 Task: Add Attachment from computer to Card Card0000000269 in Board Board0000000068 in Workspace WS0000000023 in Trello. Add Cover Purple to Card Card0000000269 in Board Board0000000068 in Workspace WS0000000023 in Trello. Add "Move Card To …" Button titled Button0000000269 to "top" of the list "To Do" to Card Card0000000269 in Board Board0000000068 in Workspace WS0000000023 in Trello. Add Description DS0000000269 to Card Card0000000269 in Board Board0000000068 in Workspace WS0000000023 in Trello. Add Comment CM0000000269 to Card Card0000000269 in Board Board0000000068 in Workspace WS0000000023 in Trello
Action: Mouse moved to (361, 469)
Screenshot: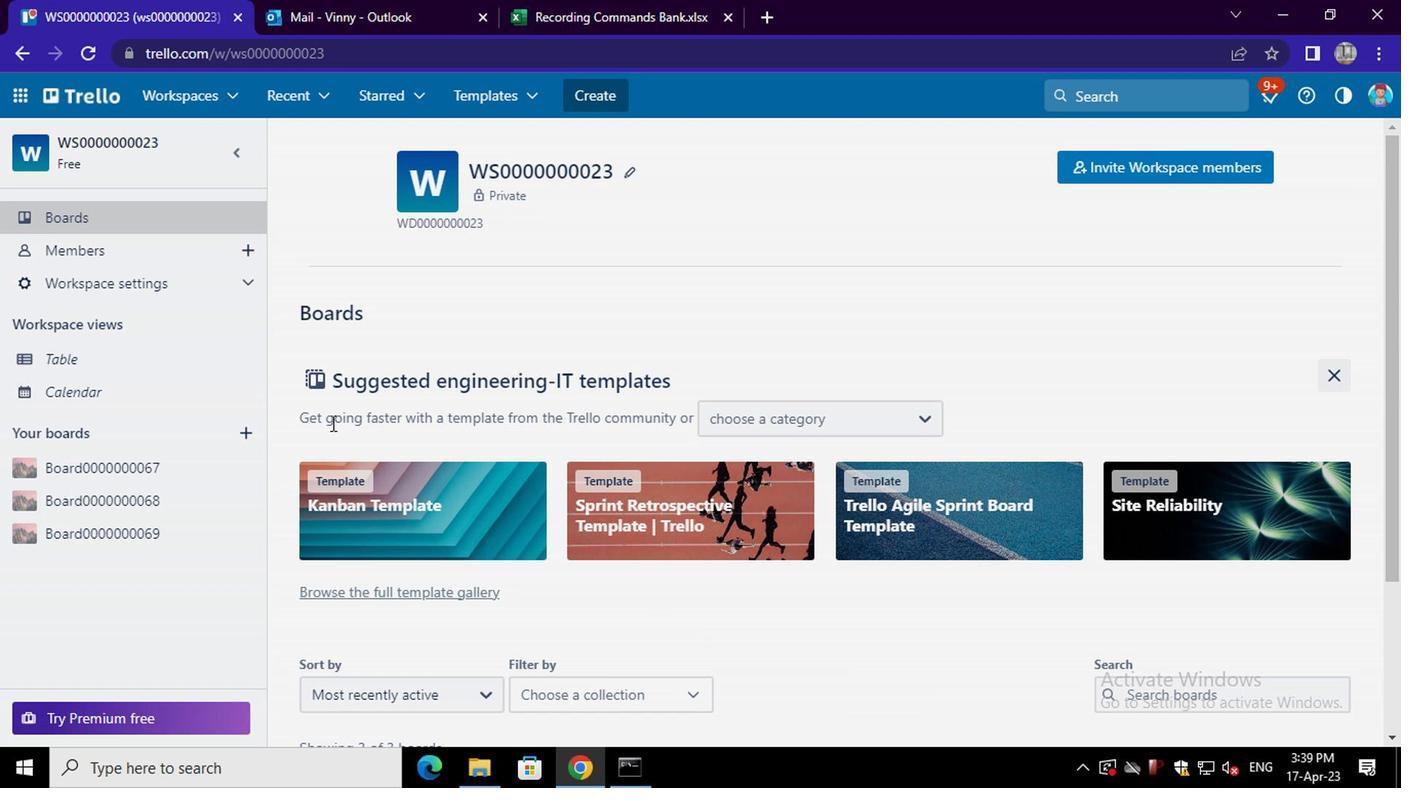 
Action: Mouse scrolled (361, 468) with delta (0, 0)
Screenshot: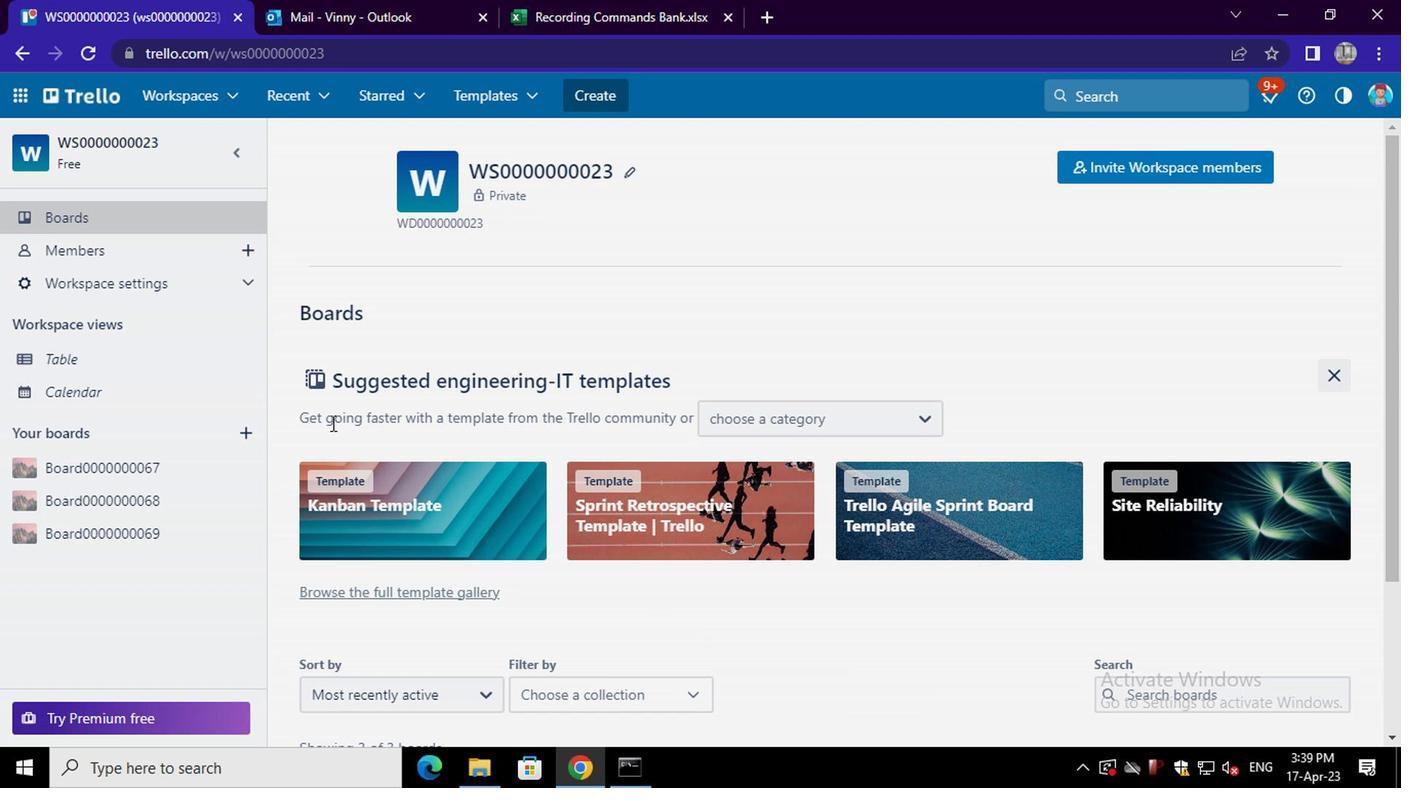 
Action: Mouse moved to (362, 470)
Screenshot: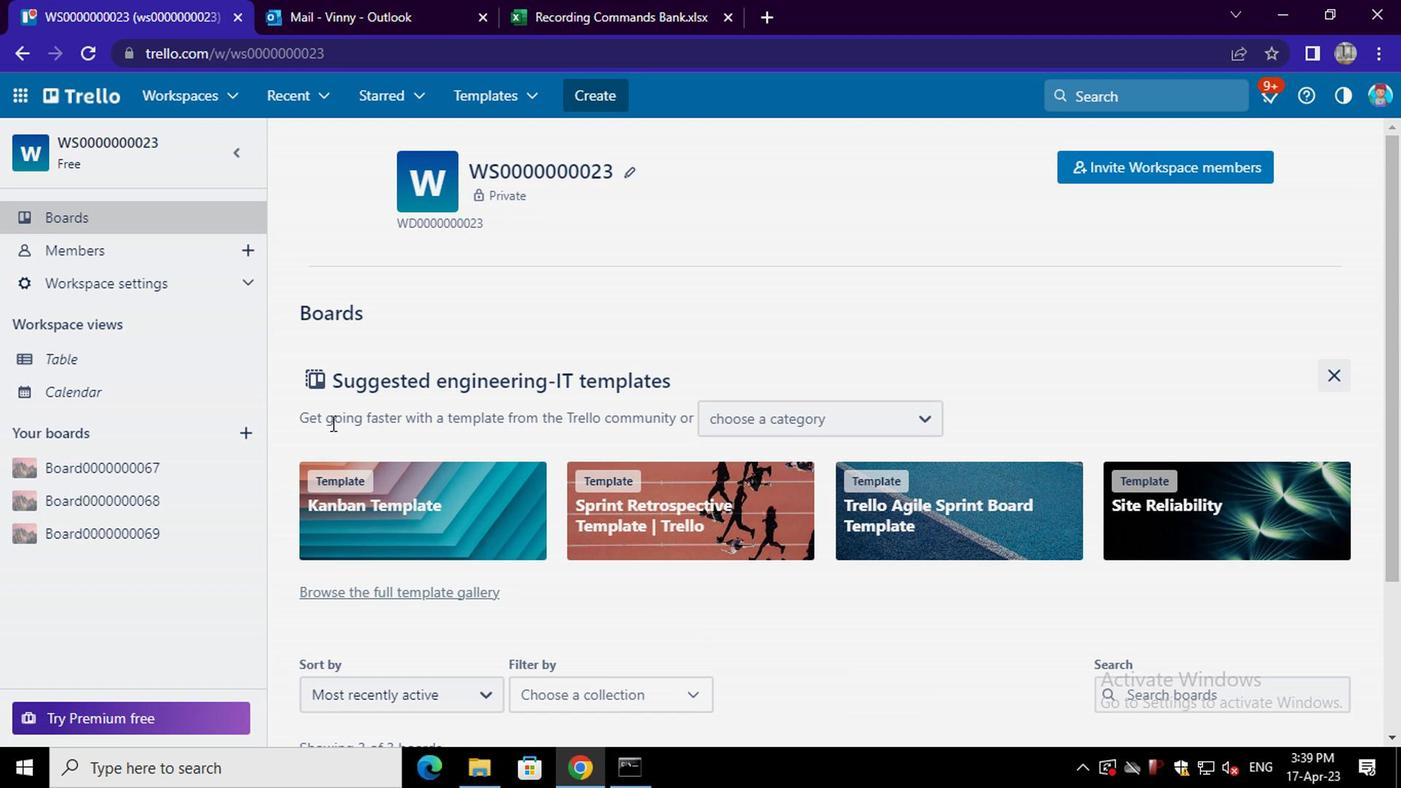 
Action: Mouse scrolled (362, 469) with delta (0, -1)
Screenshot: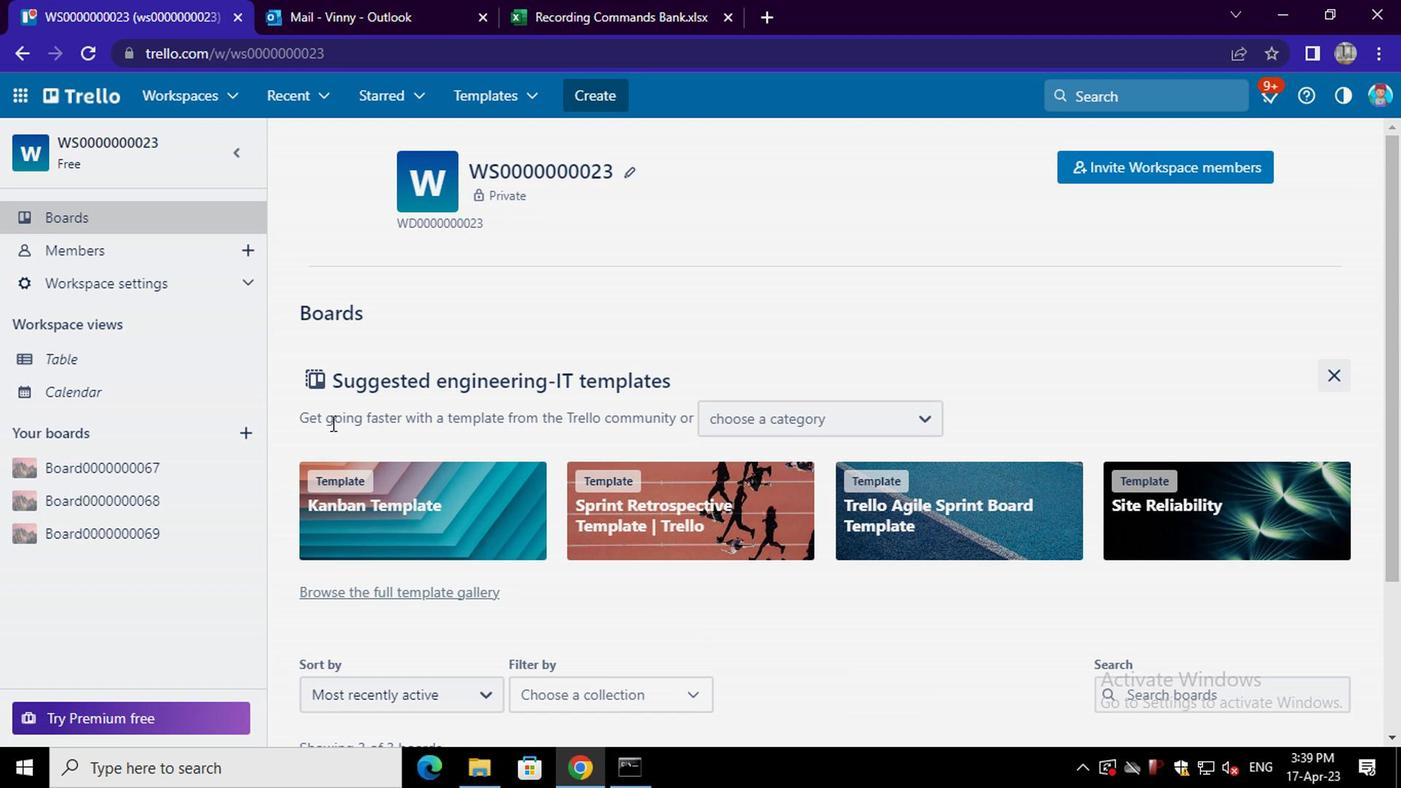 
Action: Mouse moved to (363, 473)
Screenshot: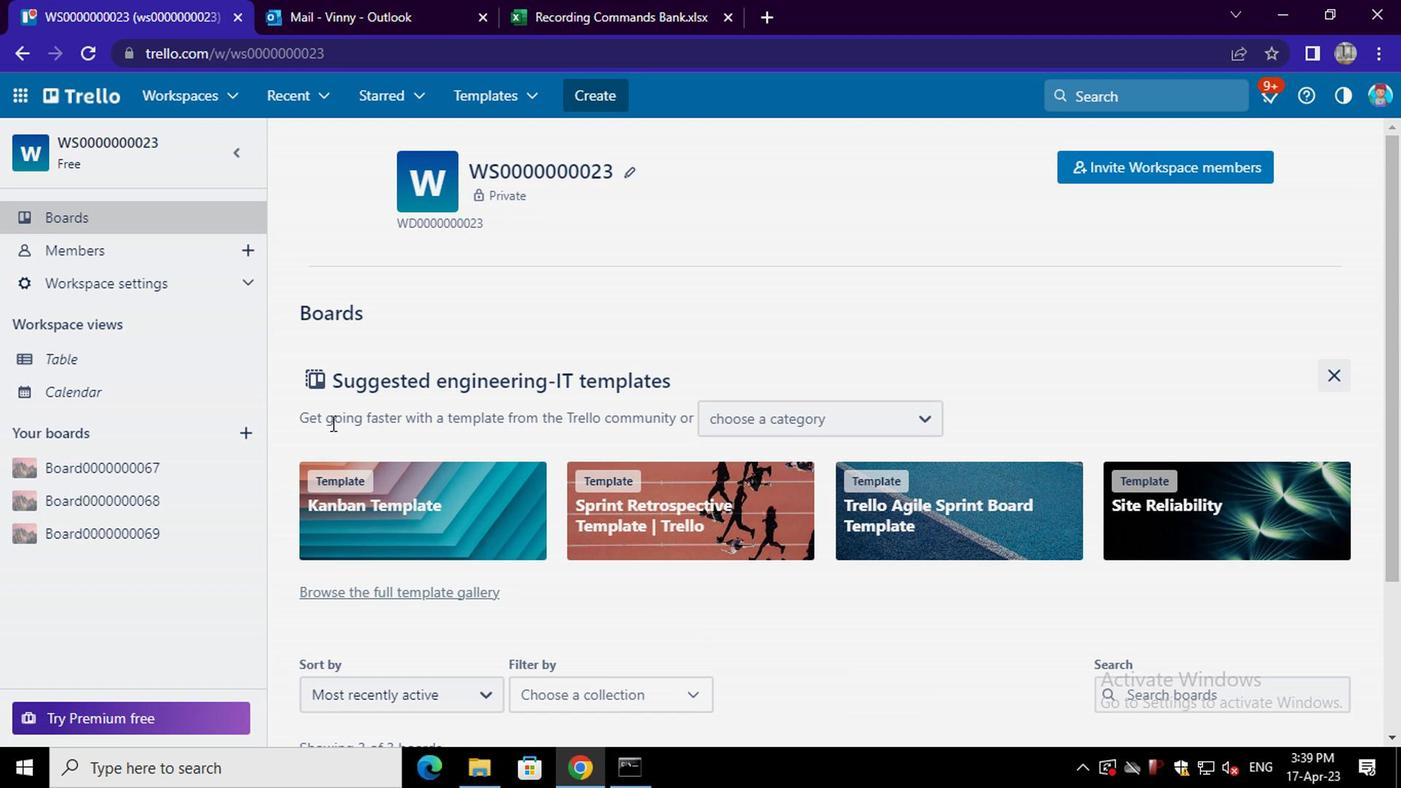 
Action: Mouse scrolled (363, 471) with delta (0, -1)
Screenshot: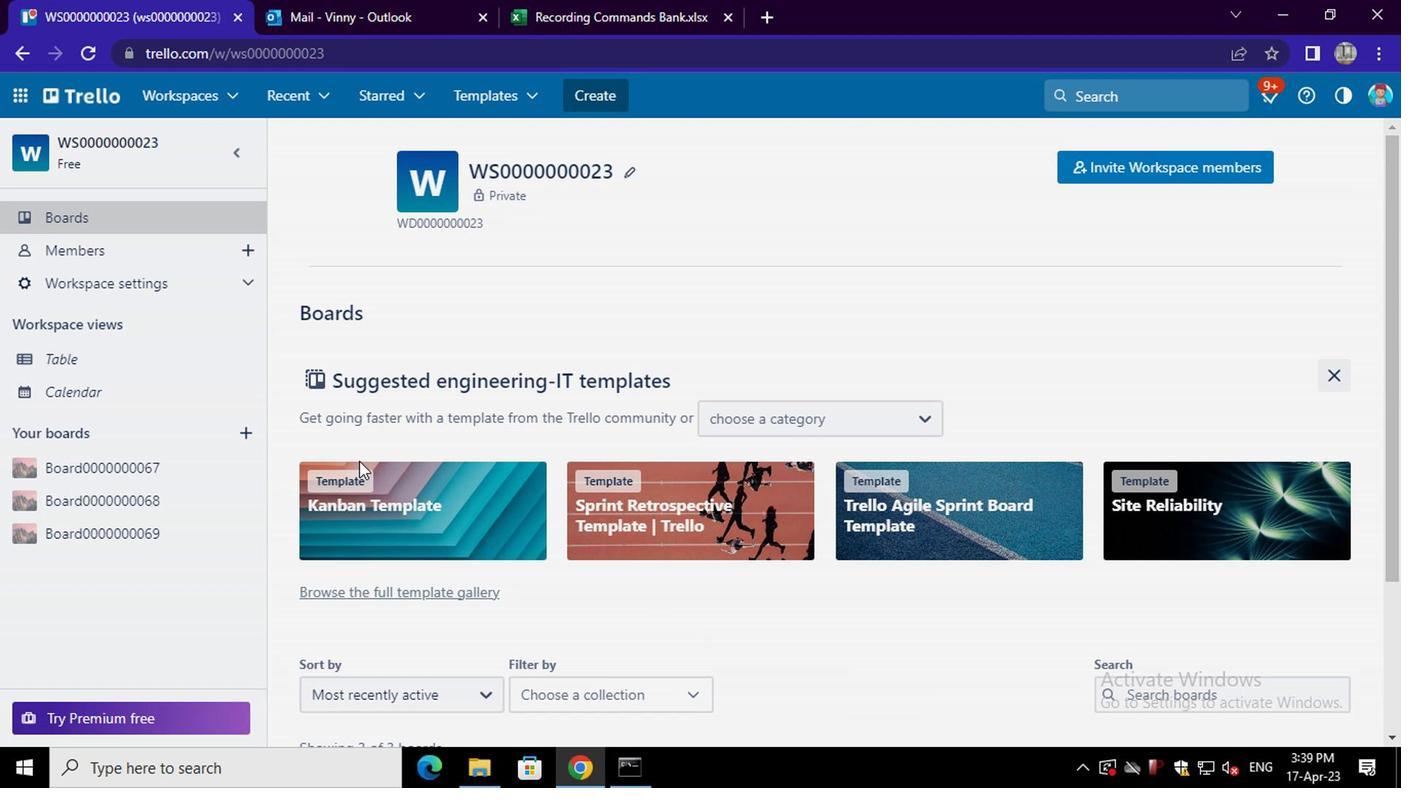 
Action: Mouse moved to (363, 473)
Screenshot: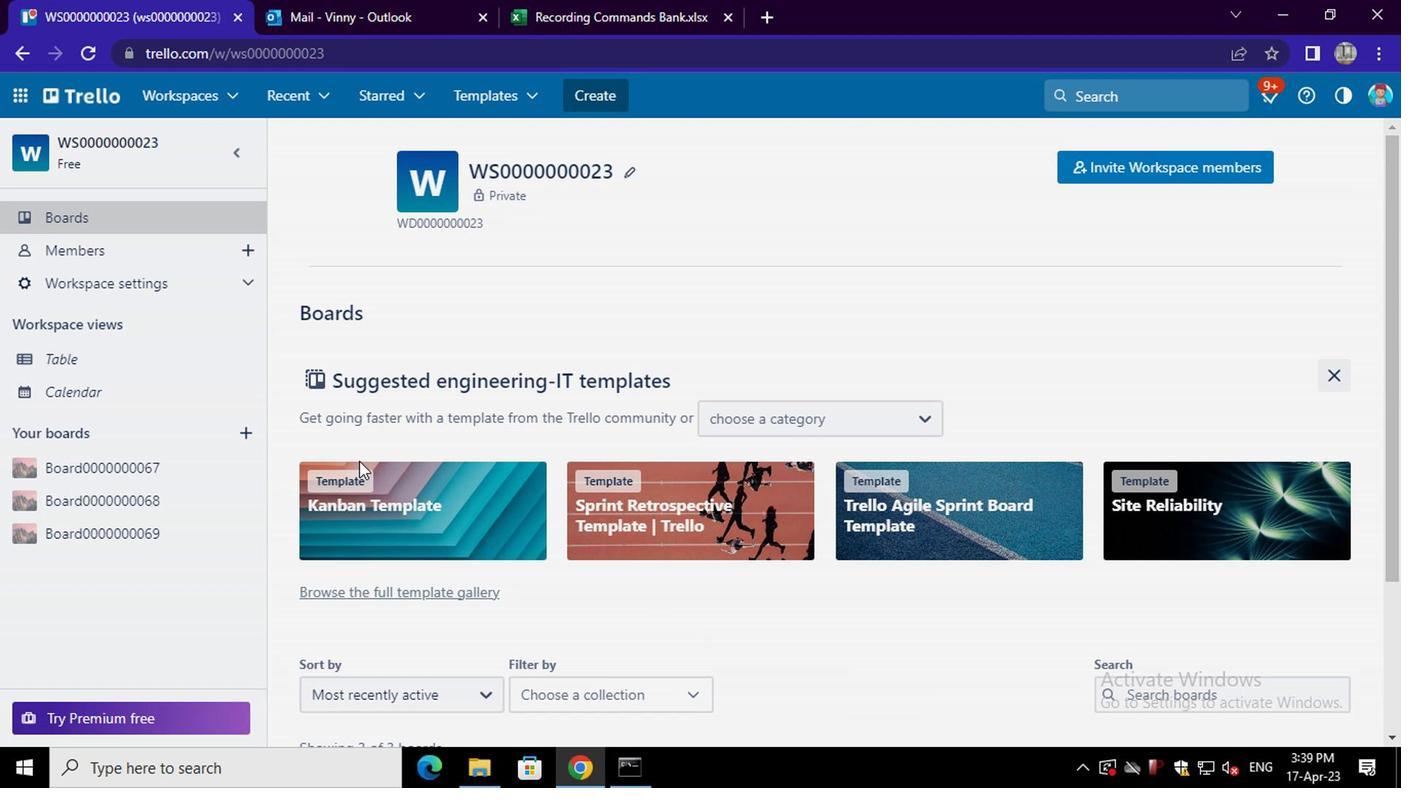
Action: Mouse scrolled (363, 473) with delta (0, 0)
Screenshot: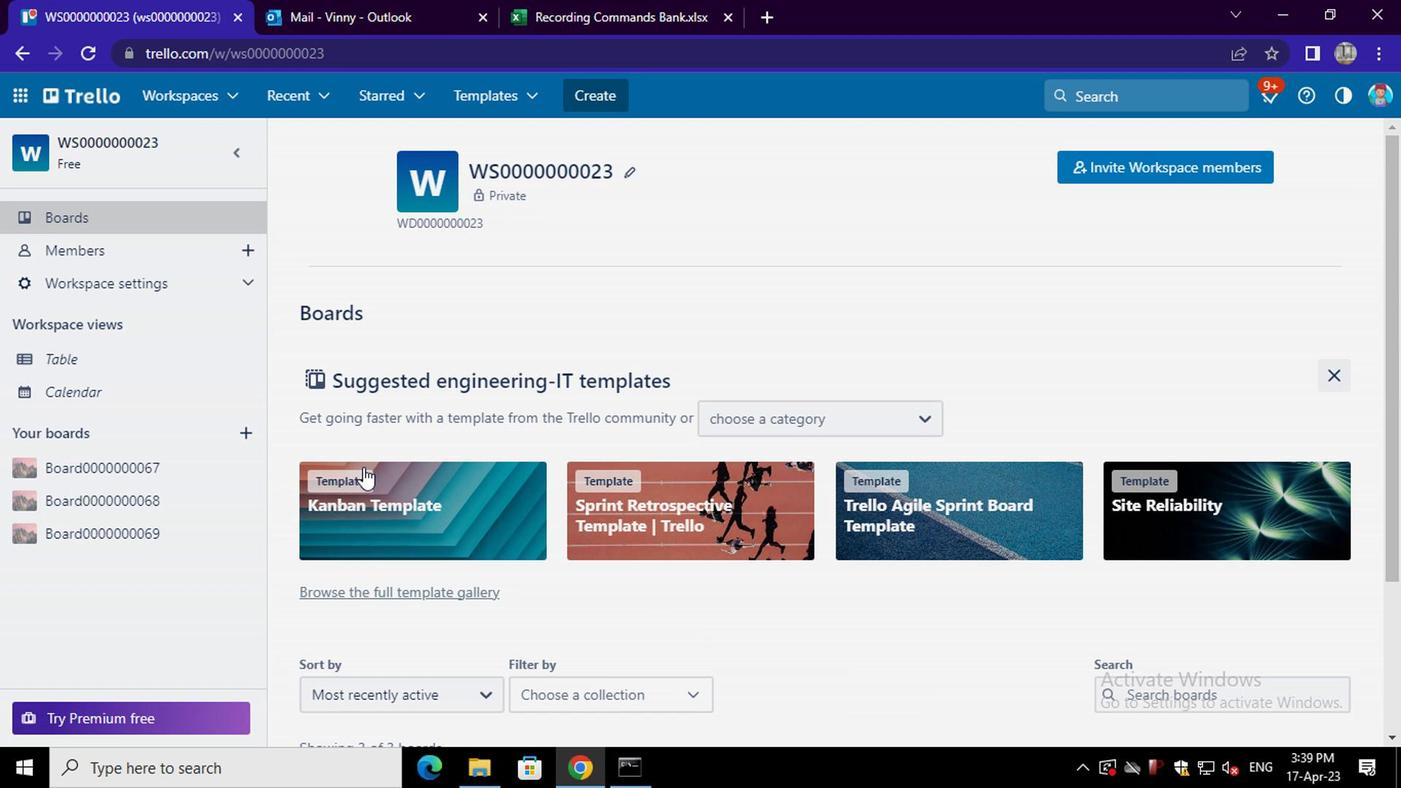 
Action: Mouse moved to (778, 630)
Screenshot: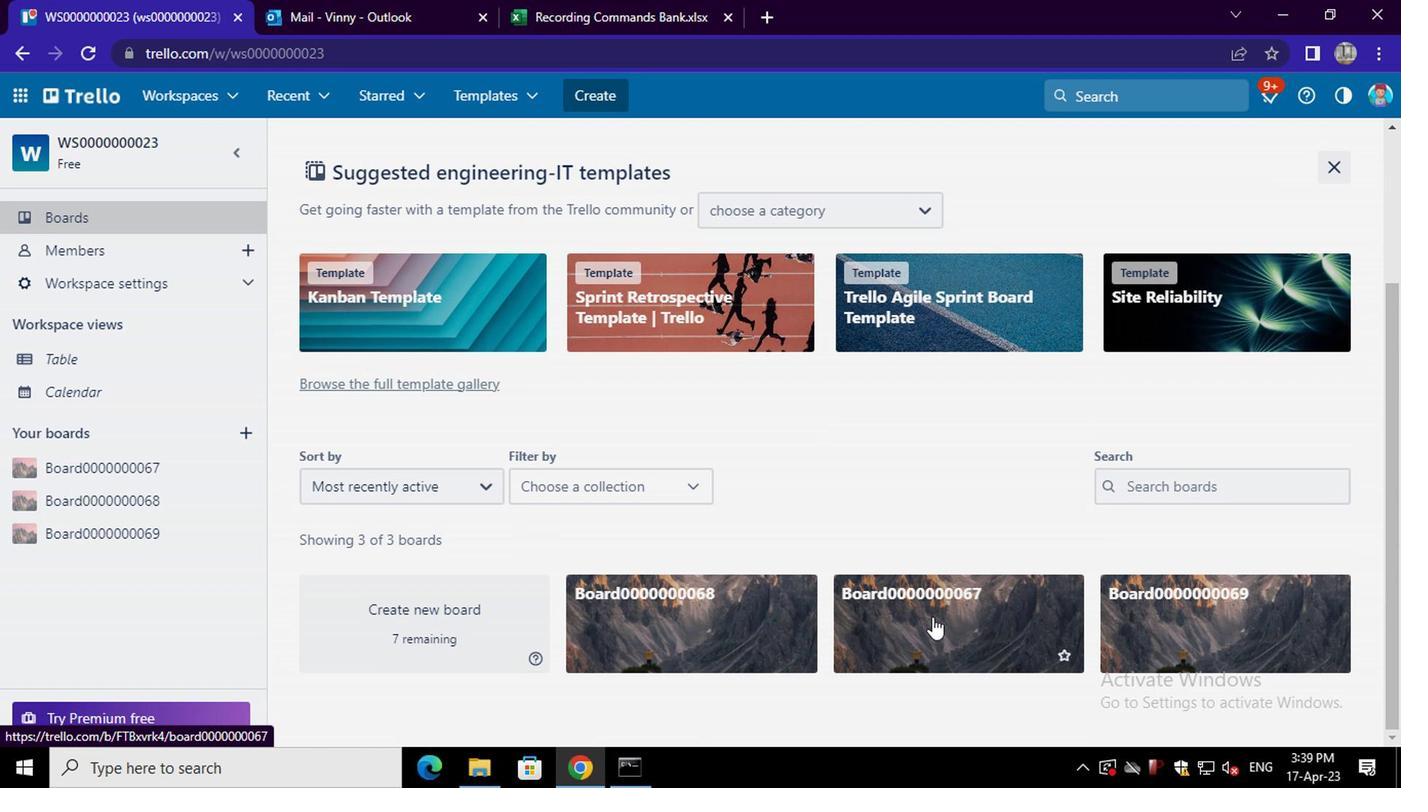 
Action: Mouse pressed left at (778, 630)
Screenshot: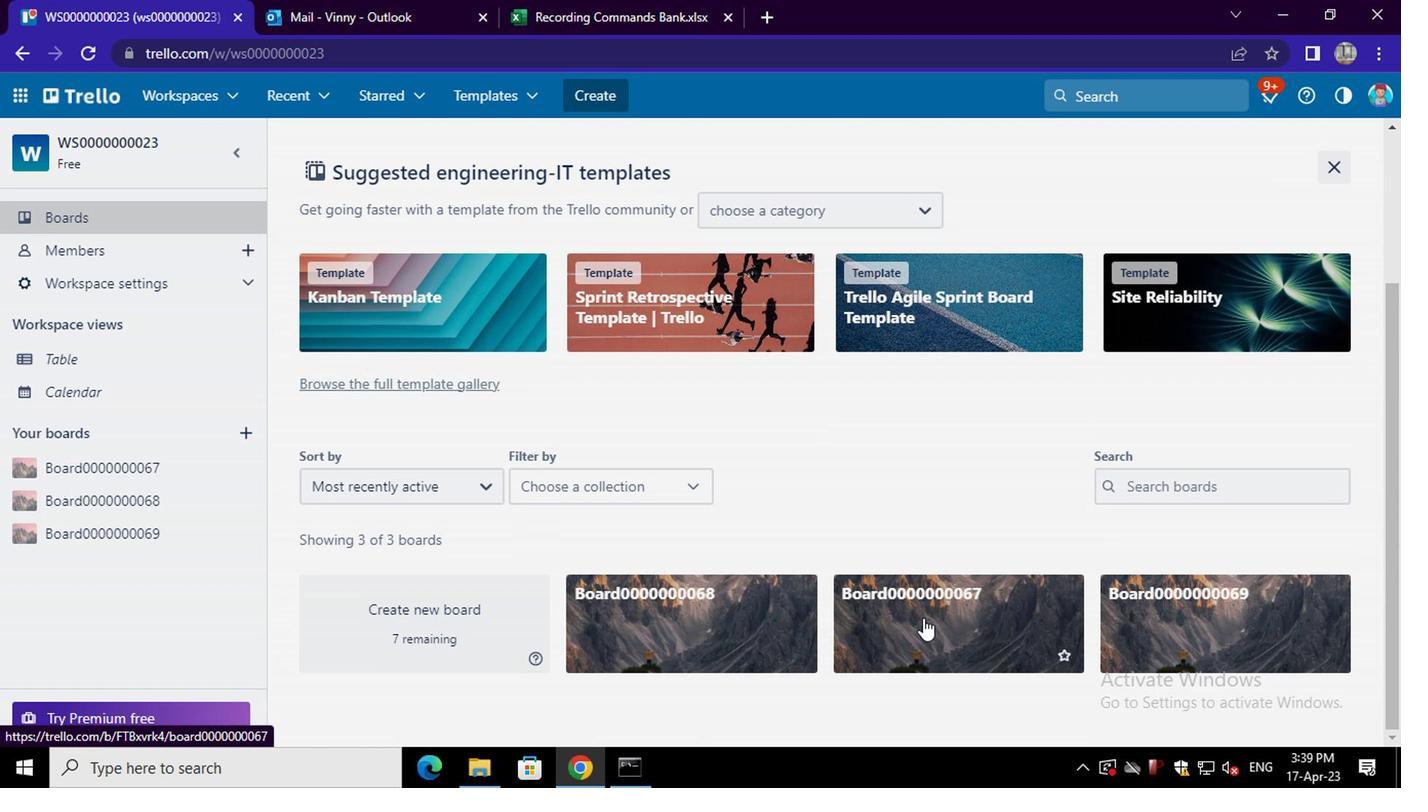 
Action: Mouse moved to (538, 226)
Screenshot: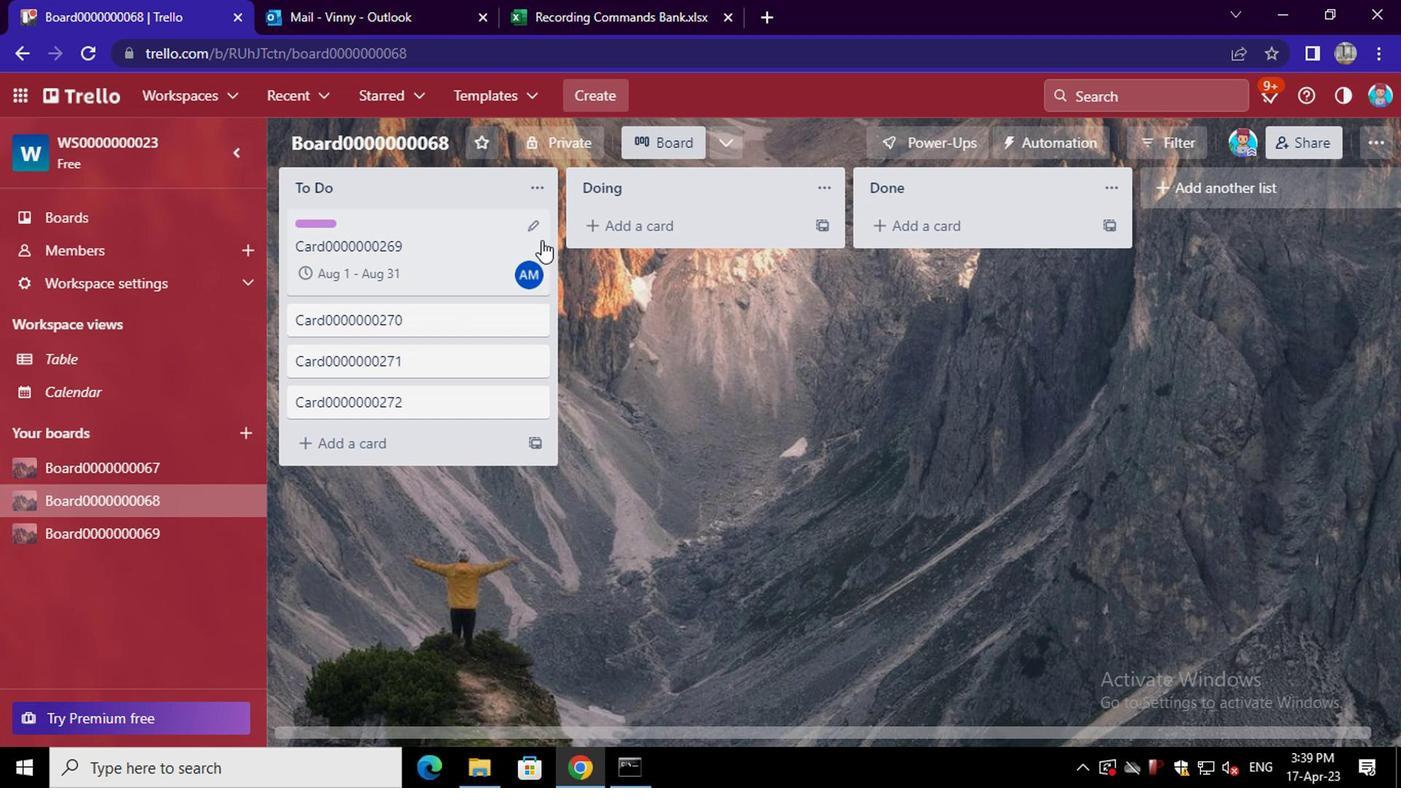 
Action: Mouse pressed left at (538, 226)
Screenshot: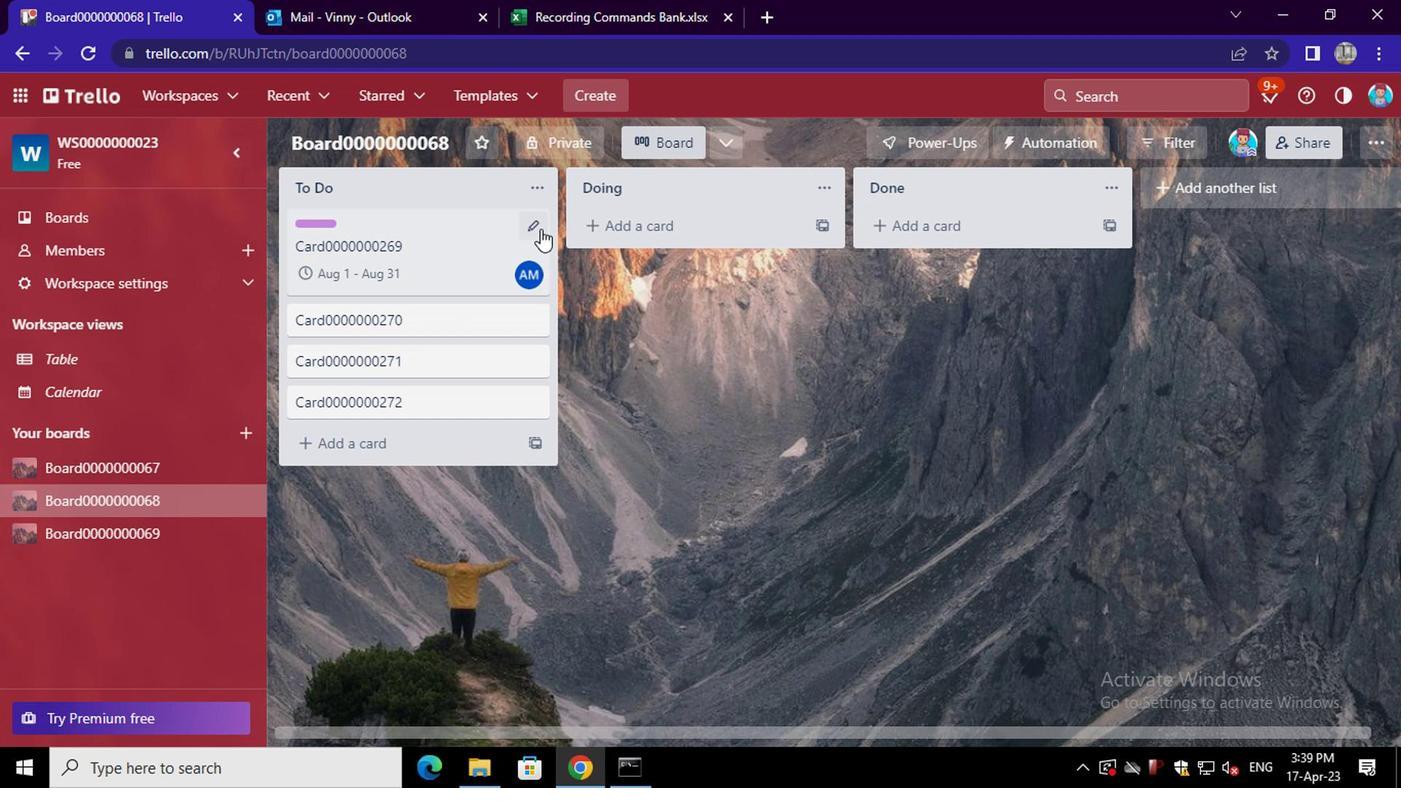
Action: Mouse moved to (581, 232)
Screenshot: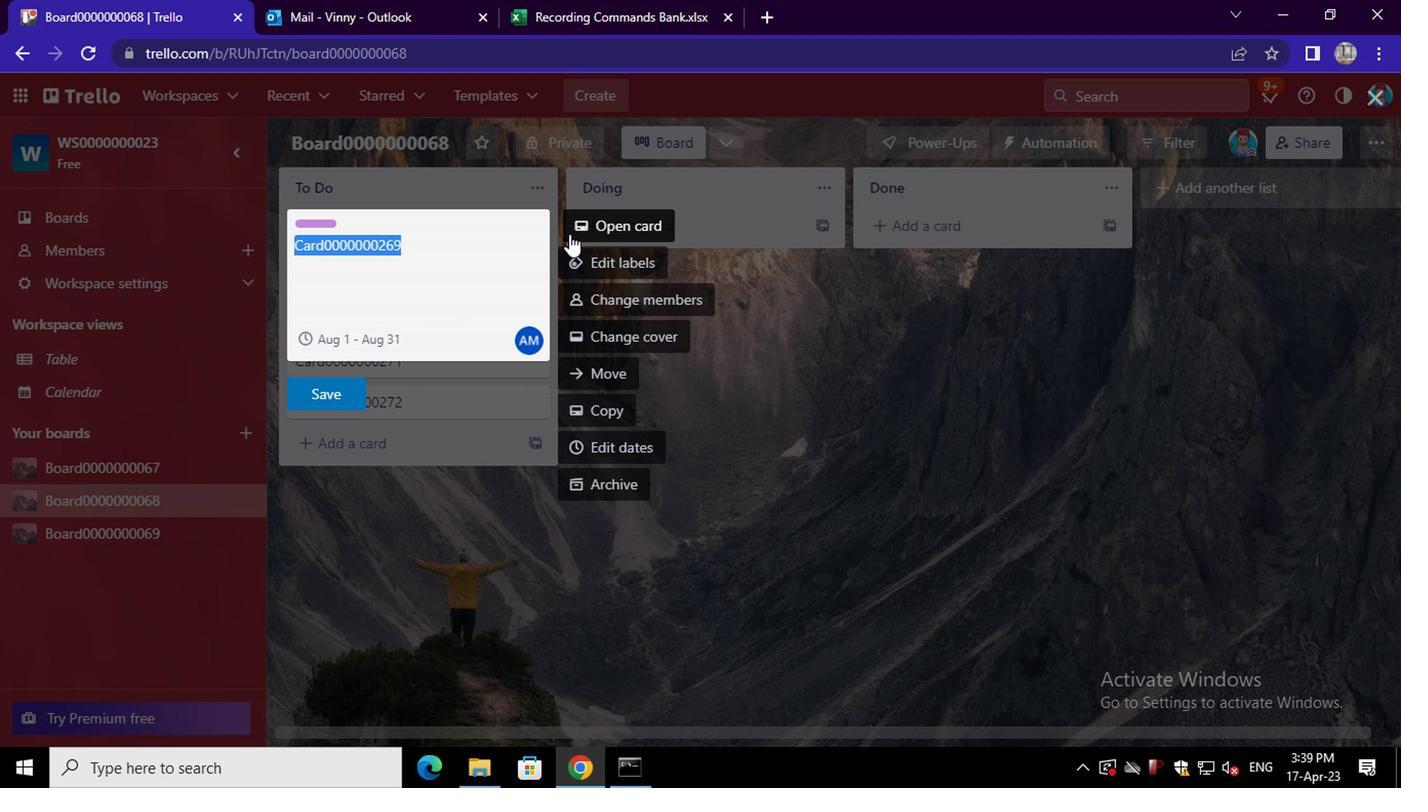 
Action: Mouse pressed left at (581, 232)
Screenshot: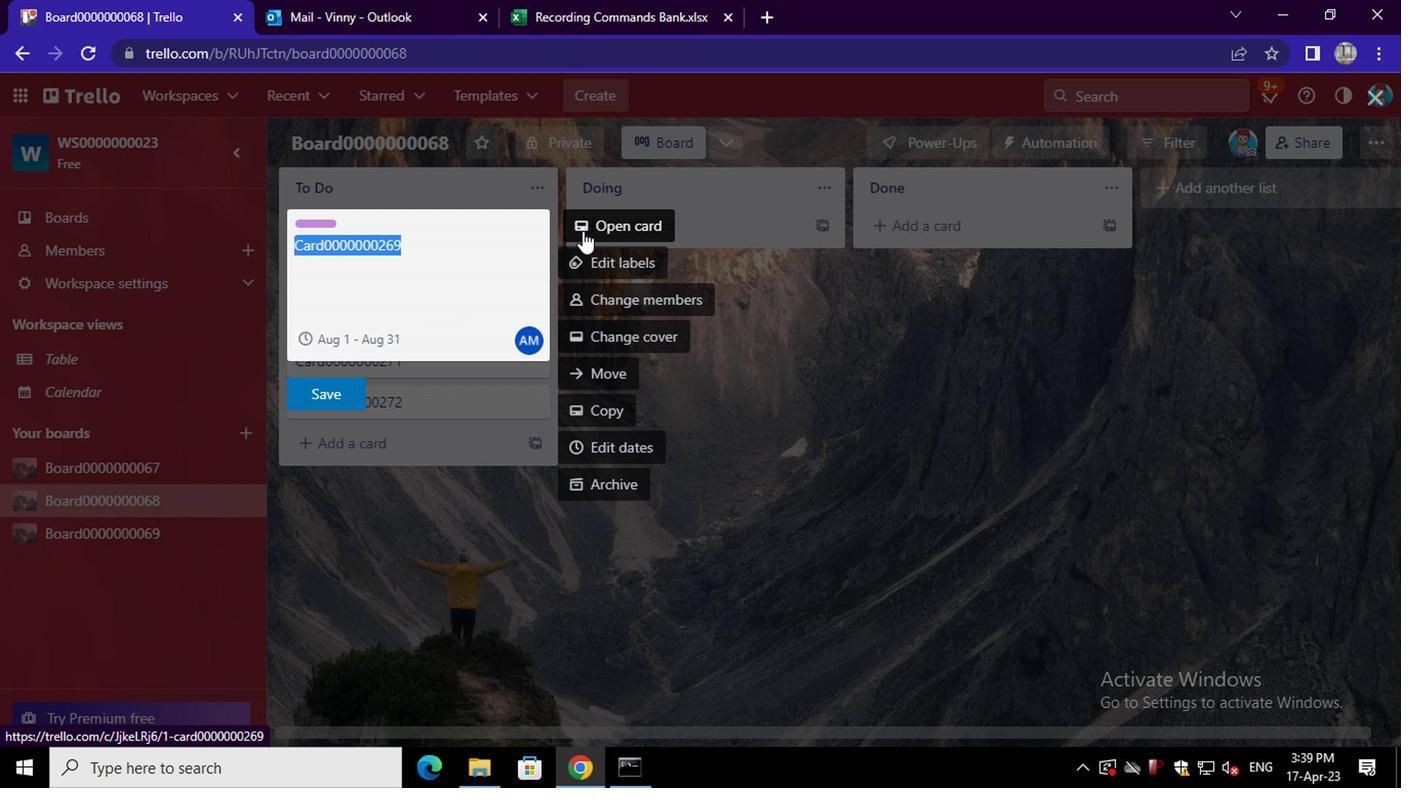 
Action: Mouse moved to (960, 417)
Screenshot: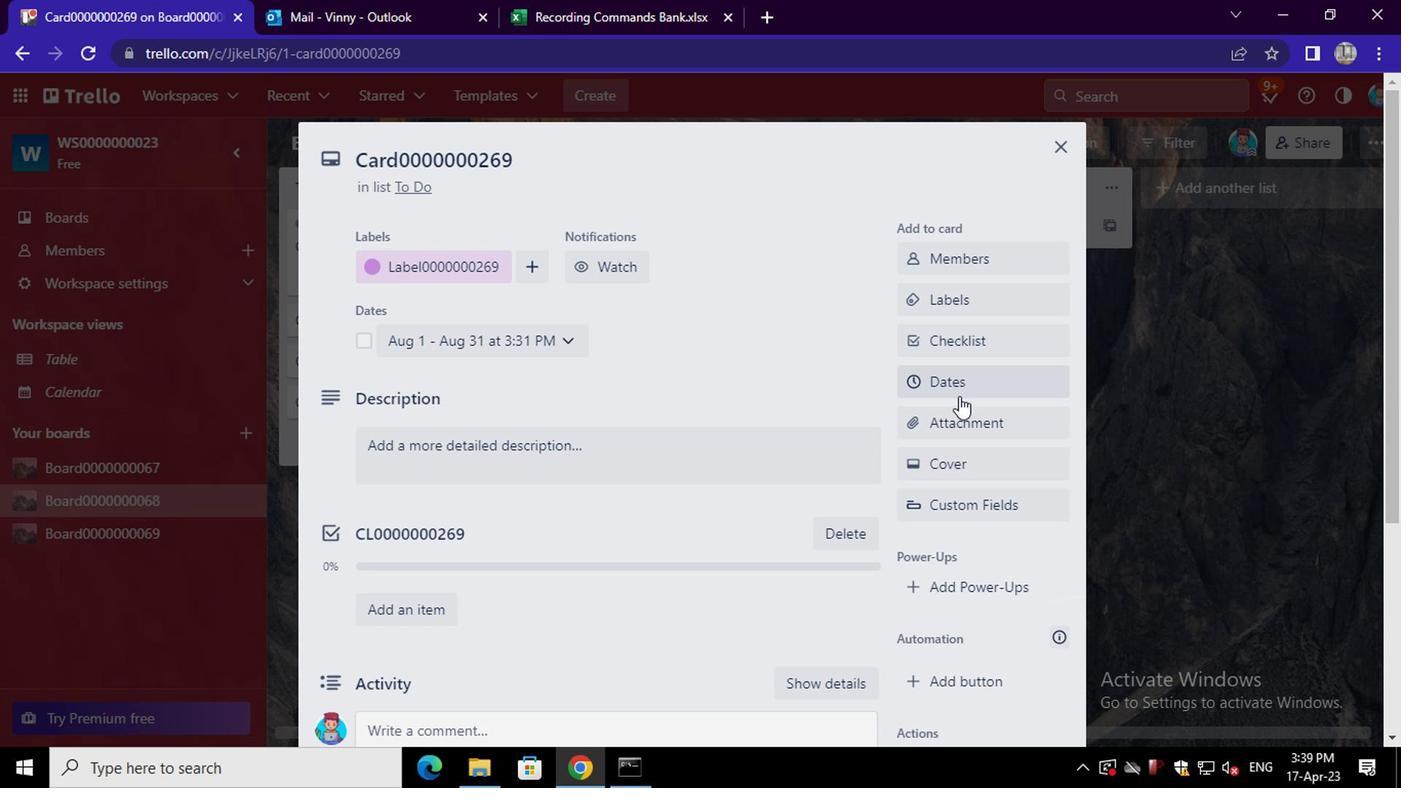 
Action: Mouse pressed left at (960, 417)
Screenshot: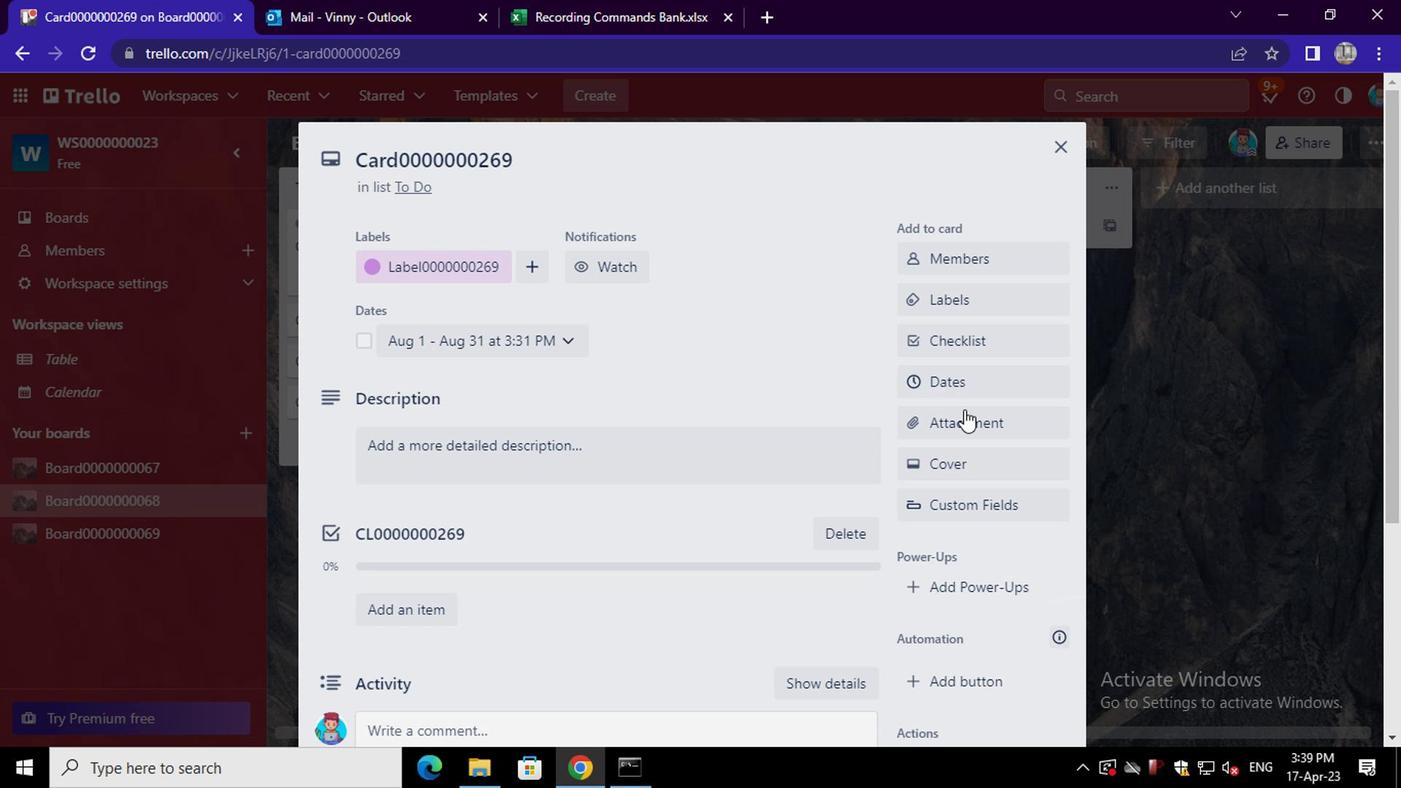 
Action: Mouse moved to (971, 188)
Screenshot: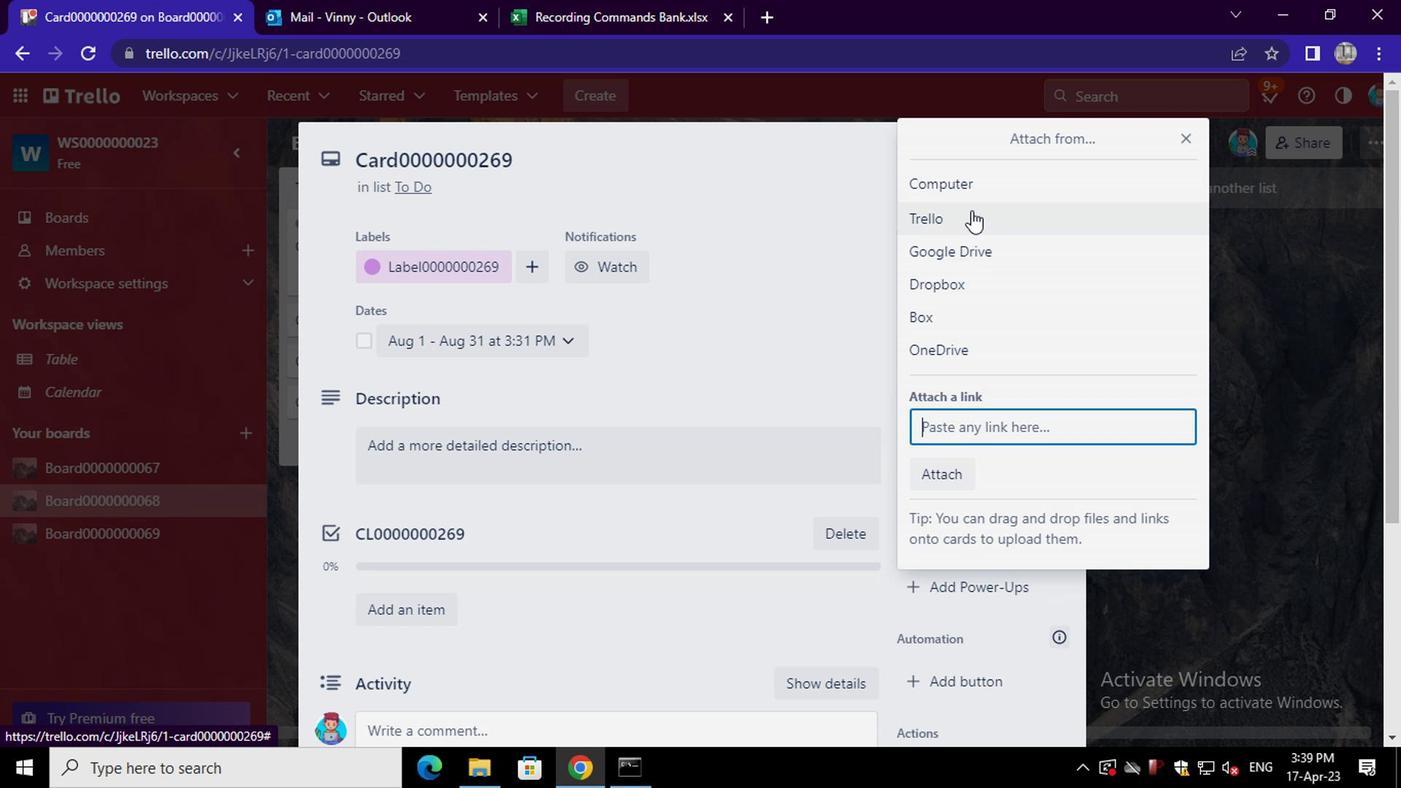 
Action: Mouse pressed left at (971, 188)
Screenshot: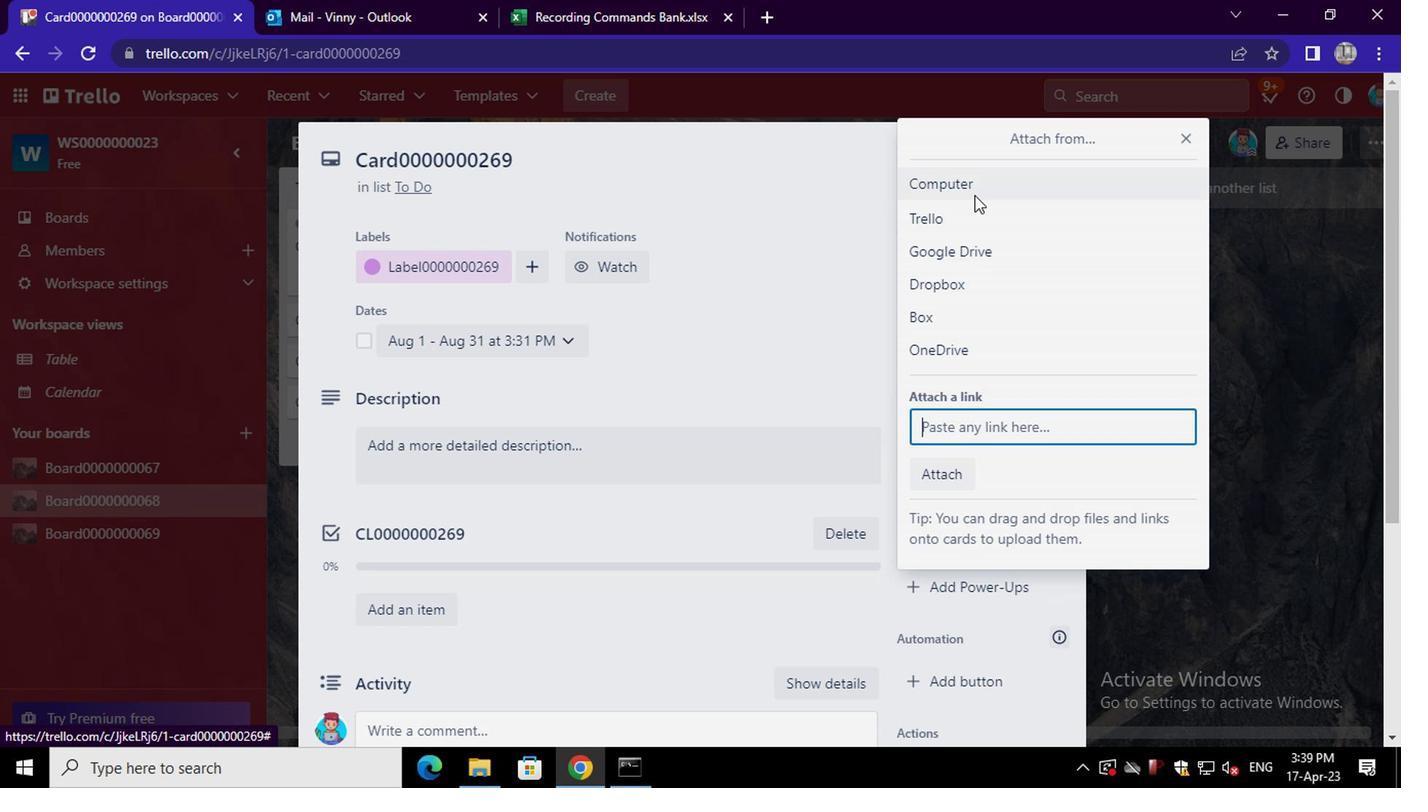 
Action: Mouse moved to (278, 454)
Screenshot: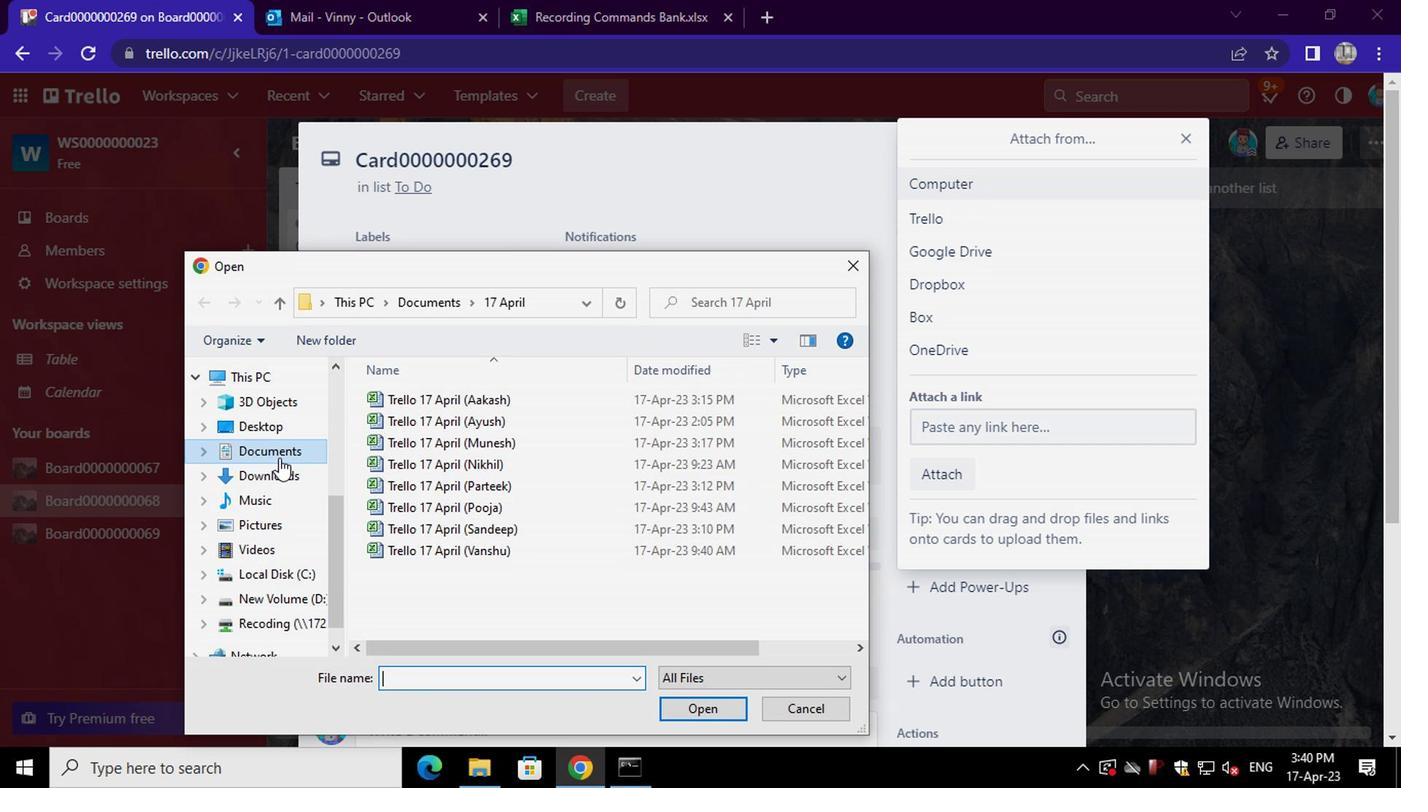 
Action: Mouse pressed left at (278, 454)
Screenshot: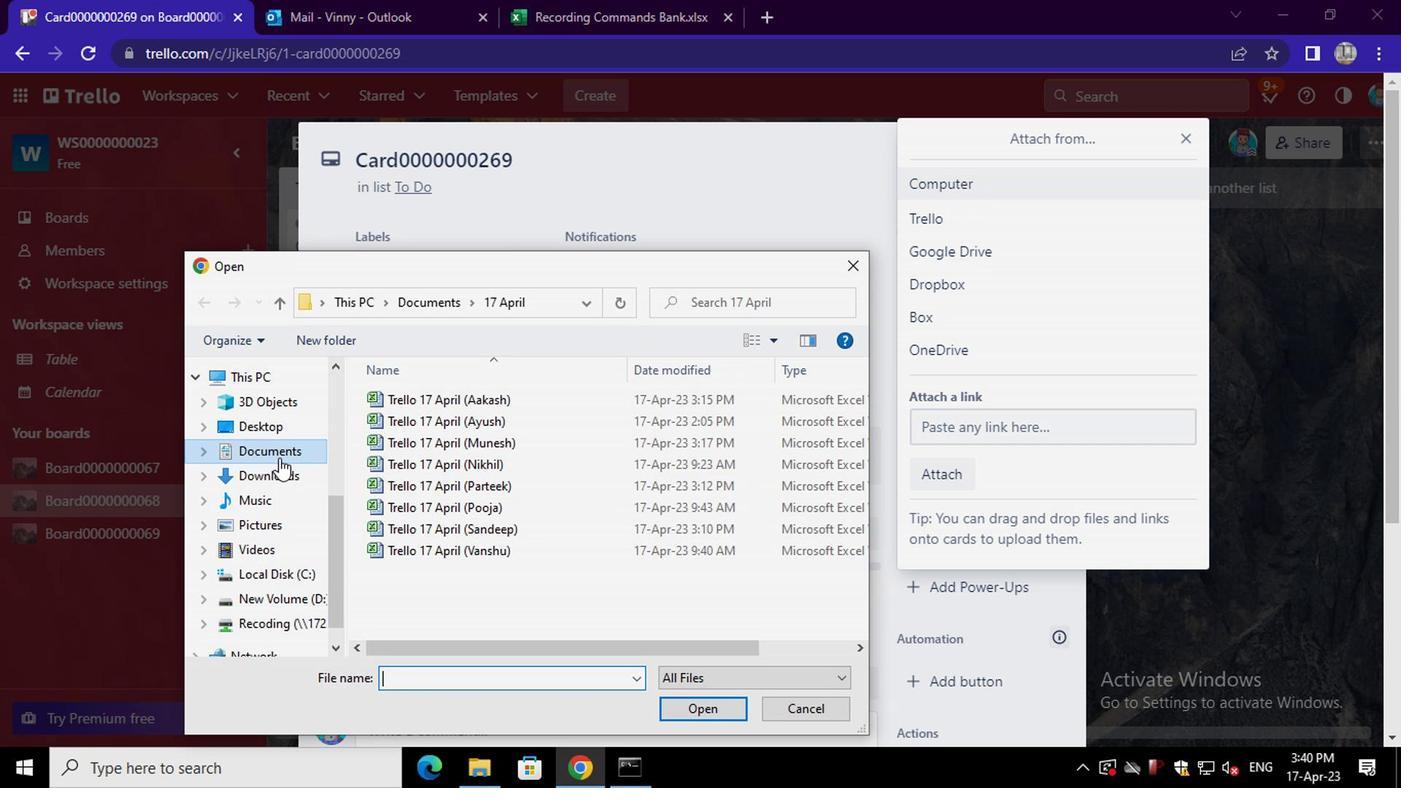 
Action: Mouse moved to (411, 508)
Screenshot: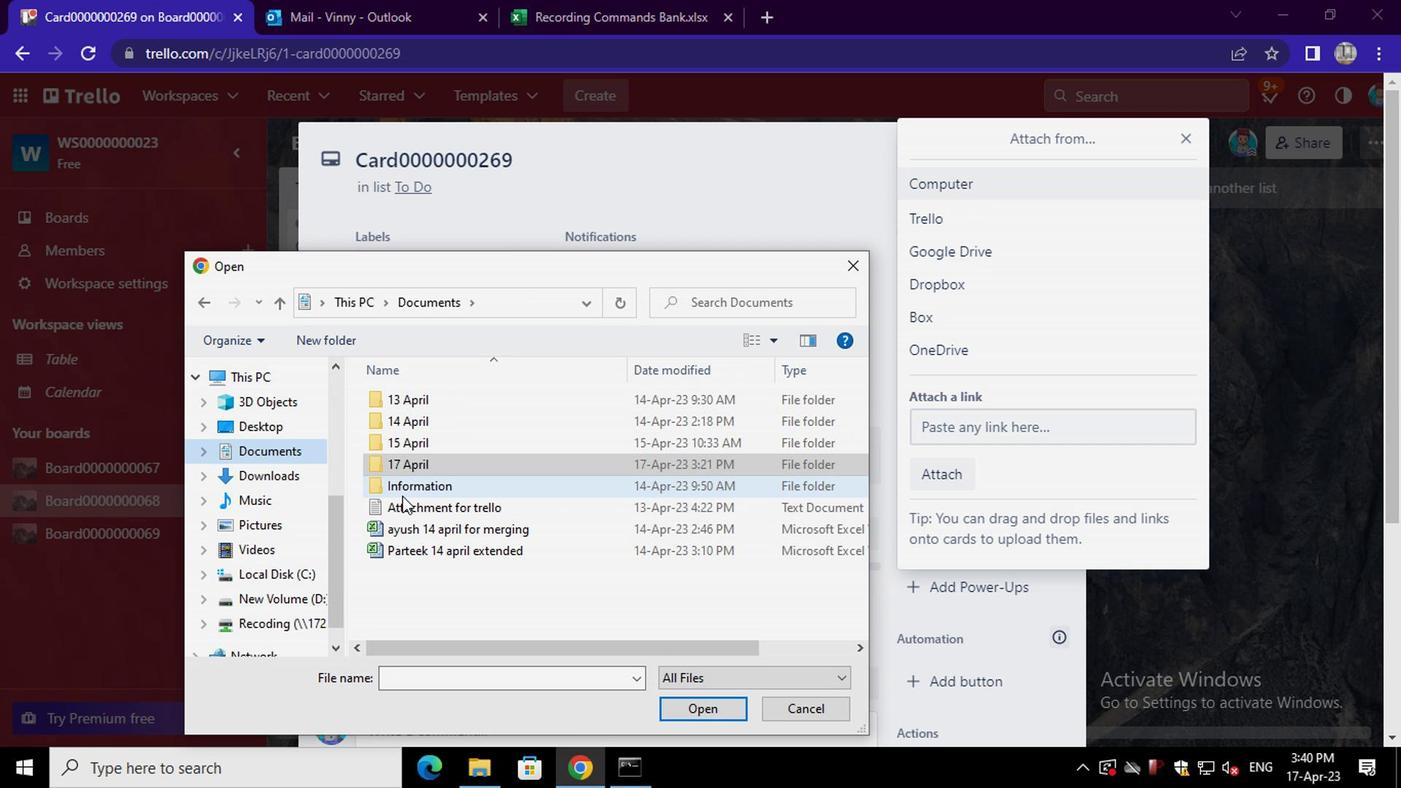 
Action: Mouse pressed left at (411, 508)
Screenshot: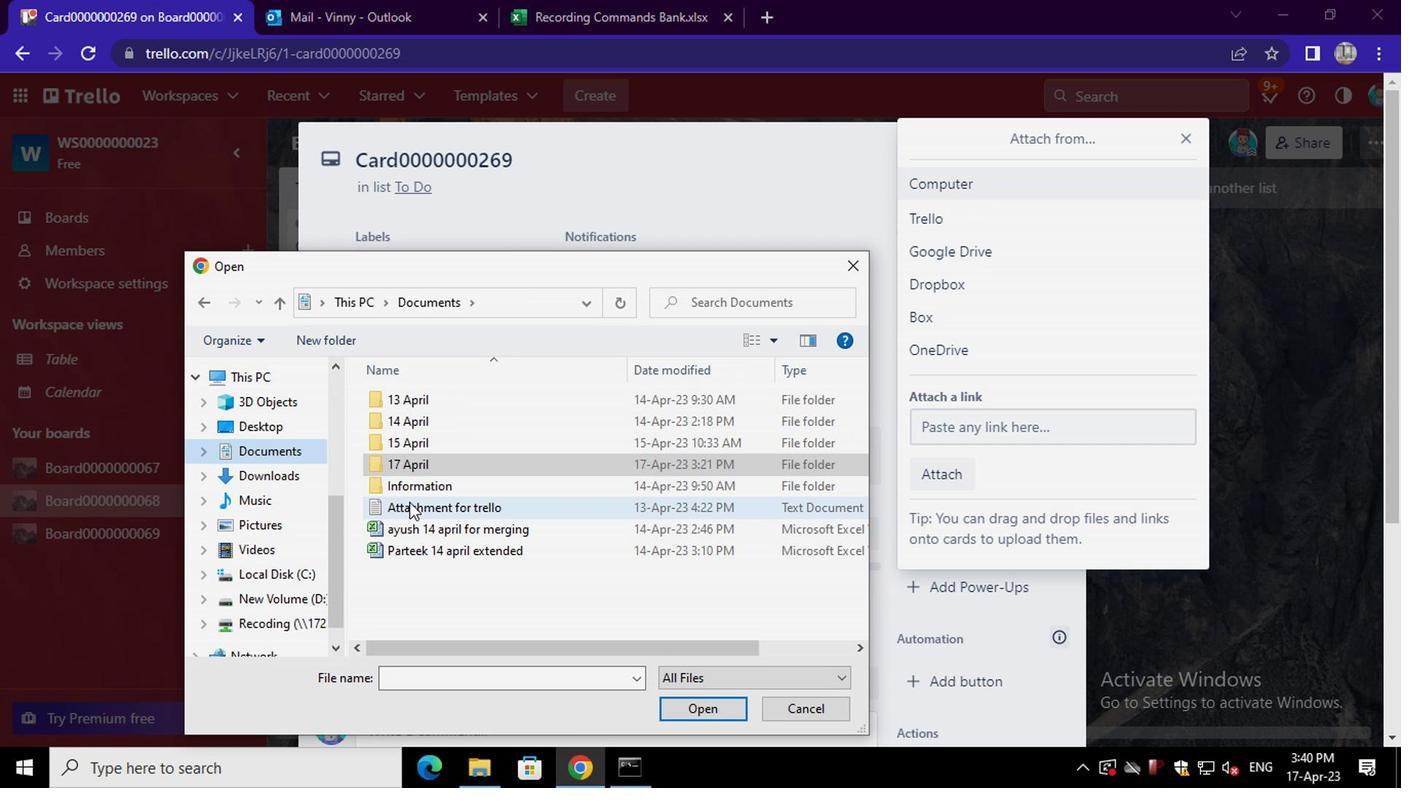 
Action: Mouse pressed left at (411, 508)
Screenshot: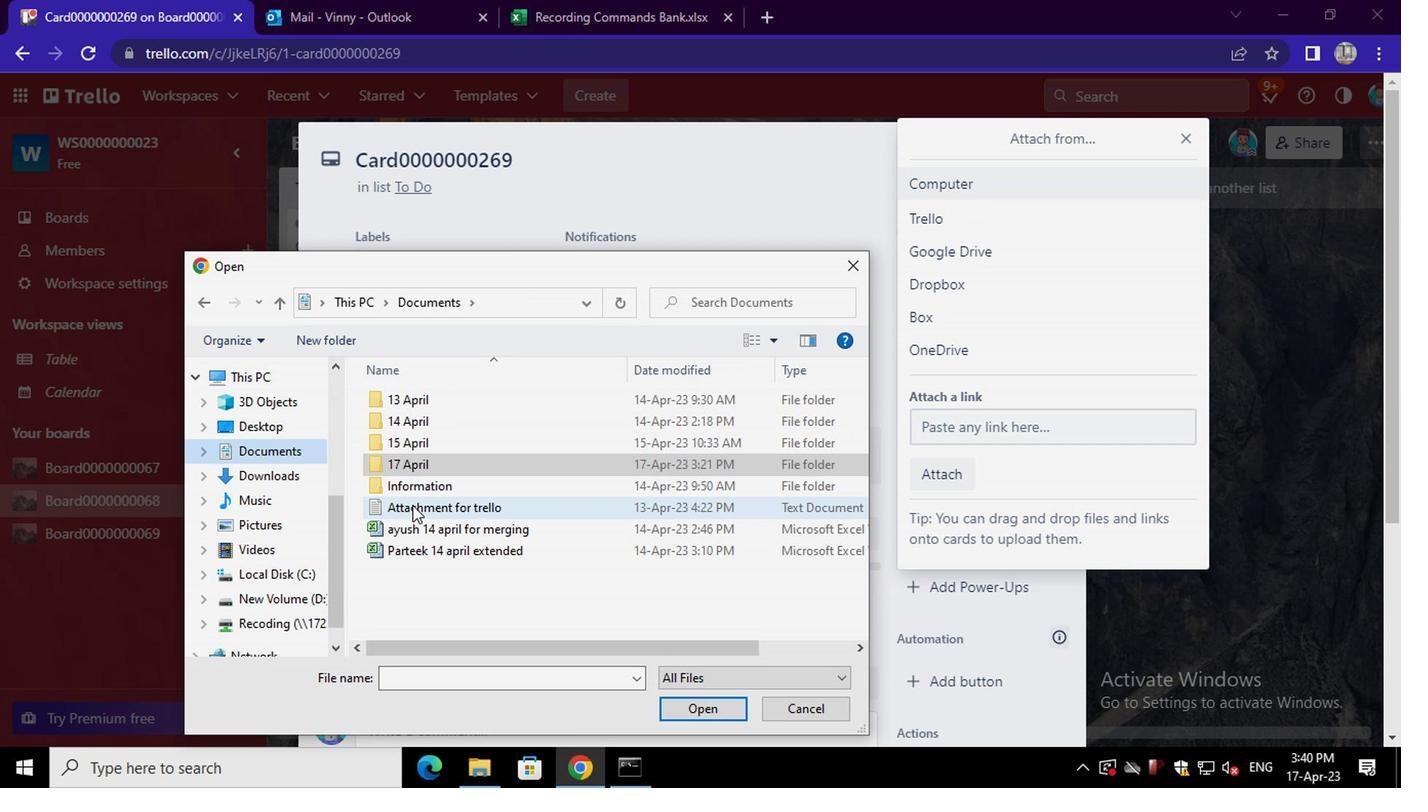 
Action: Mouse moved to (939, 471)
Screenshot: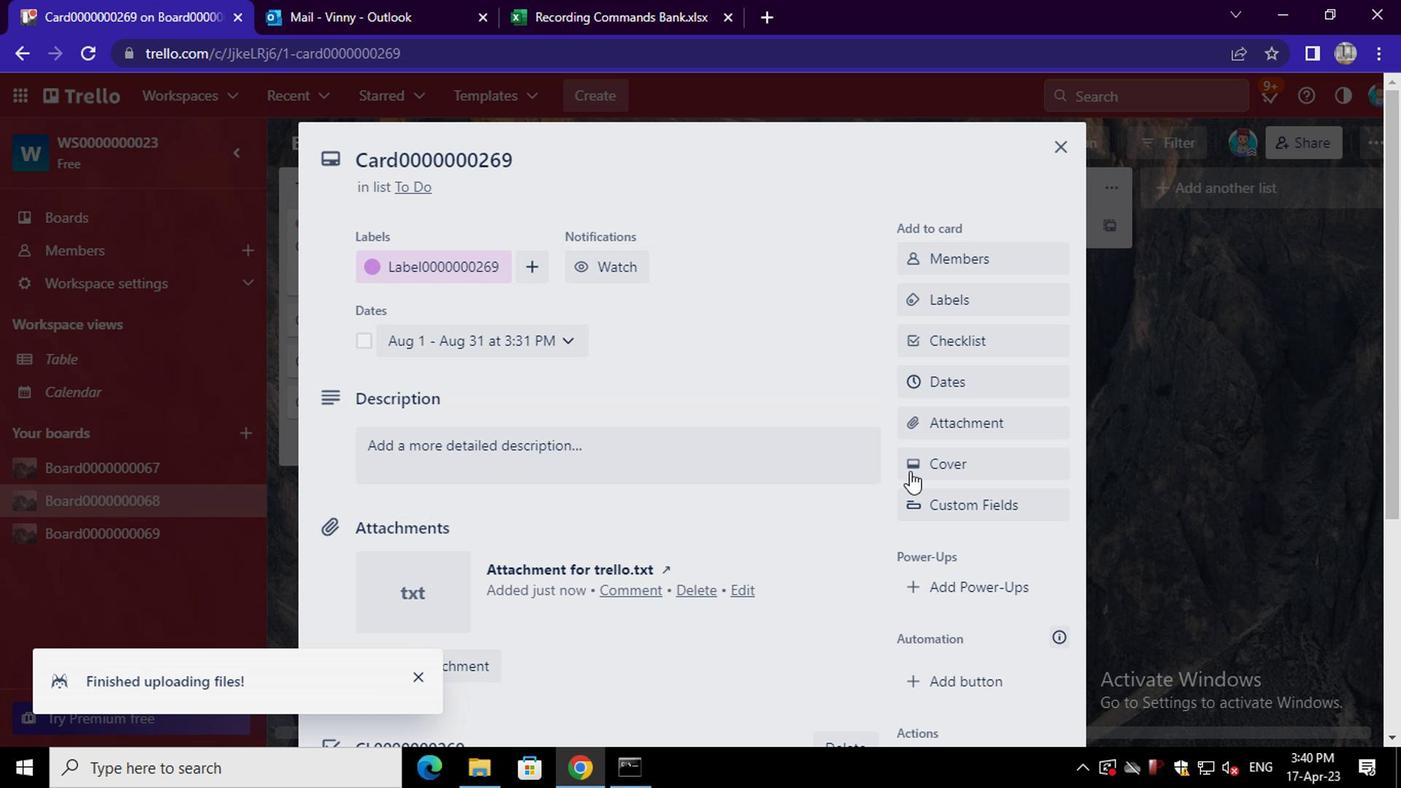 
Action: Mouse pressed left at (939, 471)
Screenshot: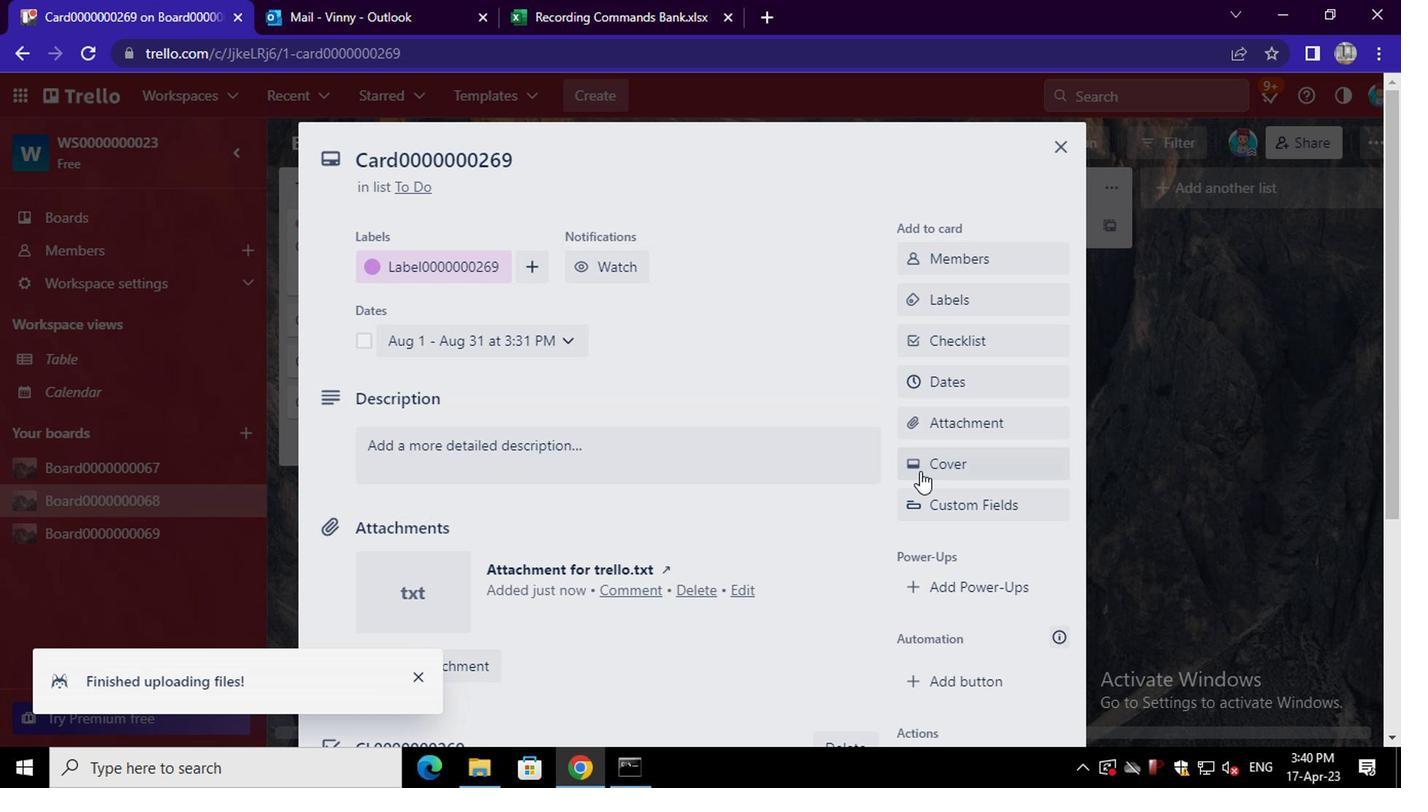 
Action: Mouse moved to (1163, 335)
Screenshot: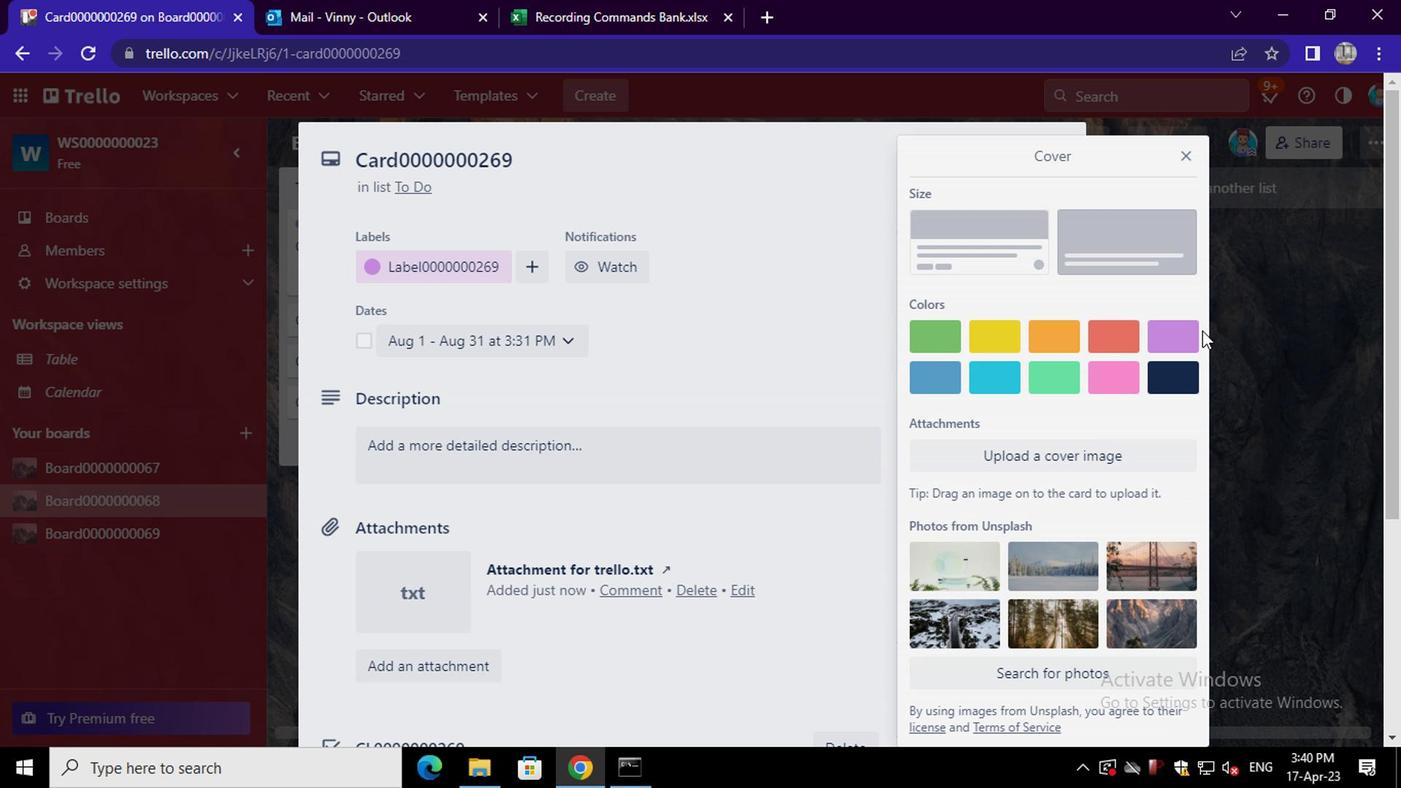 
Action: Mouse pressed left at (1163, 335)
Screenshot: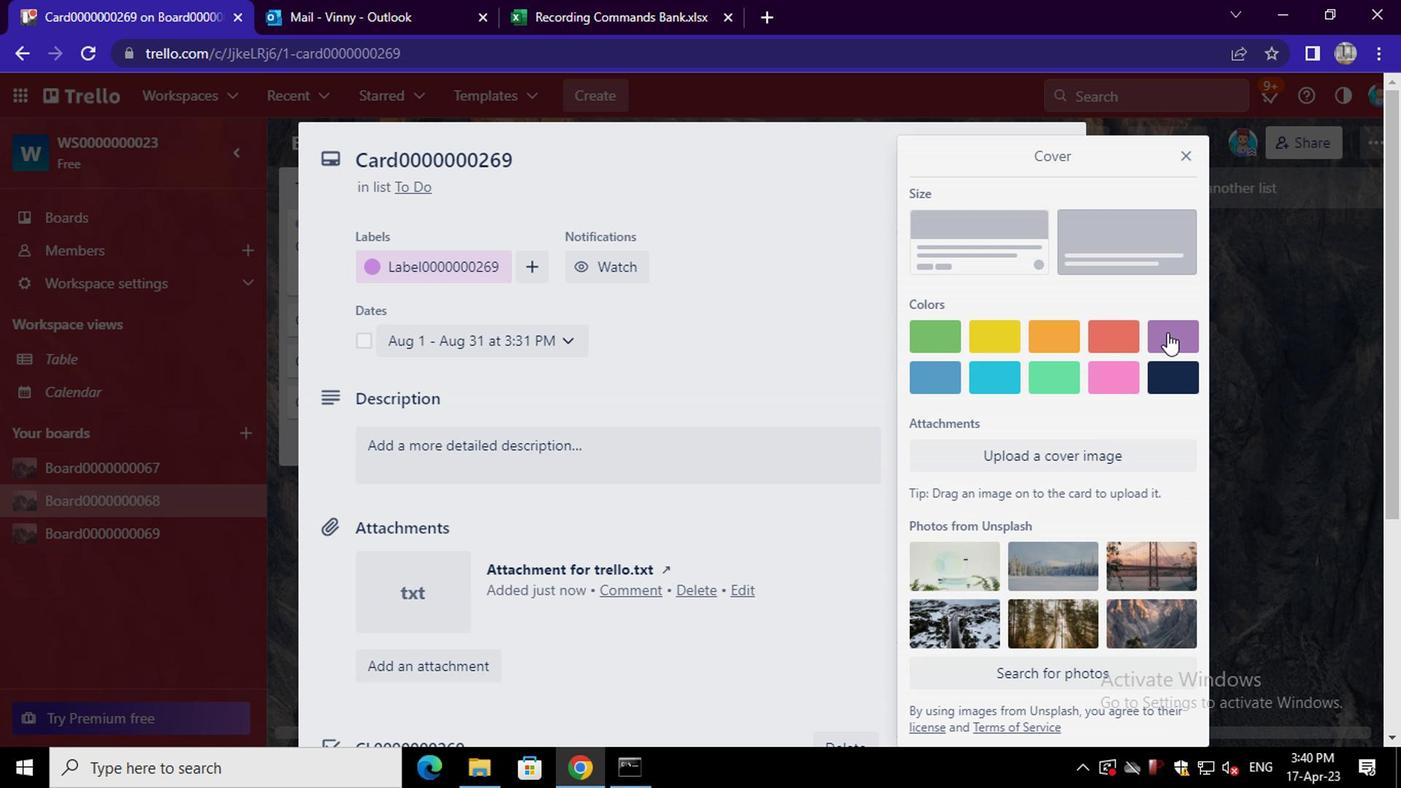 
Action: Mouse moved to (846, 534)
Screenshot: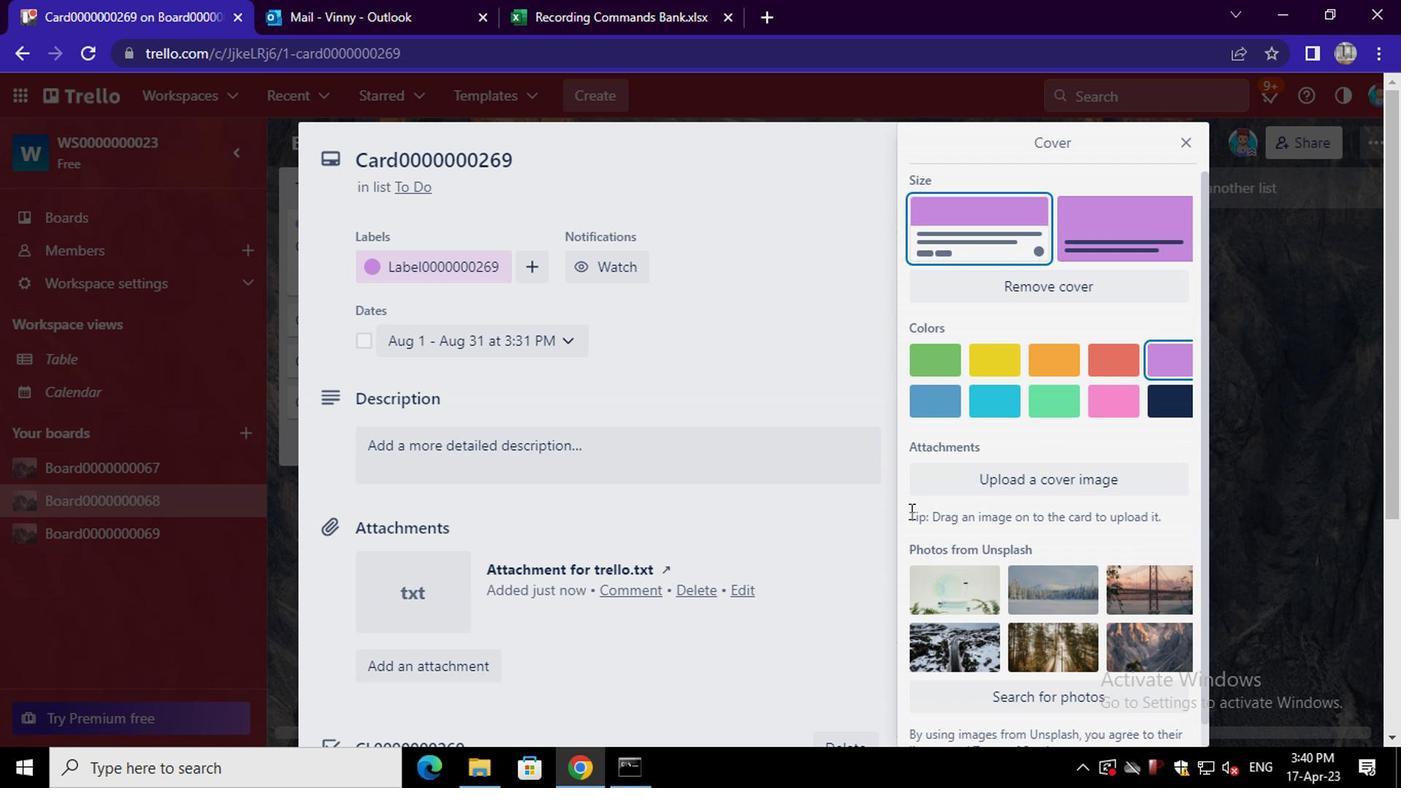 
Action: Mouse pressed left at (846, 534)
Screenshot: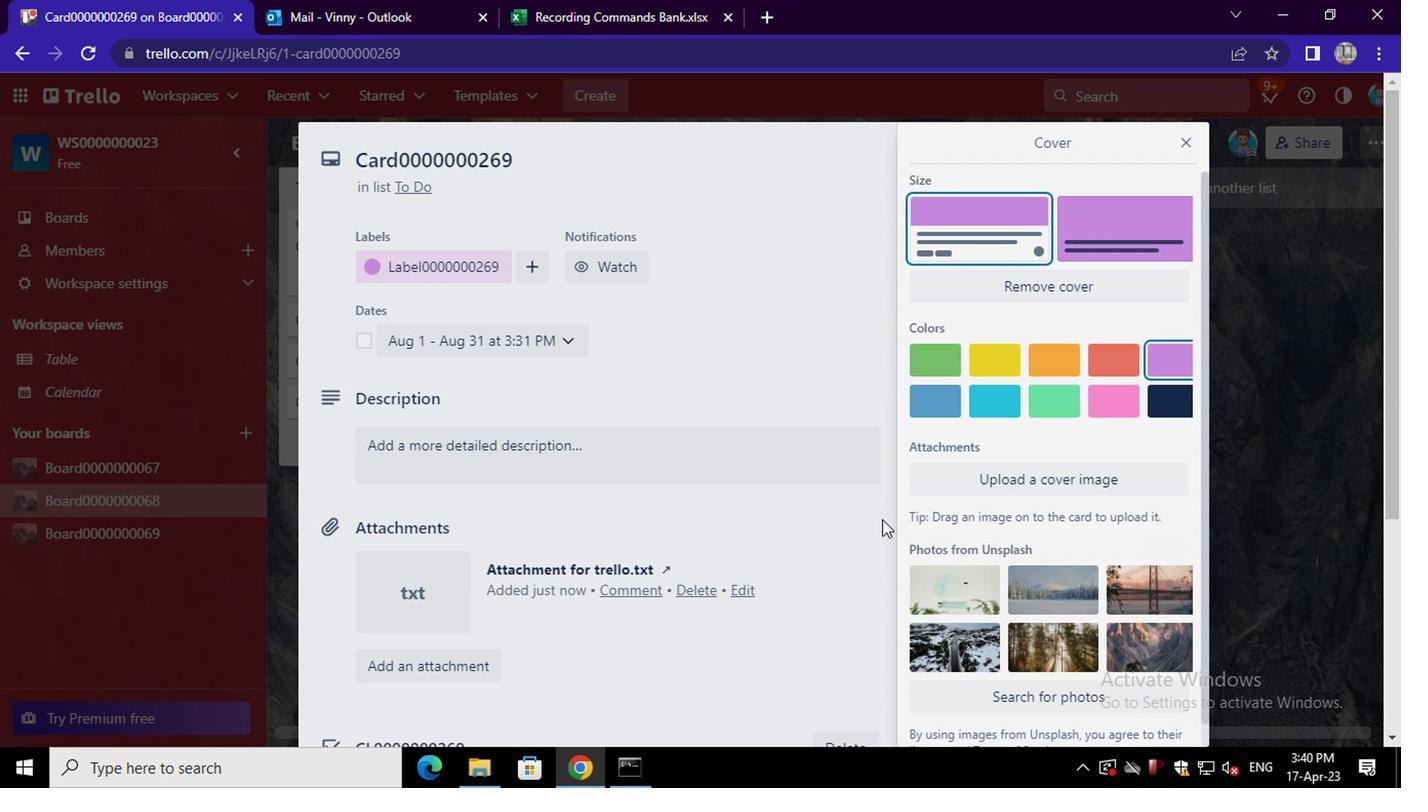 
Action: Mouse moved to (844, 535)
Screenshot: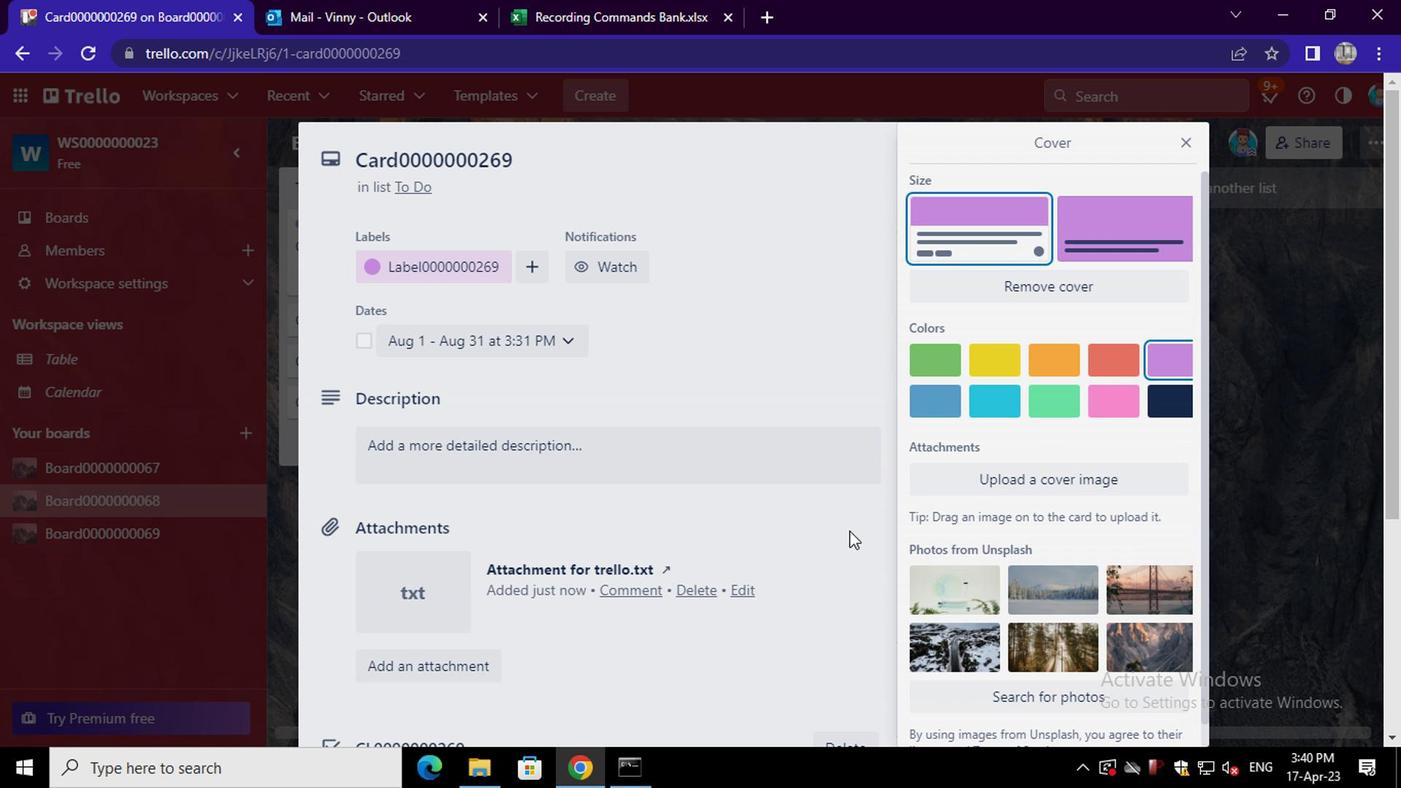 
Action: Mouse scrolled (844, 534) with delta (0, -1)
Screenshot: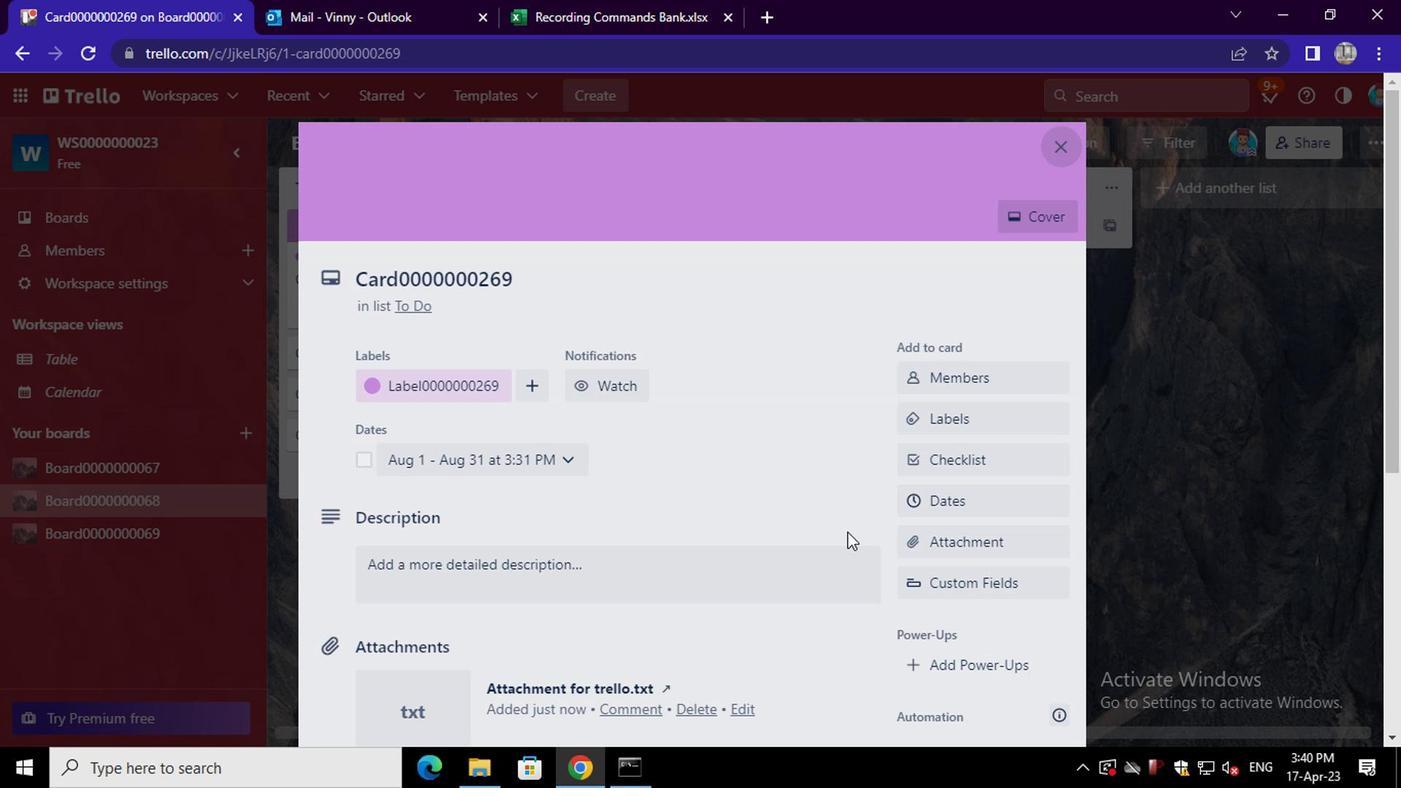 
Action: Mouse moved to (844, 538)
Screenshot: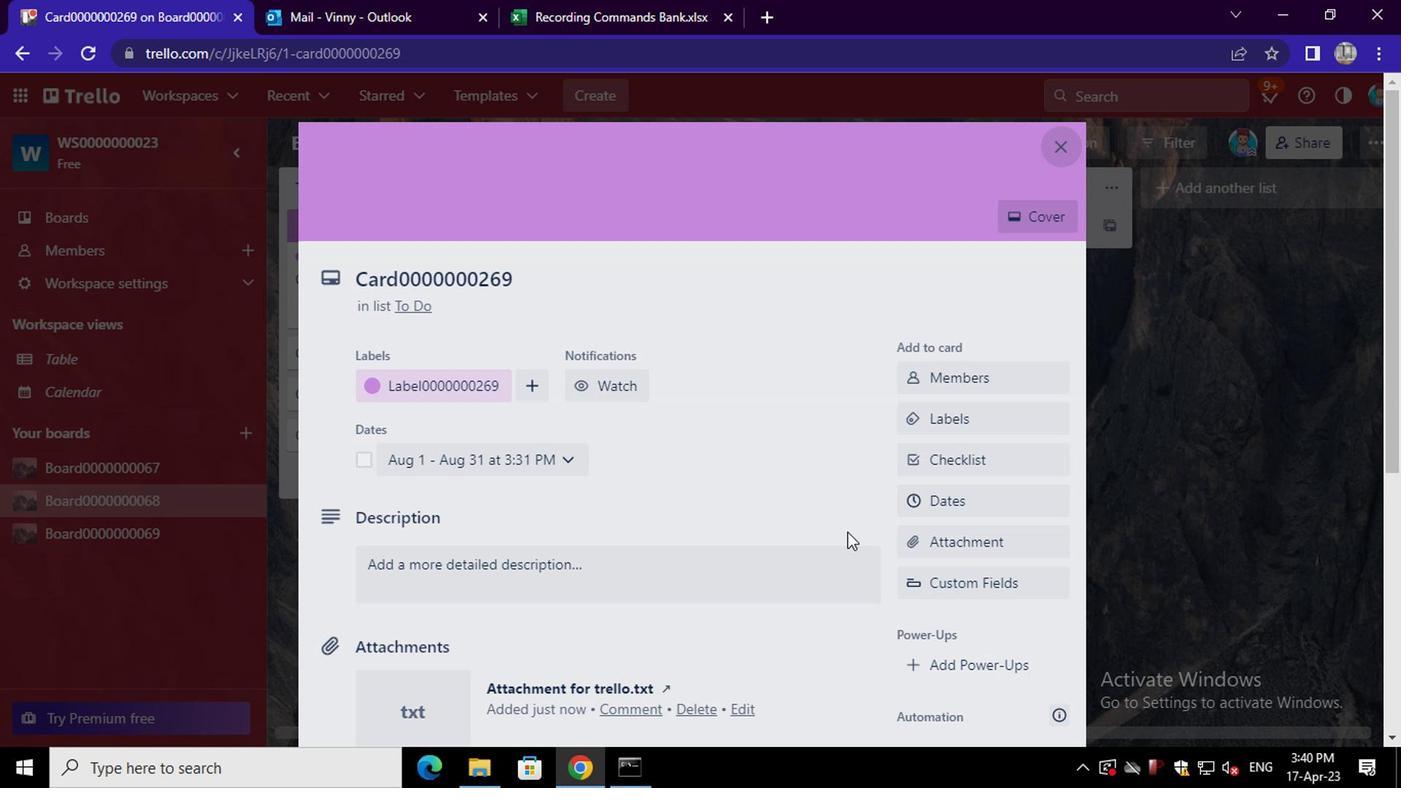 
Action: Mouse scrolled (844, 536) with delta (0, -1)
Screenshot: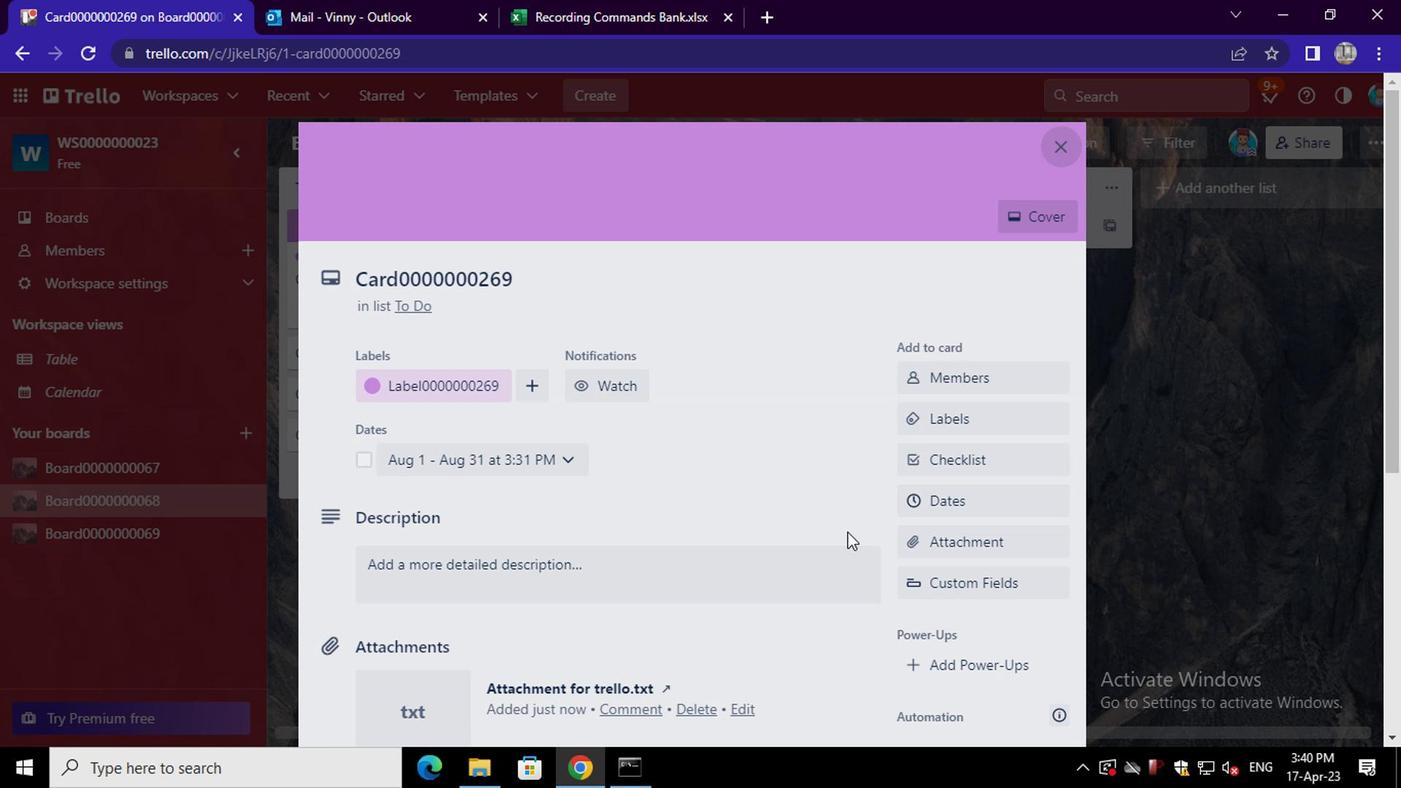 
Action: Mouse scrolled (844, 536) with delta (0, -1)
Screenshot: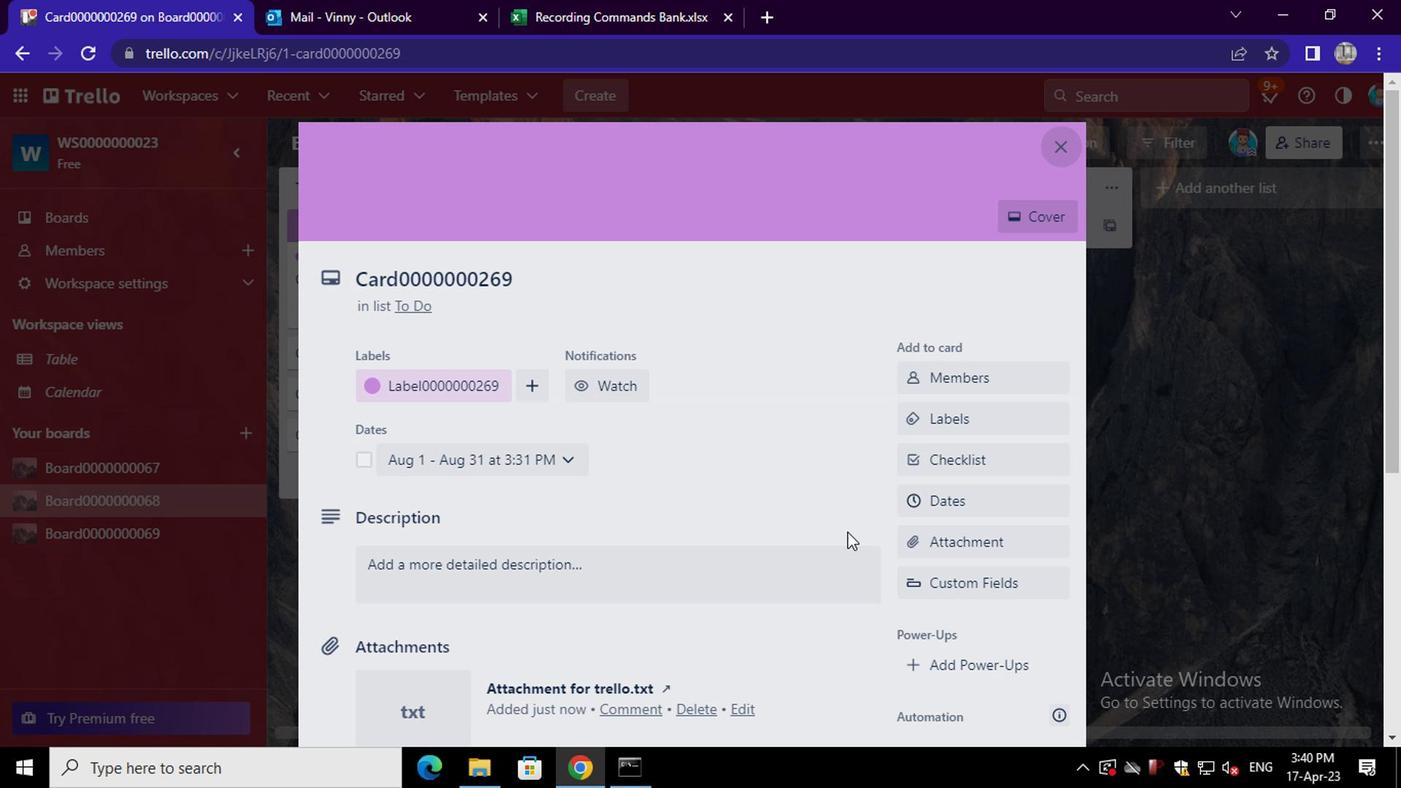 
Action: Mouse scrolled (844, 536) with delta (0, -1)
Screenshot: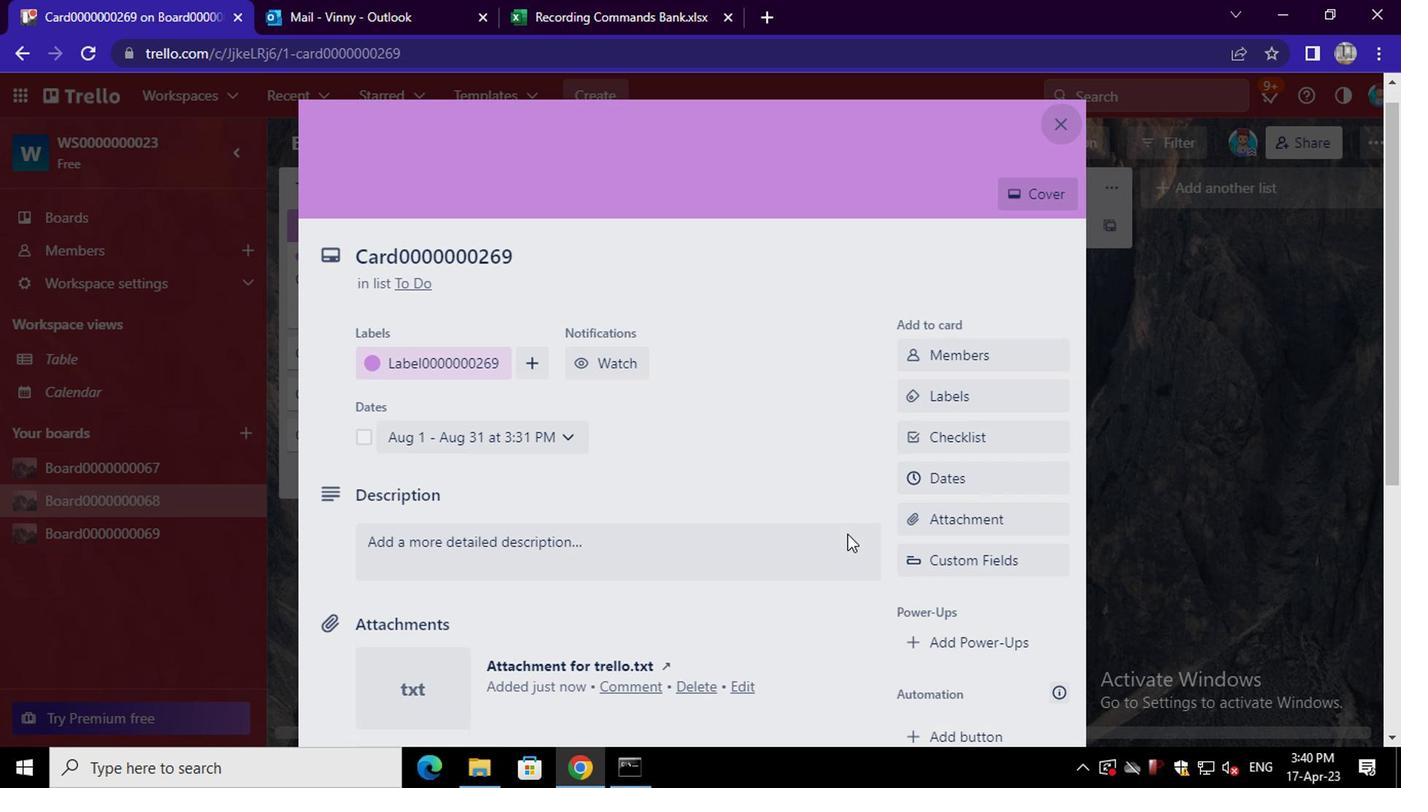 
Action: Mouse moved to (844, 540)
Screenshot: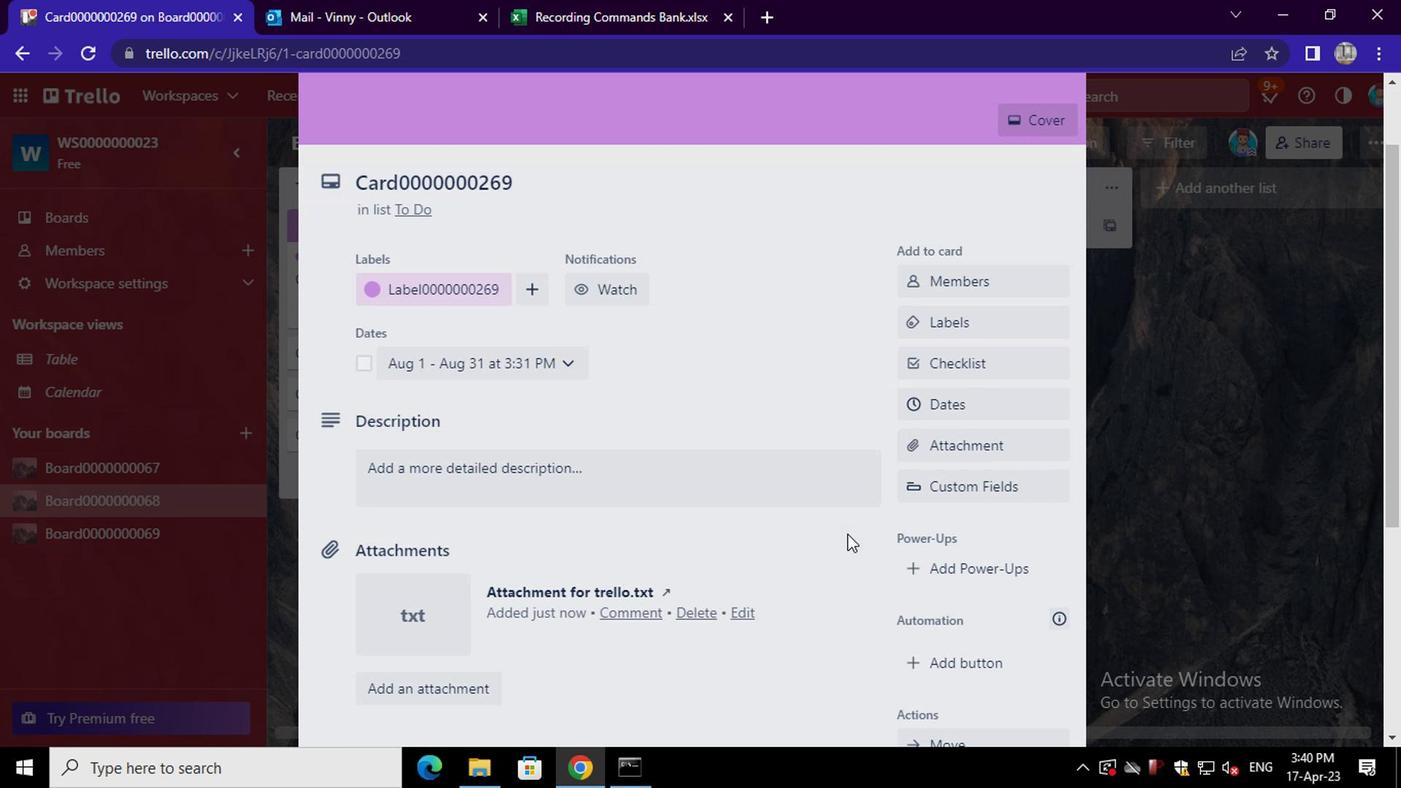 
Action: Mouse scrolled (844, 538) with delta (0, -1)
Screenshot: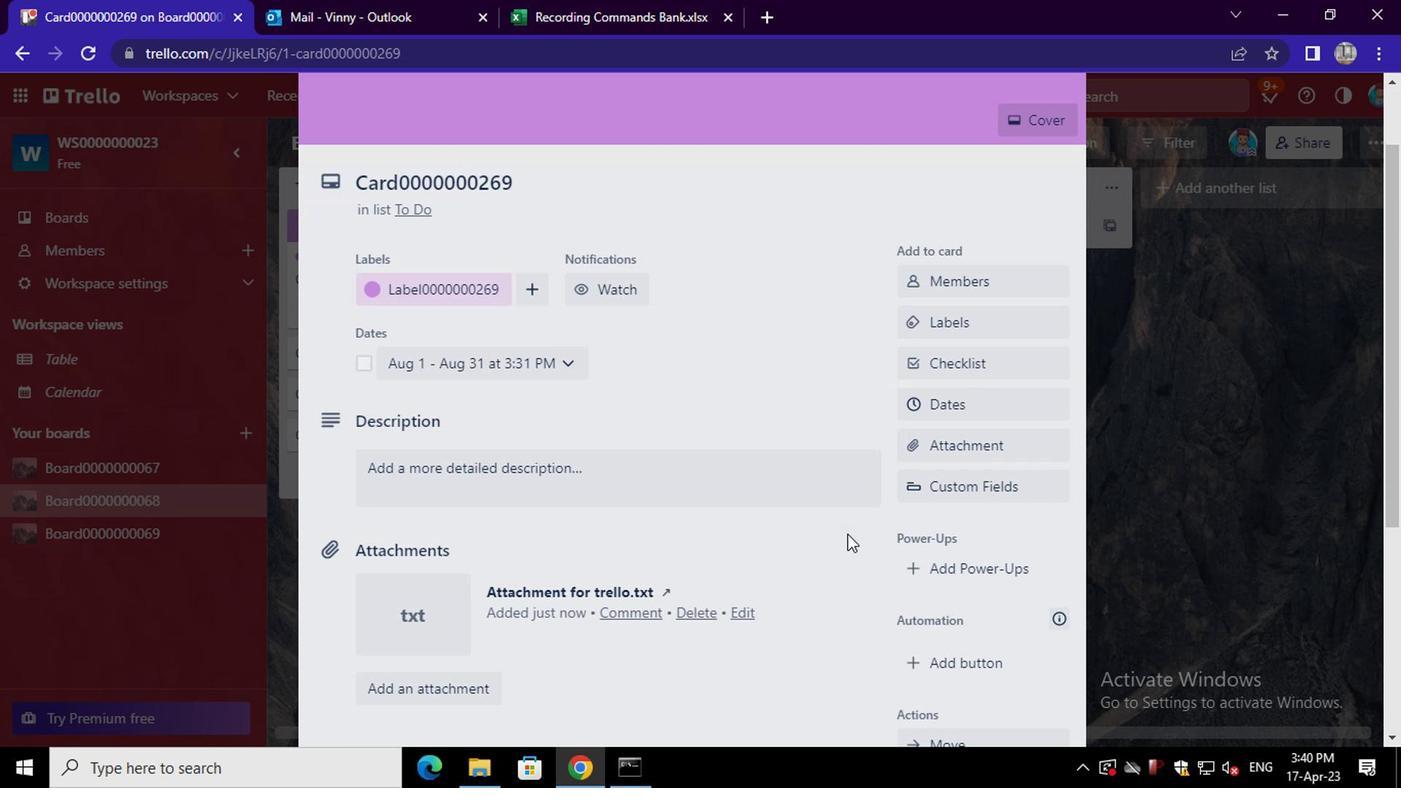 
Action: Mouse moved to (970, 317)
Screenshot: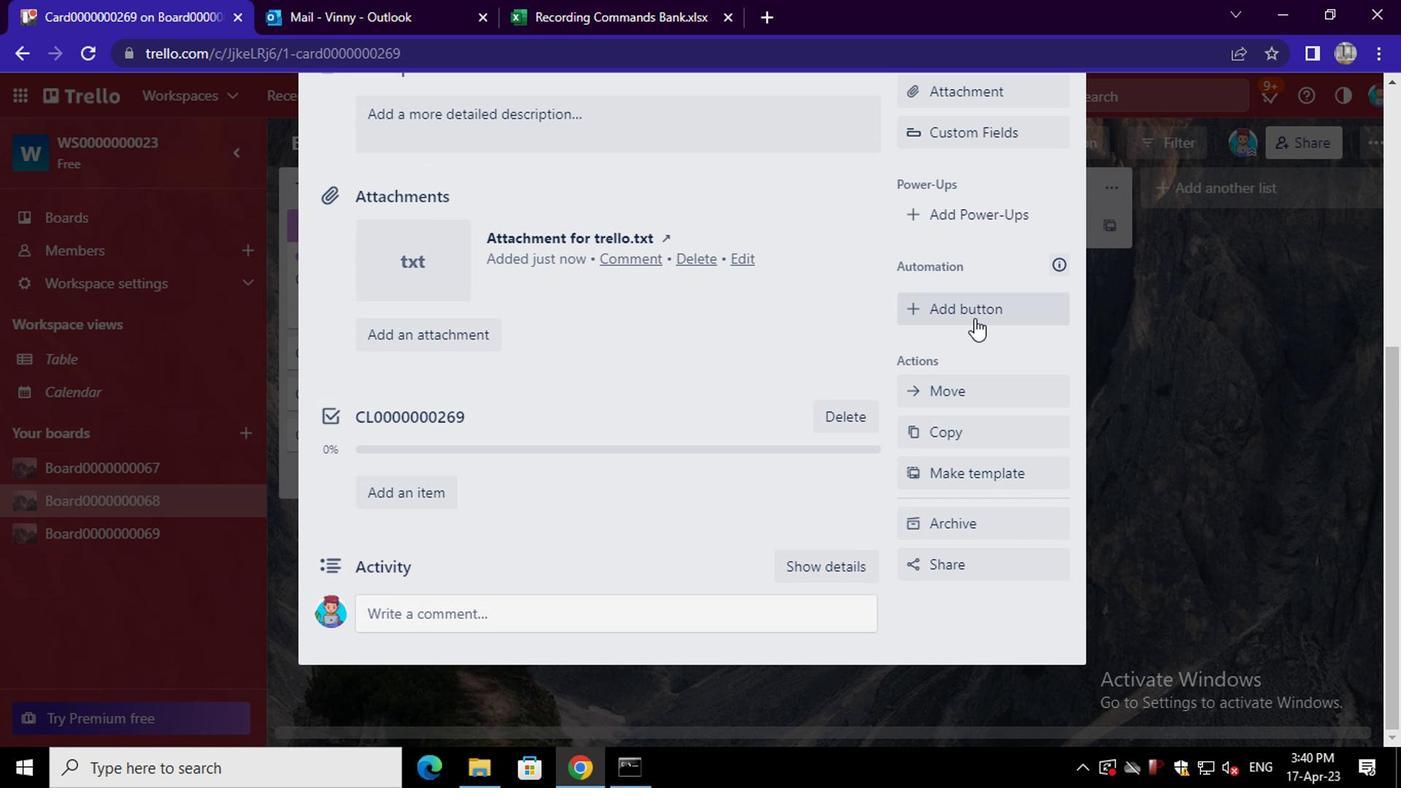 
Action: Mouse pressed left at (970, 317)
Screenshot: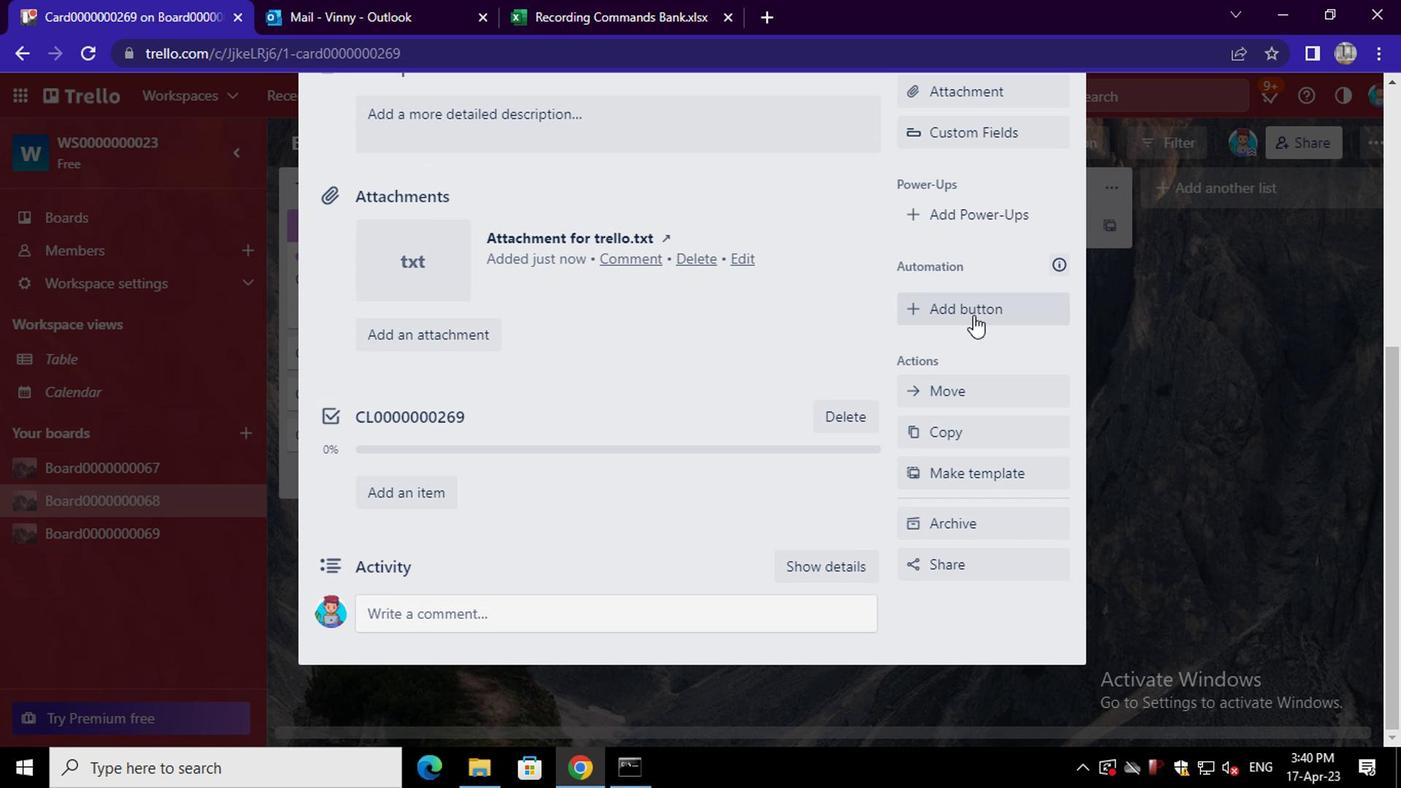 
Action: Mouse moved to (998, 232)
Screenshot: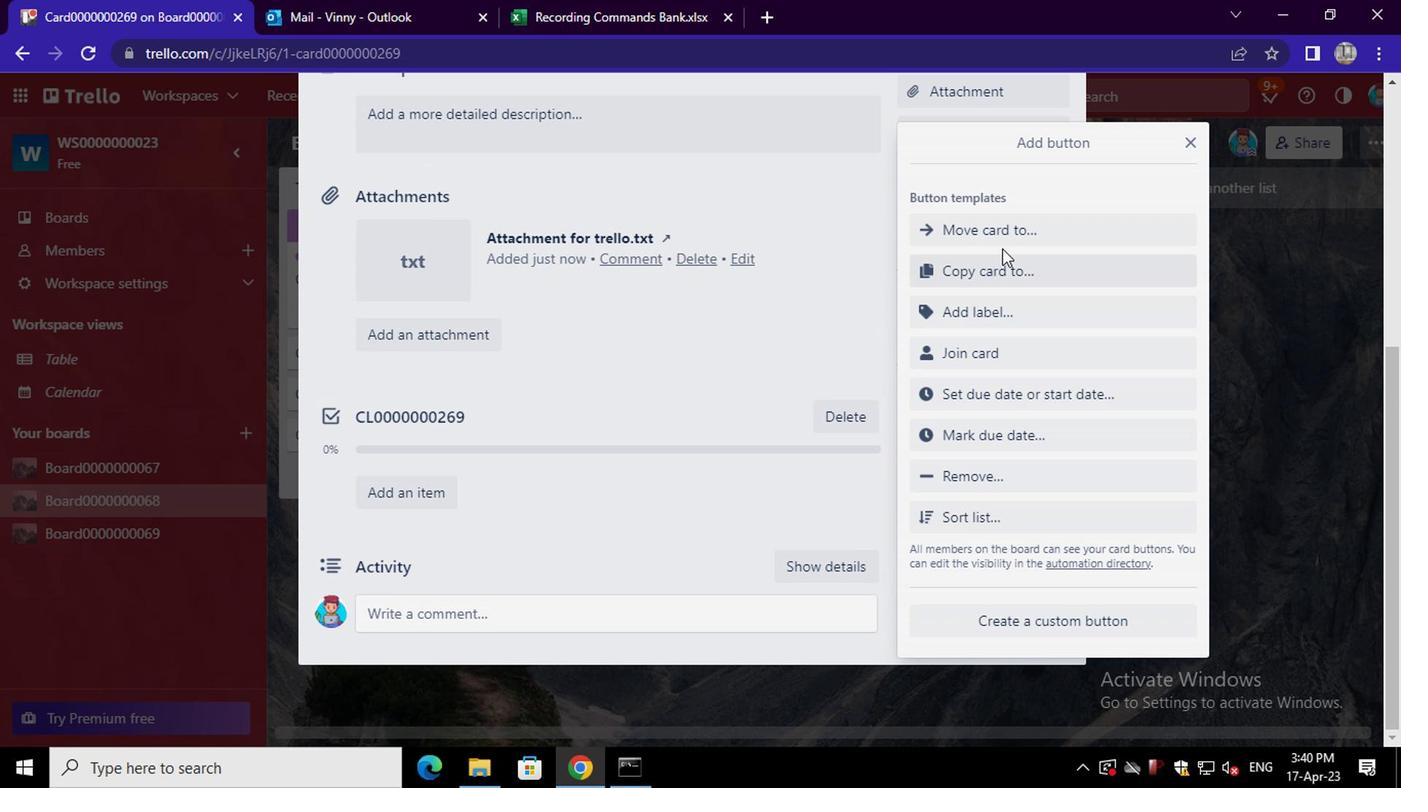 
Action: Mouse pressed left at (998, 232)
Screenshot: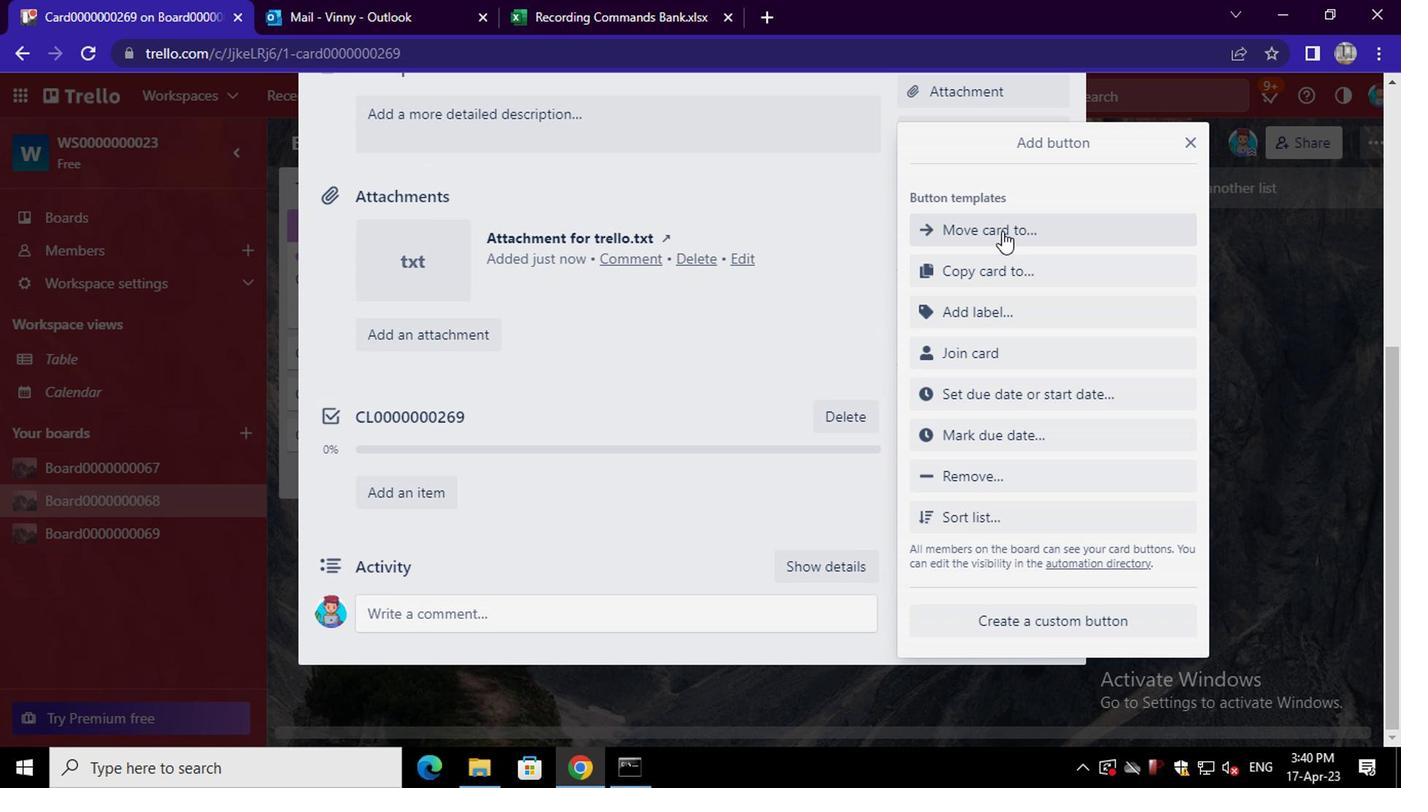 
Action: Mouse moved to (985, 230)
Screenshot: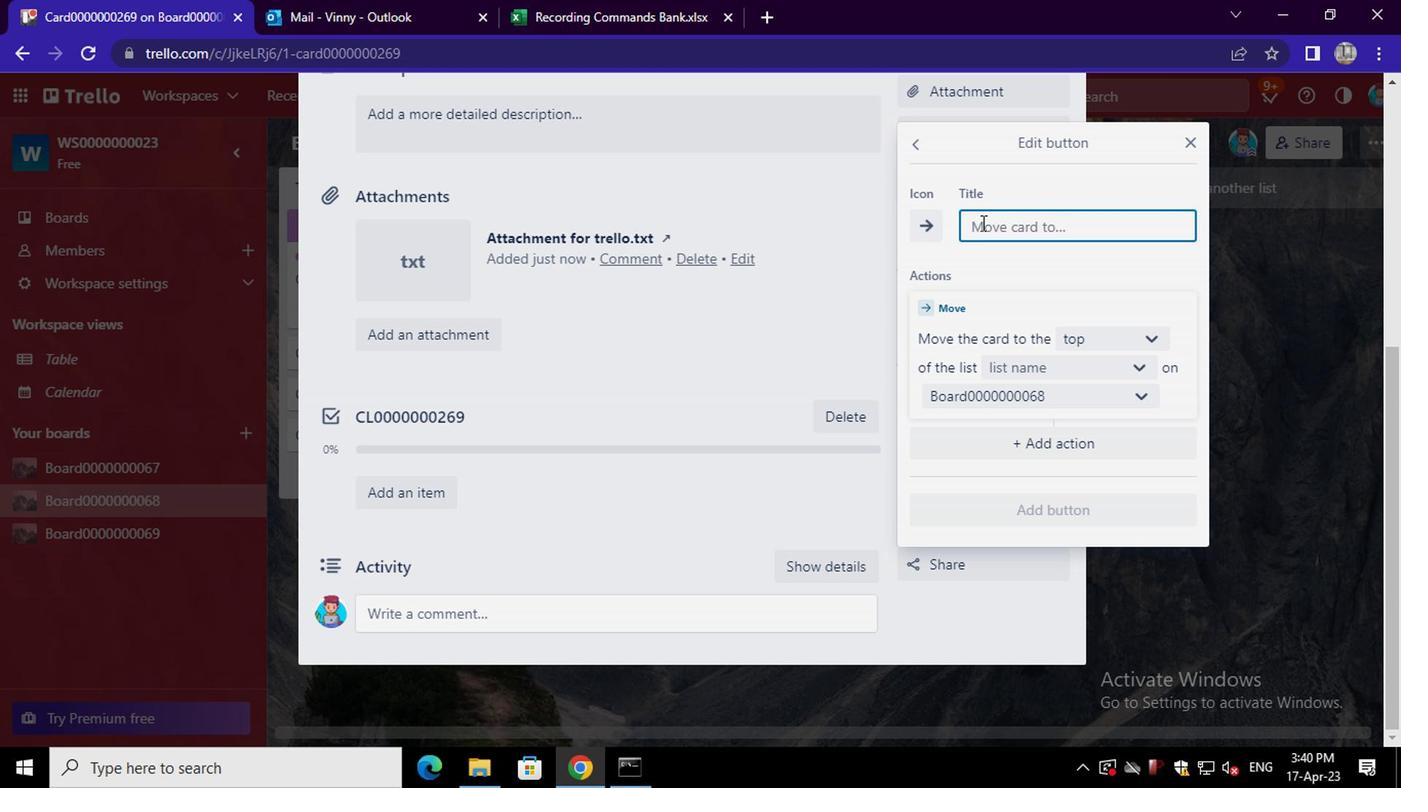 
Action: Mouse pressed left at (985, 230)
Screenshot: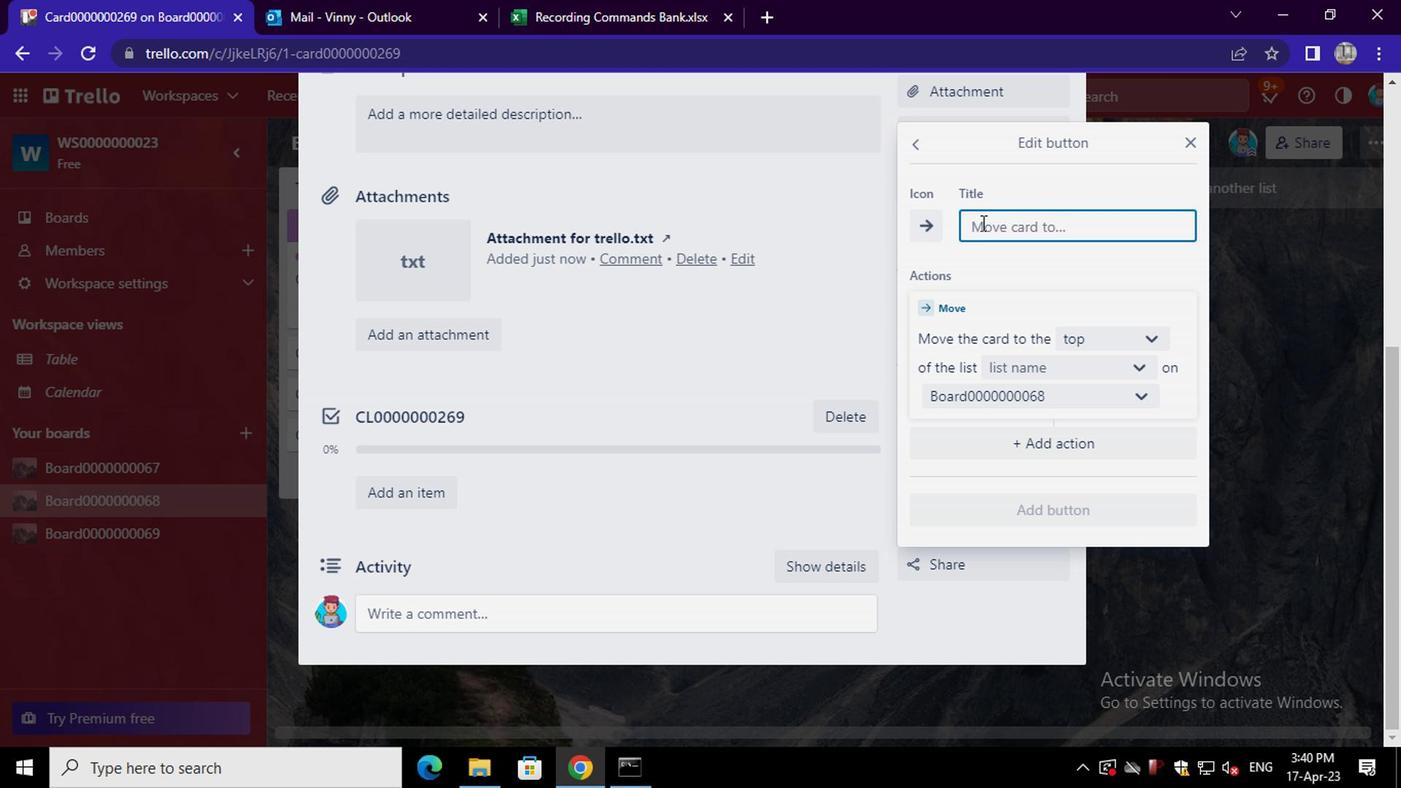 
Action: Mouse moved to (1004, 219)
Screenshot: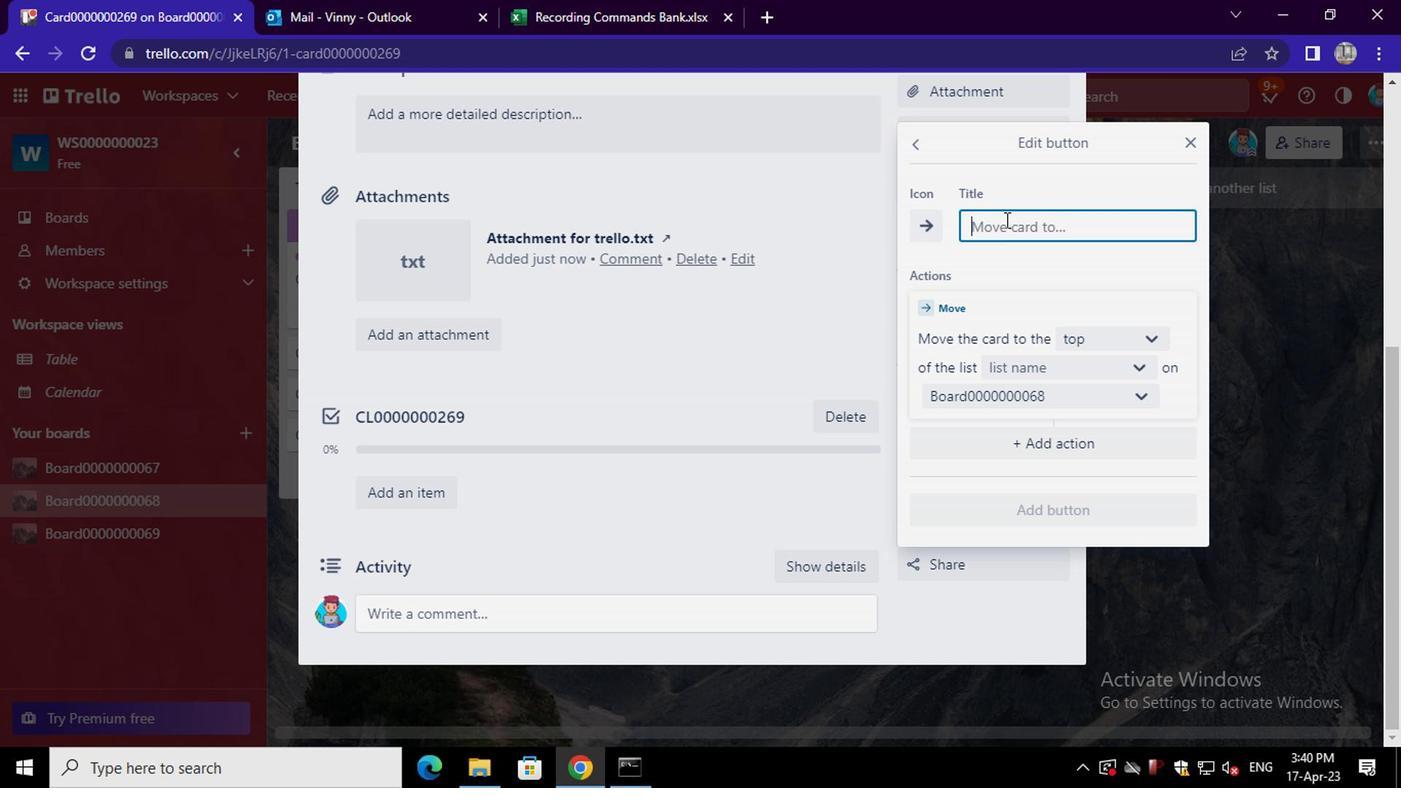 
Action: Key pressed <Key.shift>BUTTON0000000269
Screenshot: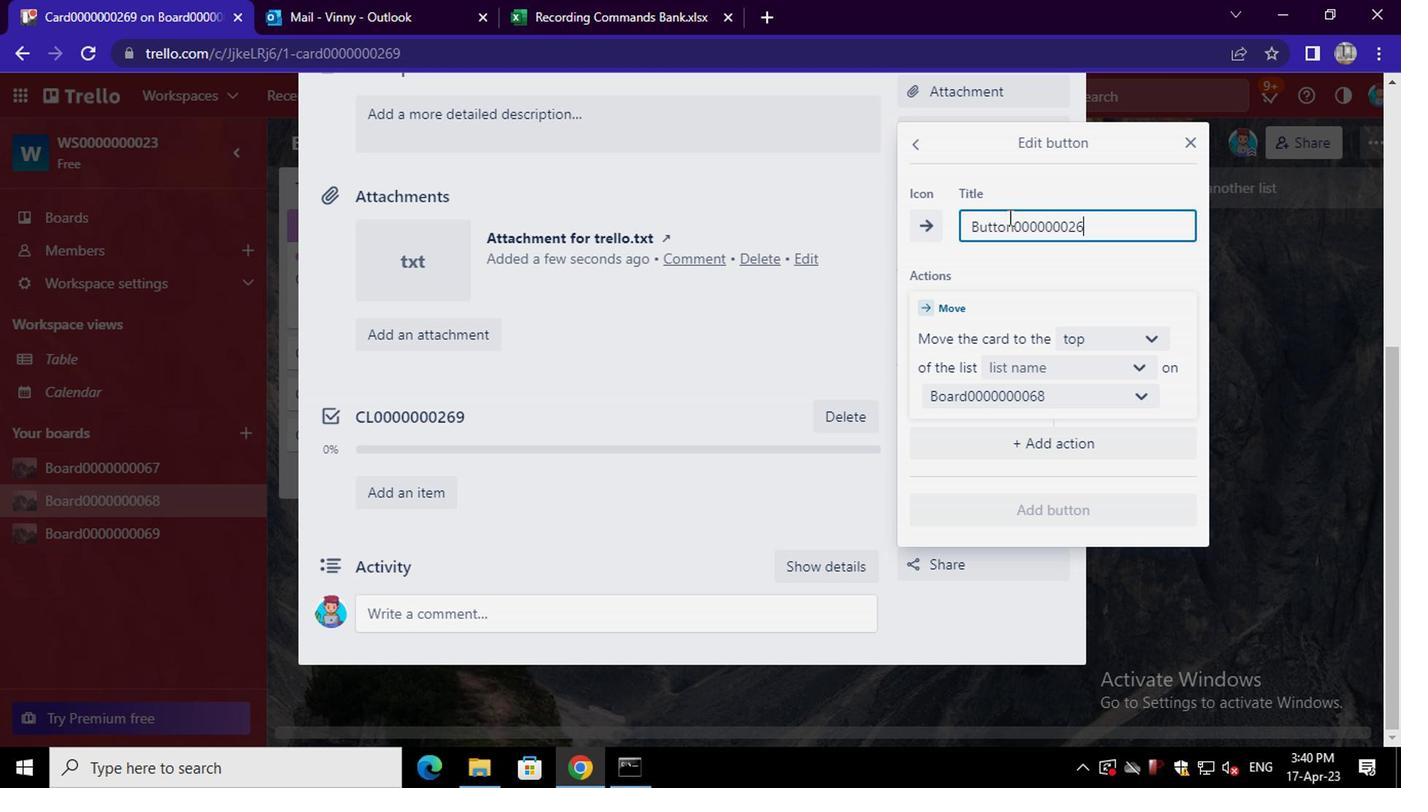 
Action: Mouse moved to (1158, 338)
Screenshot: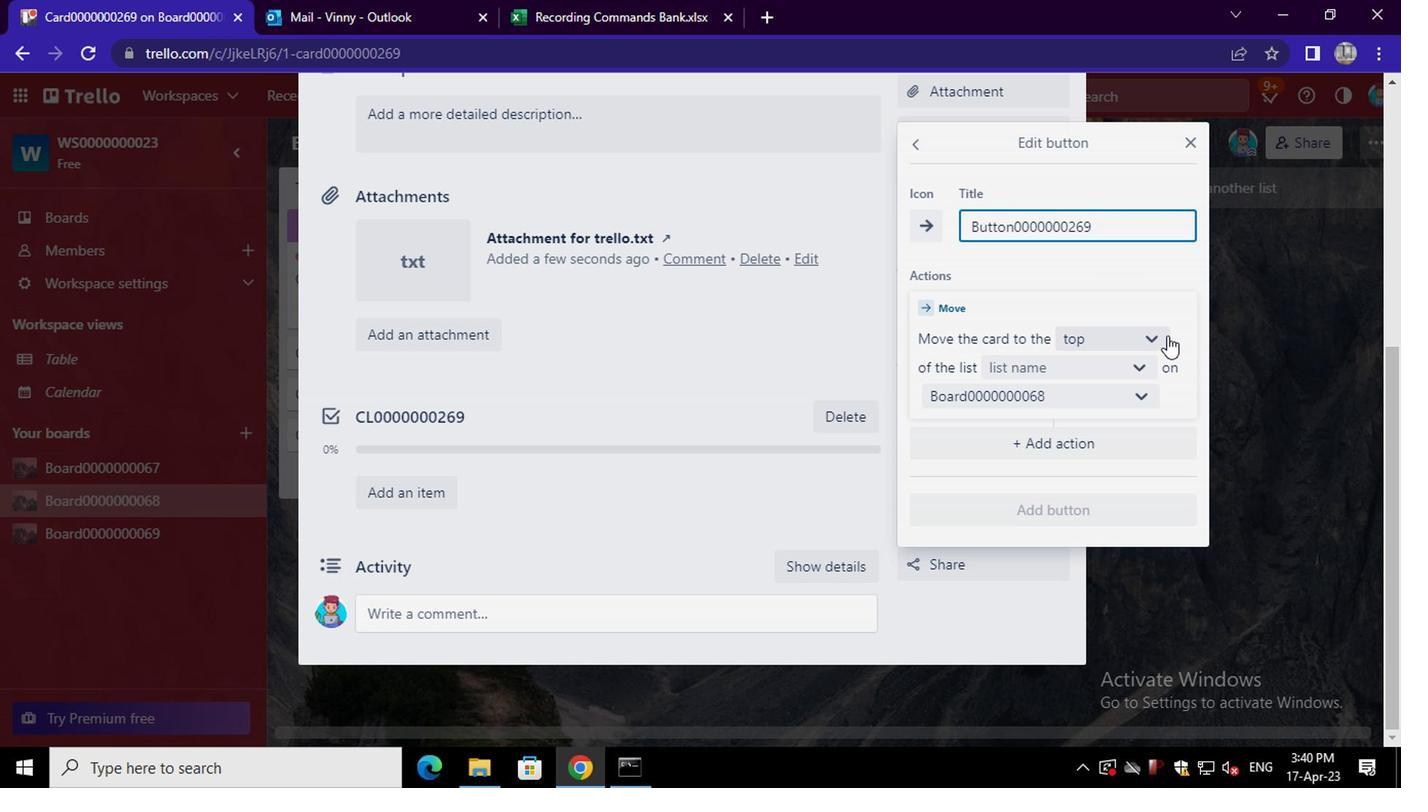 
Action: Mouse pressed left at (1158, 338)
Screenshot: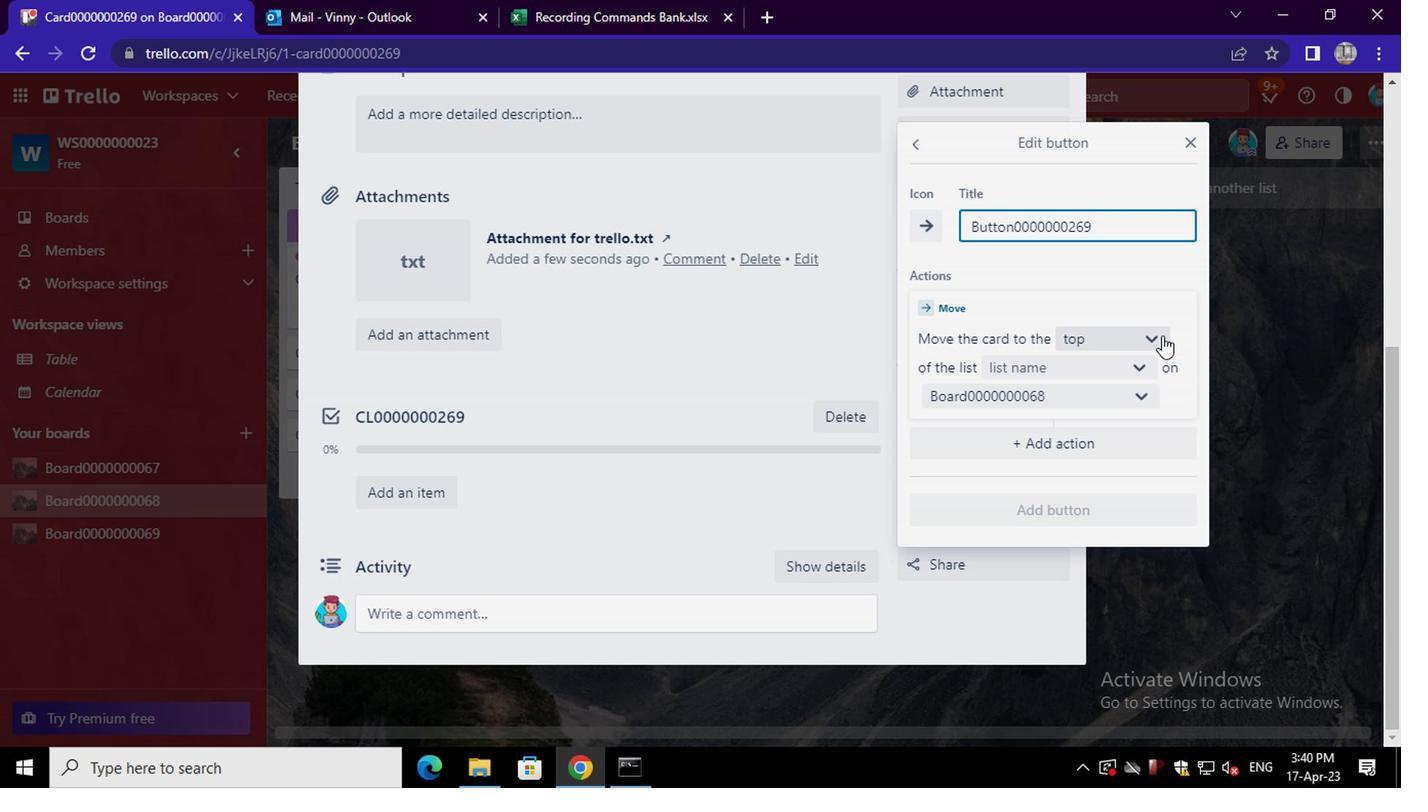 
Action: Mouse moved to (1106, 382)
Screenshot: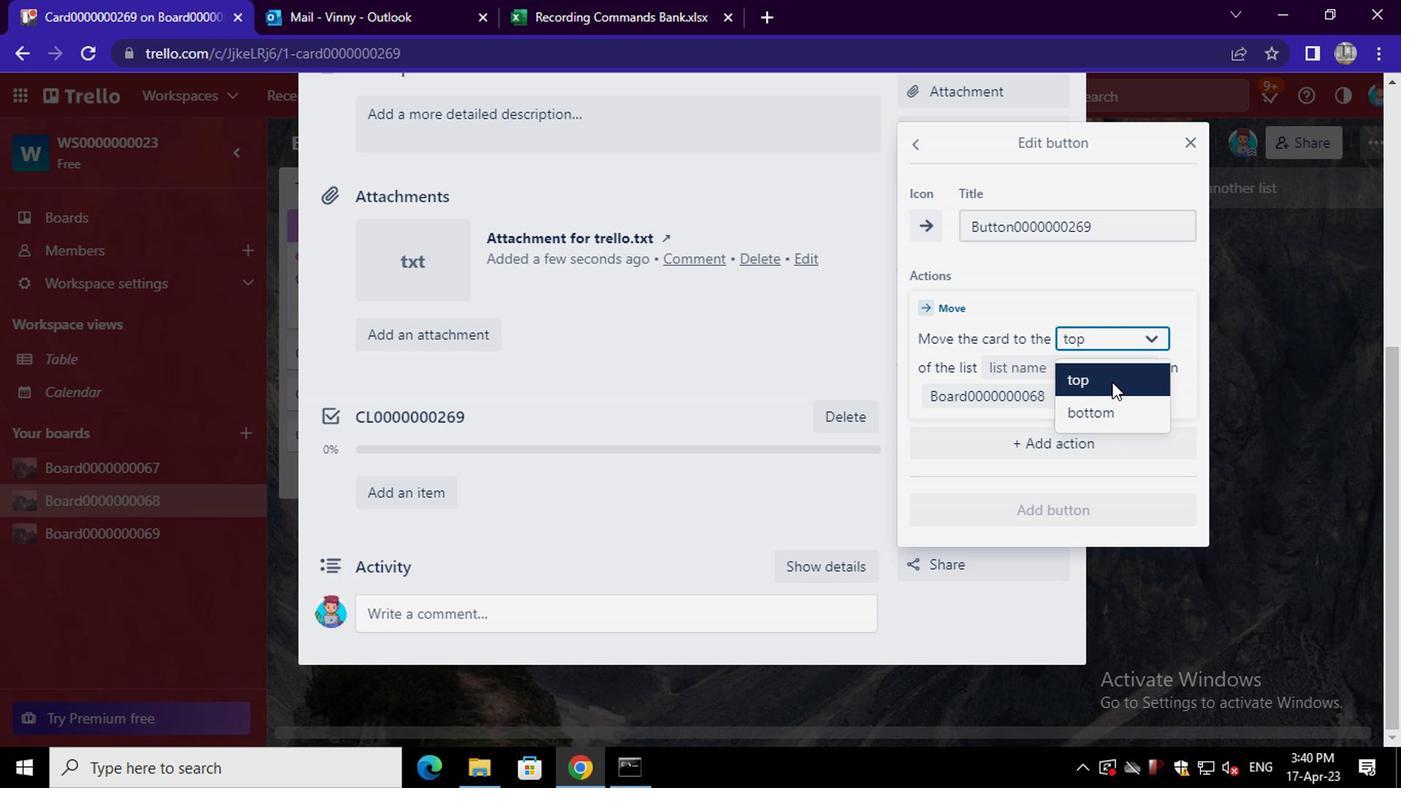 
Action: Mouse pressed left at (1106, 382)
Screenshot: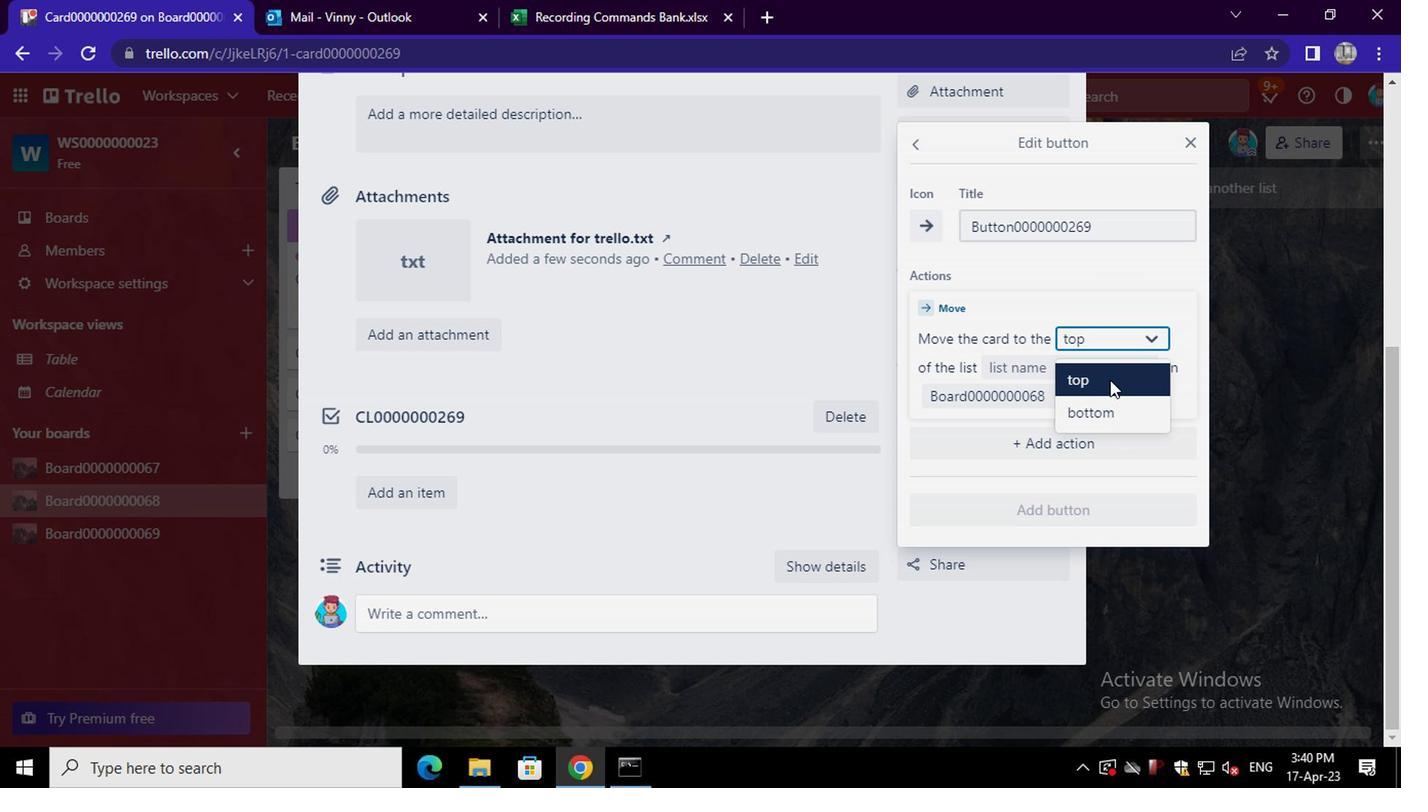 
Action: Mouse moved to (1105, 377)
Screenshot: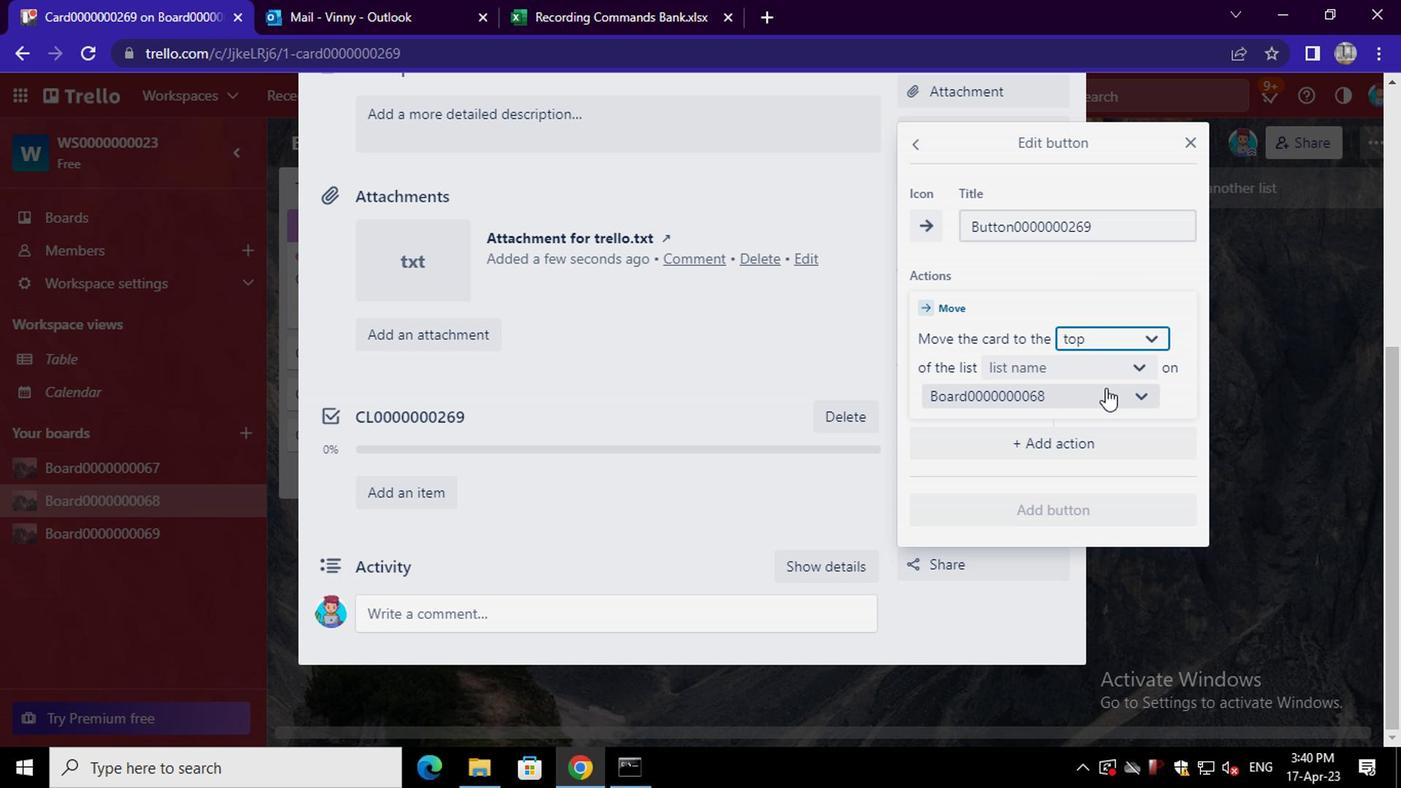 
Action: Mouse pressed left at (1105, 377)
Screenshot: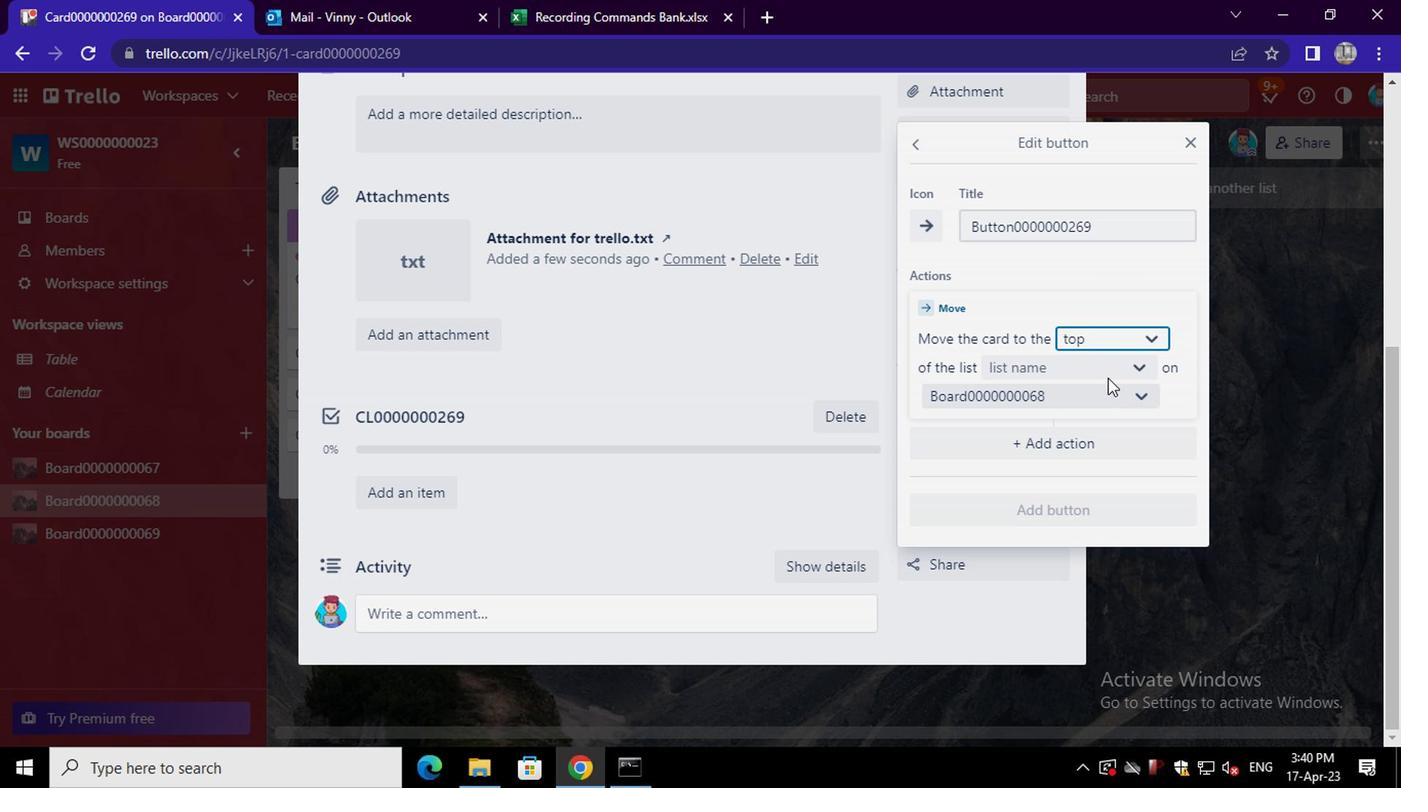
Action: Mouse moved to (1058, 407)
Screenshot: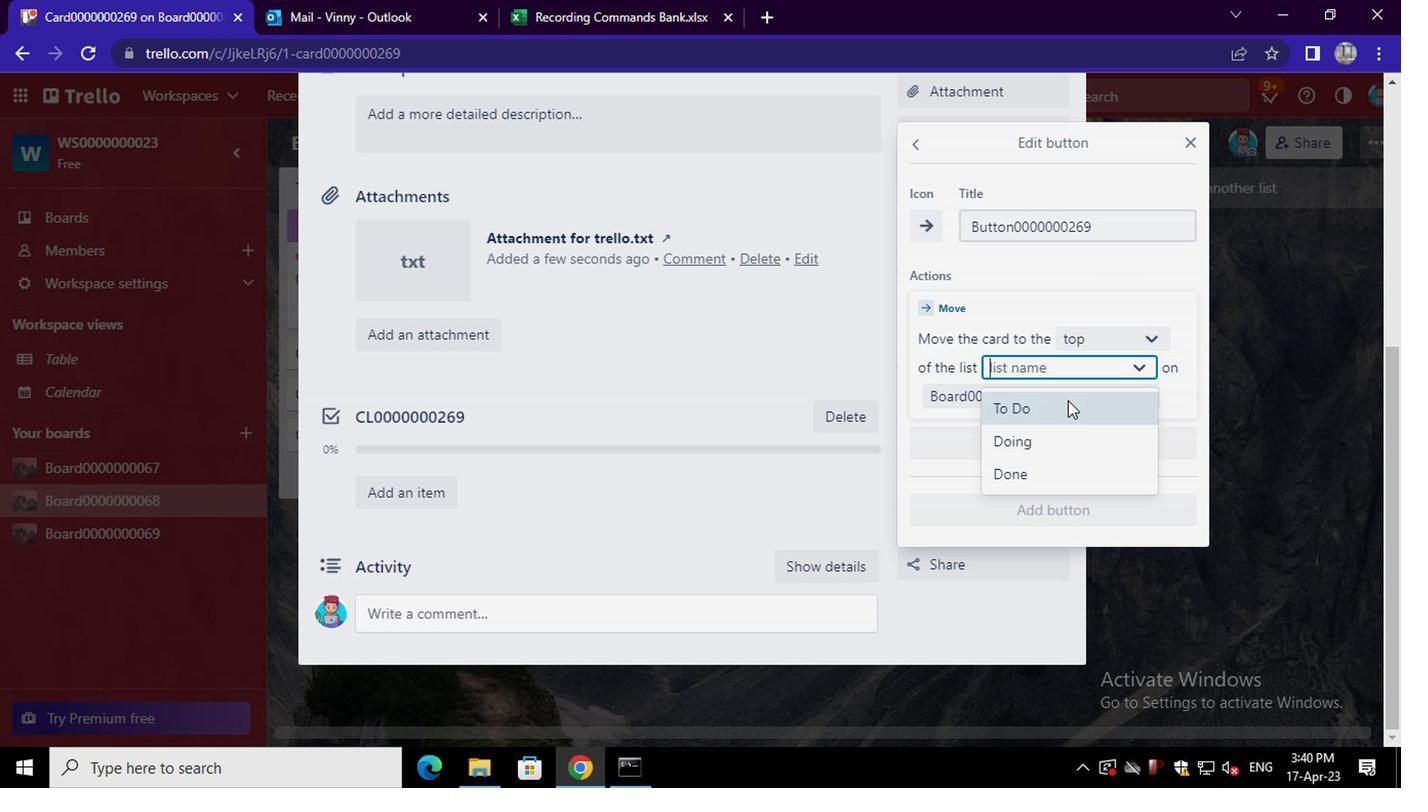 
Action: Mouse pressed left at (1058, 407)
Screenshot: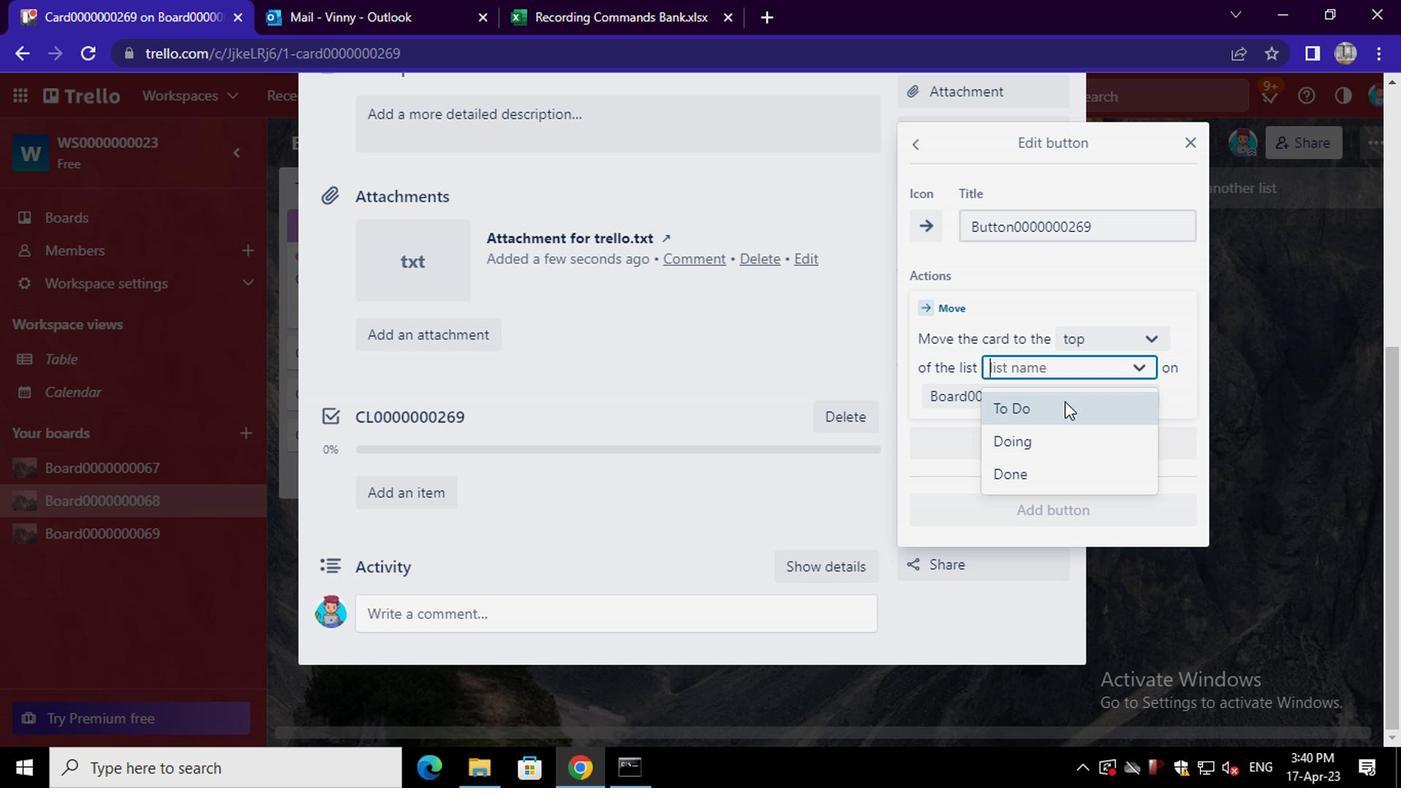 
Action: Mouse moved to (1050, 506)
Screenshot: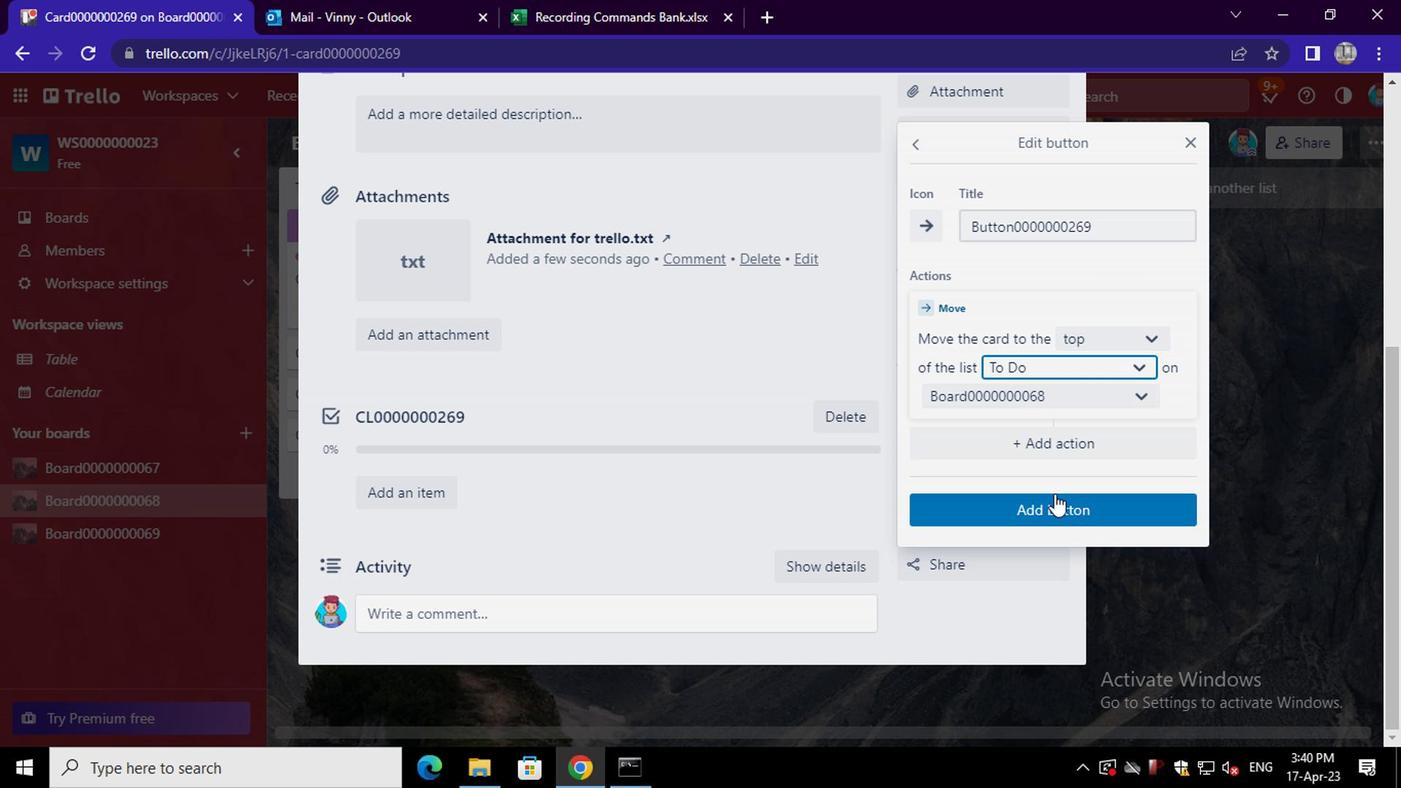 
Action: Mouse pressed left at (1050, 506)
Screenshot: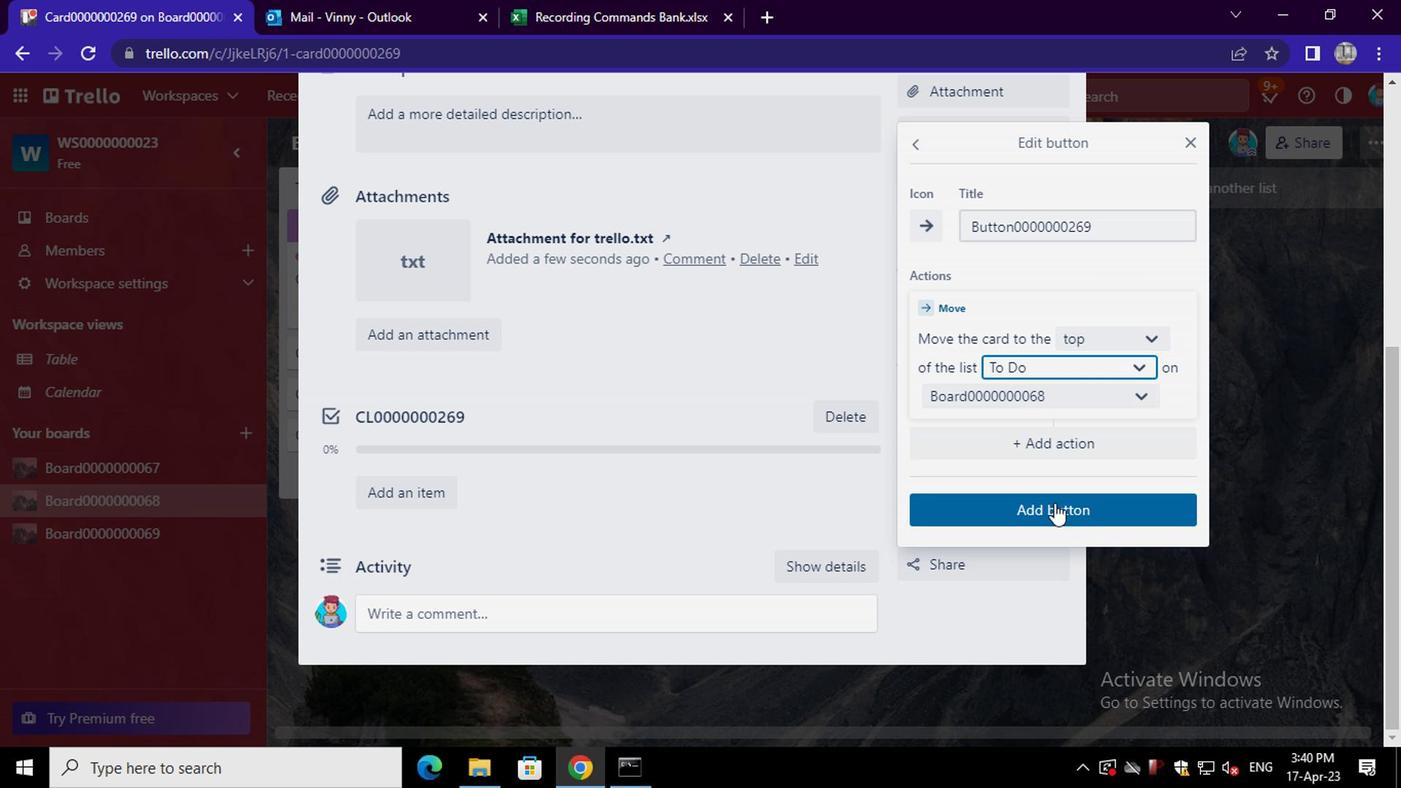 
Action: Mouse moved to (492, 535)
Screenshot: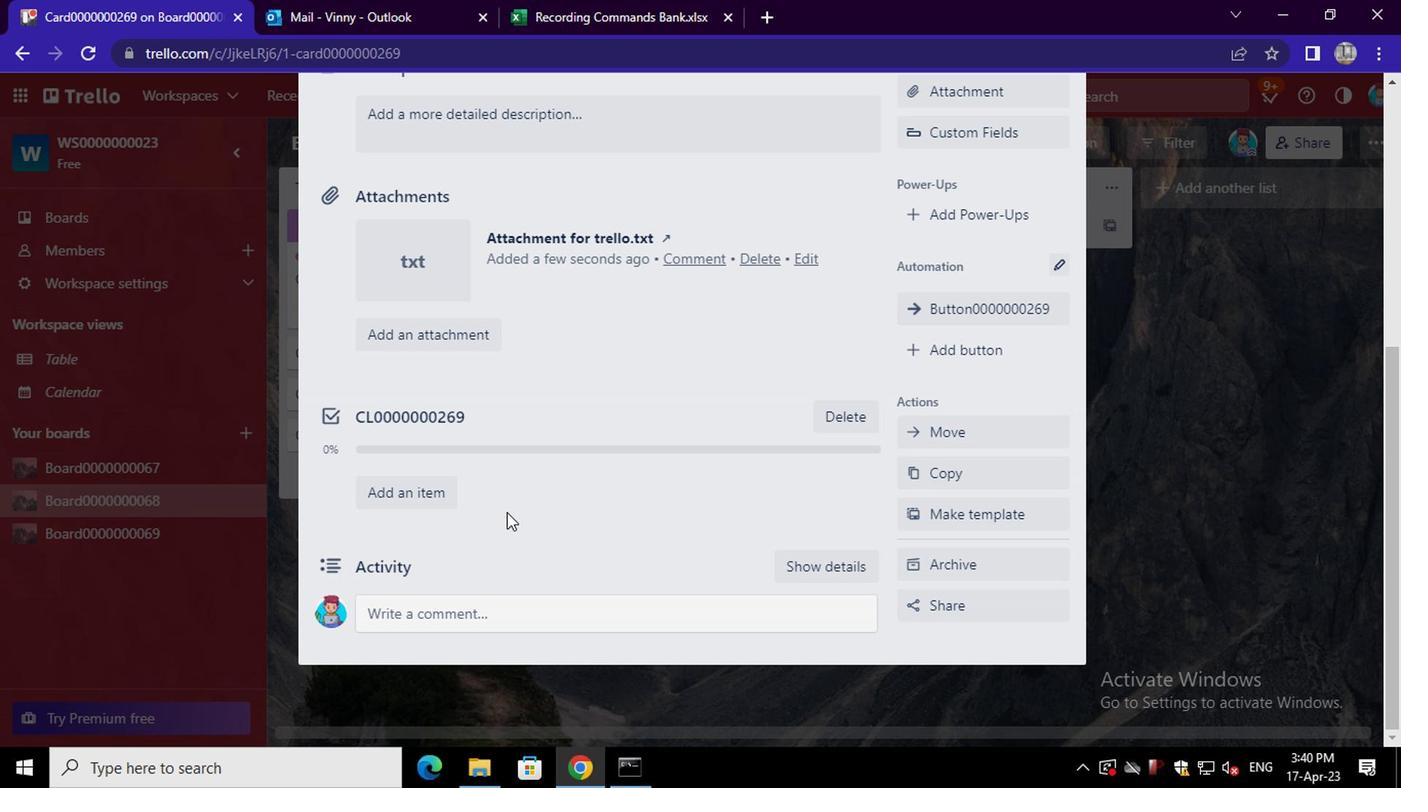 
Action: Mouse scrolled (492, 536) with delta (0, 0)
Screenshot: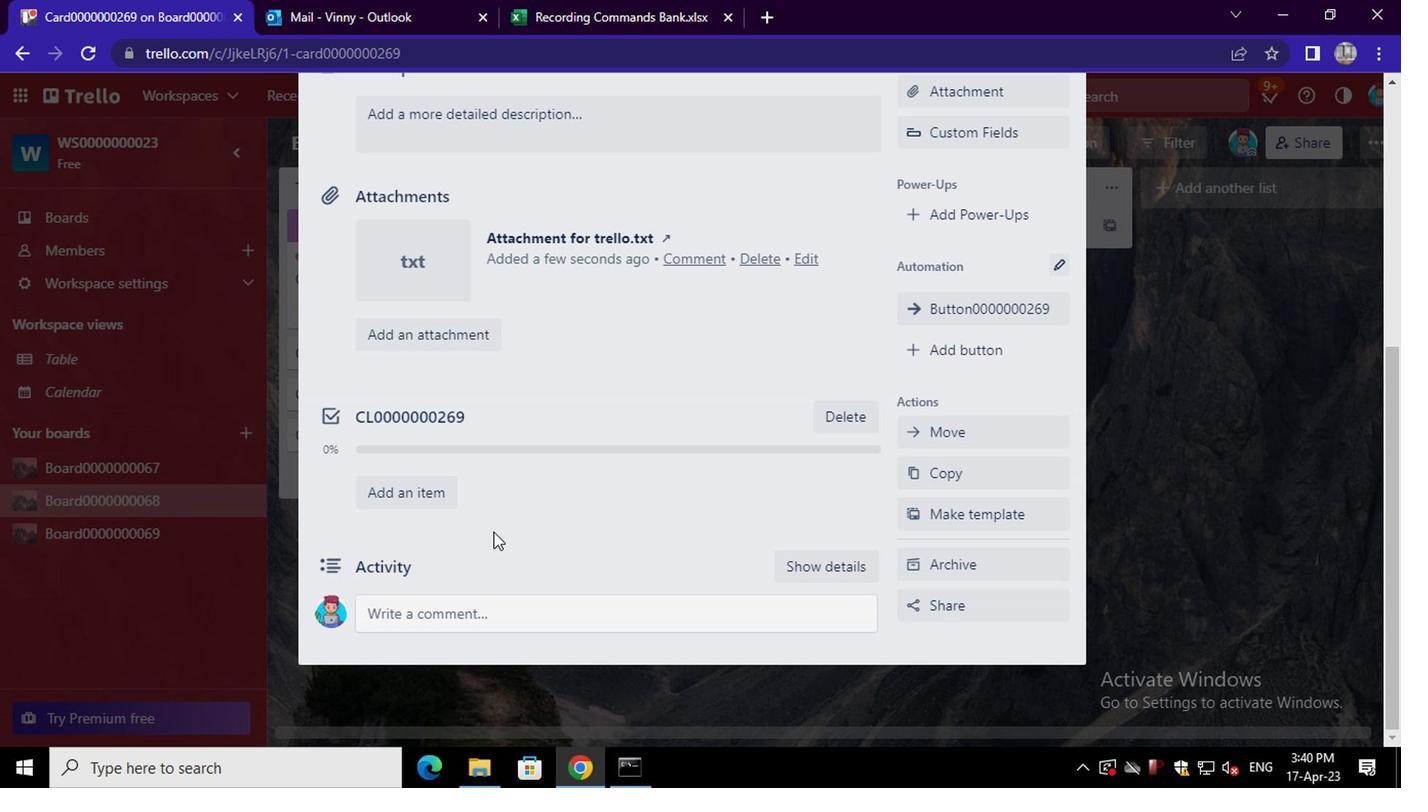 
Action: Mouse scrolled (492, 536) with delta (0, 0)
Screenshot: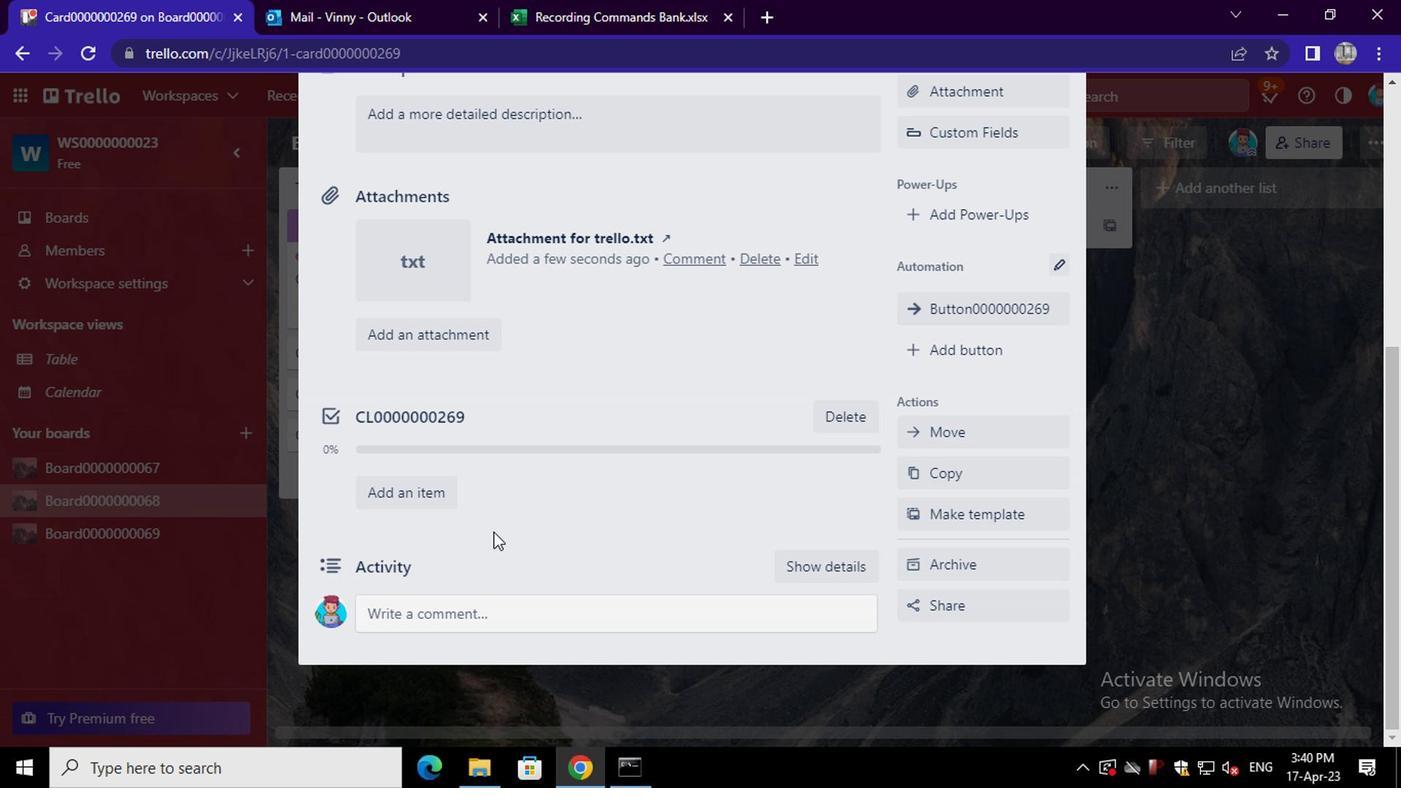 
Action: Mouse moved to (499, 332)
Screenshot: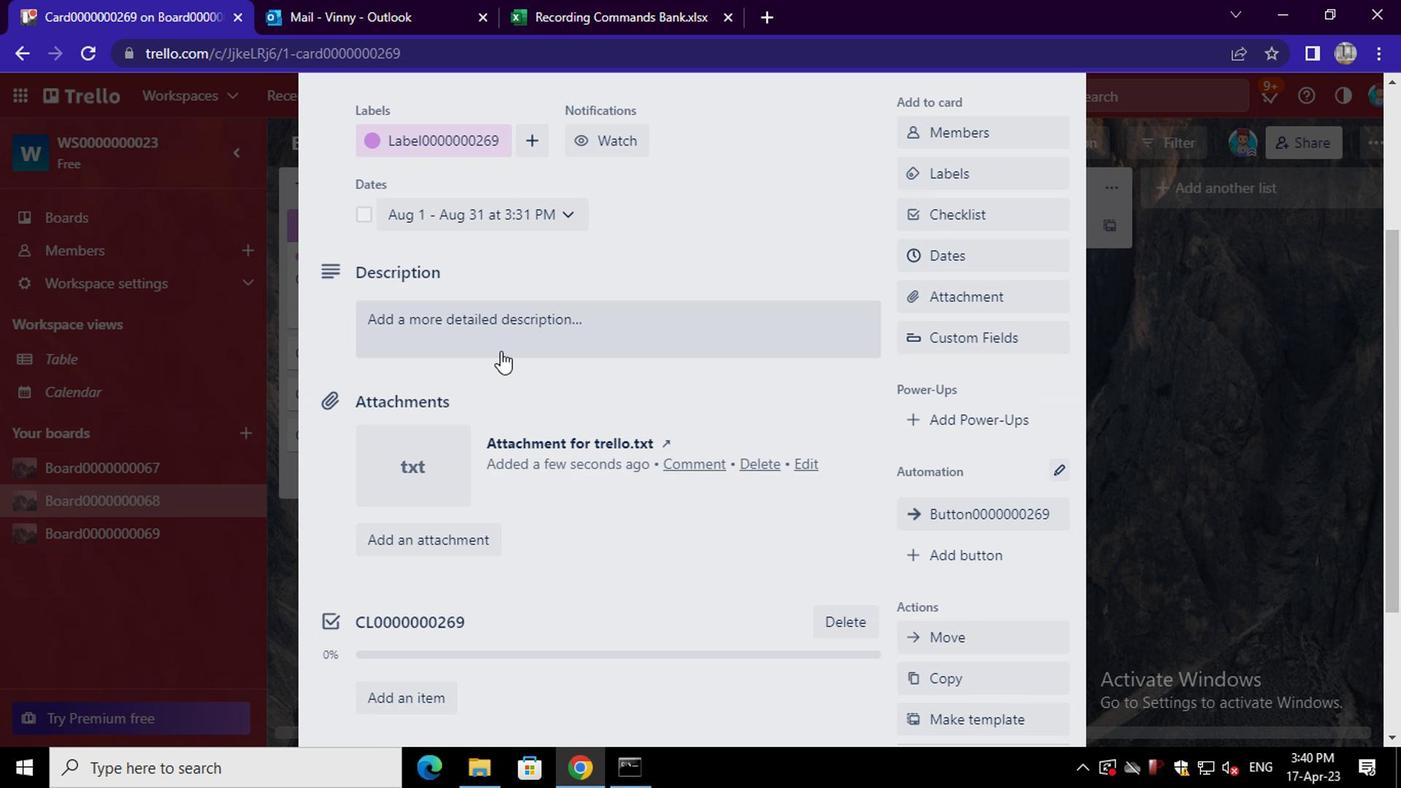 
Action: Mouse pressed left at (499, 332)
Screenshot: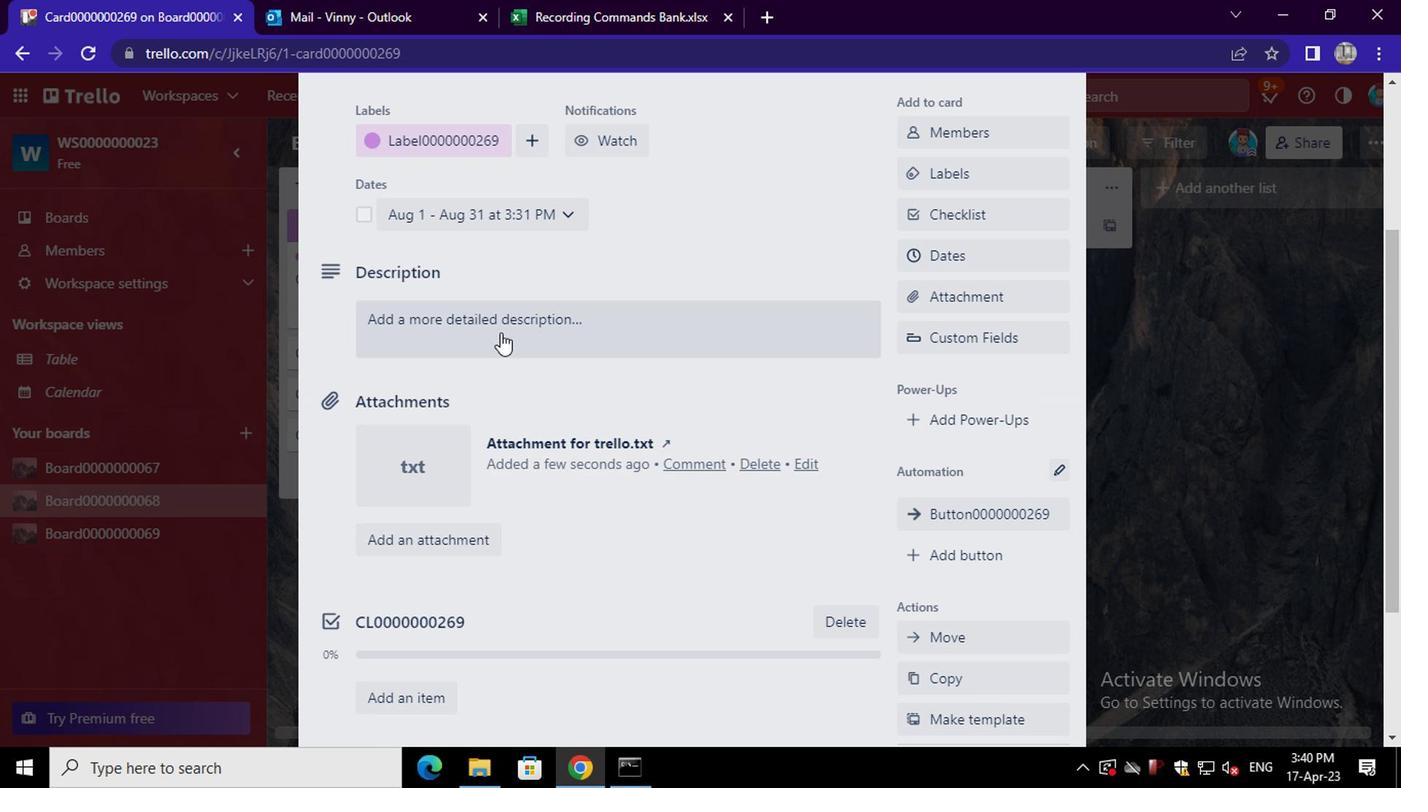 
Action: Mouse pressed left at (499, 332)
Screenshot: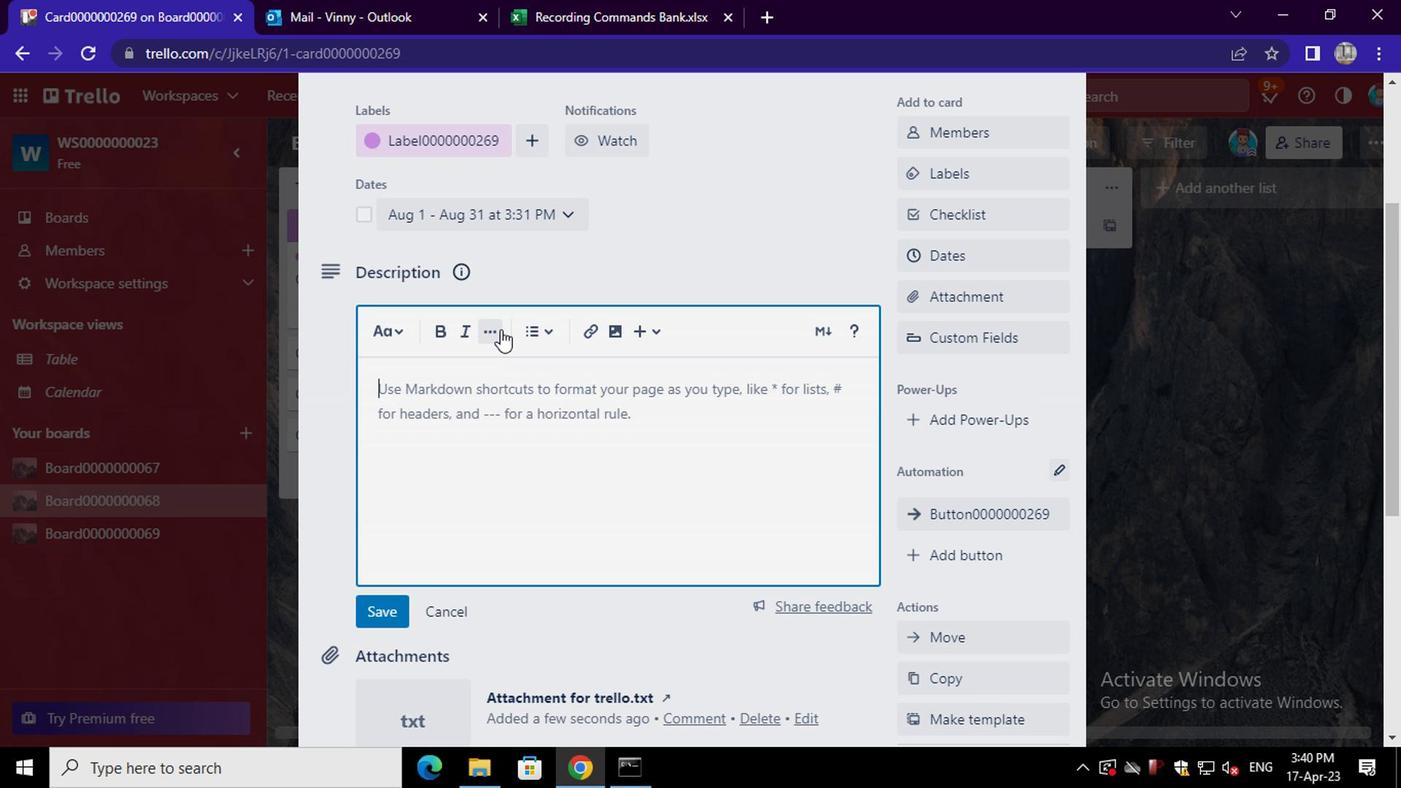 
Action: Mouse moved to (412, 394)
Screenshot: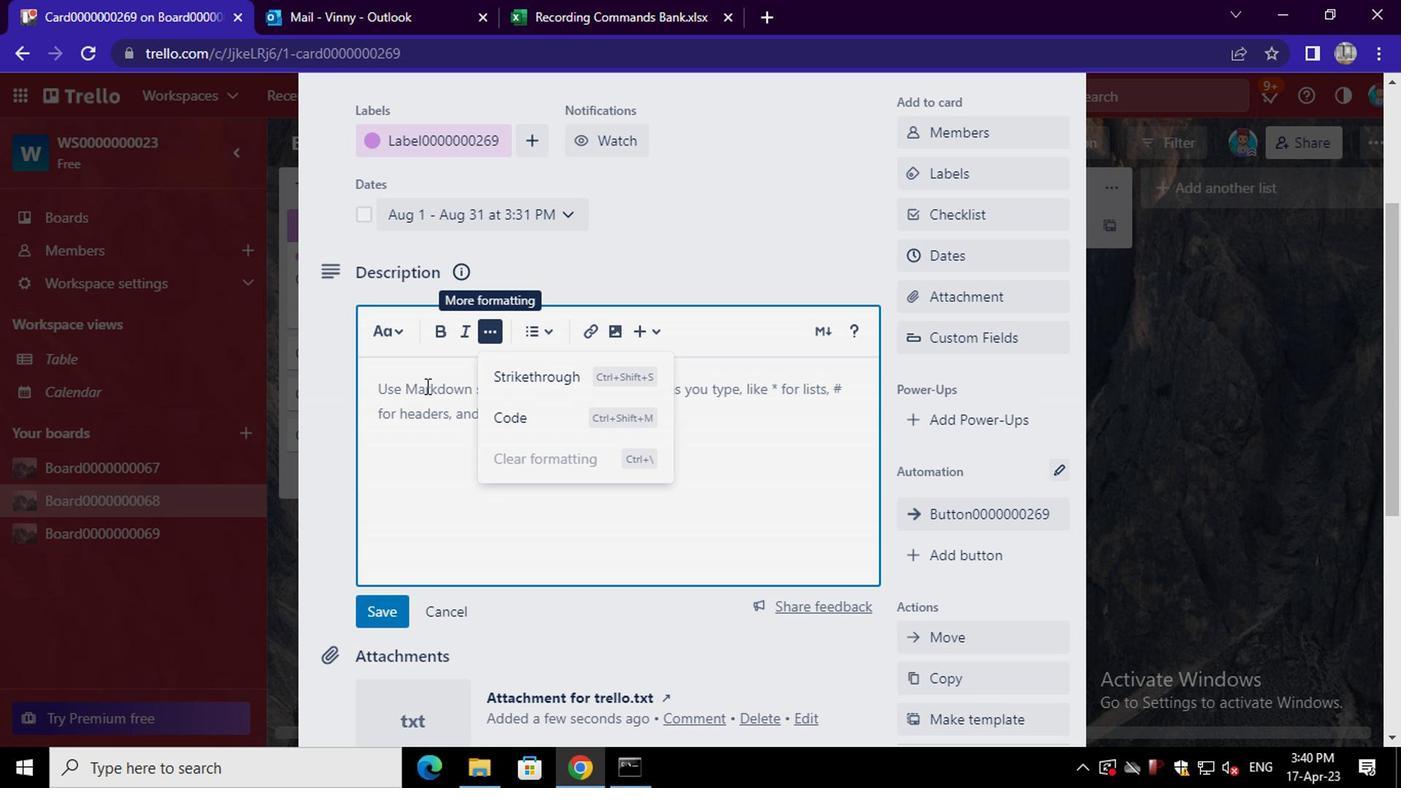 
Action: Mouse pressed left at (412, 394)
Screenshot: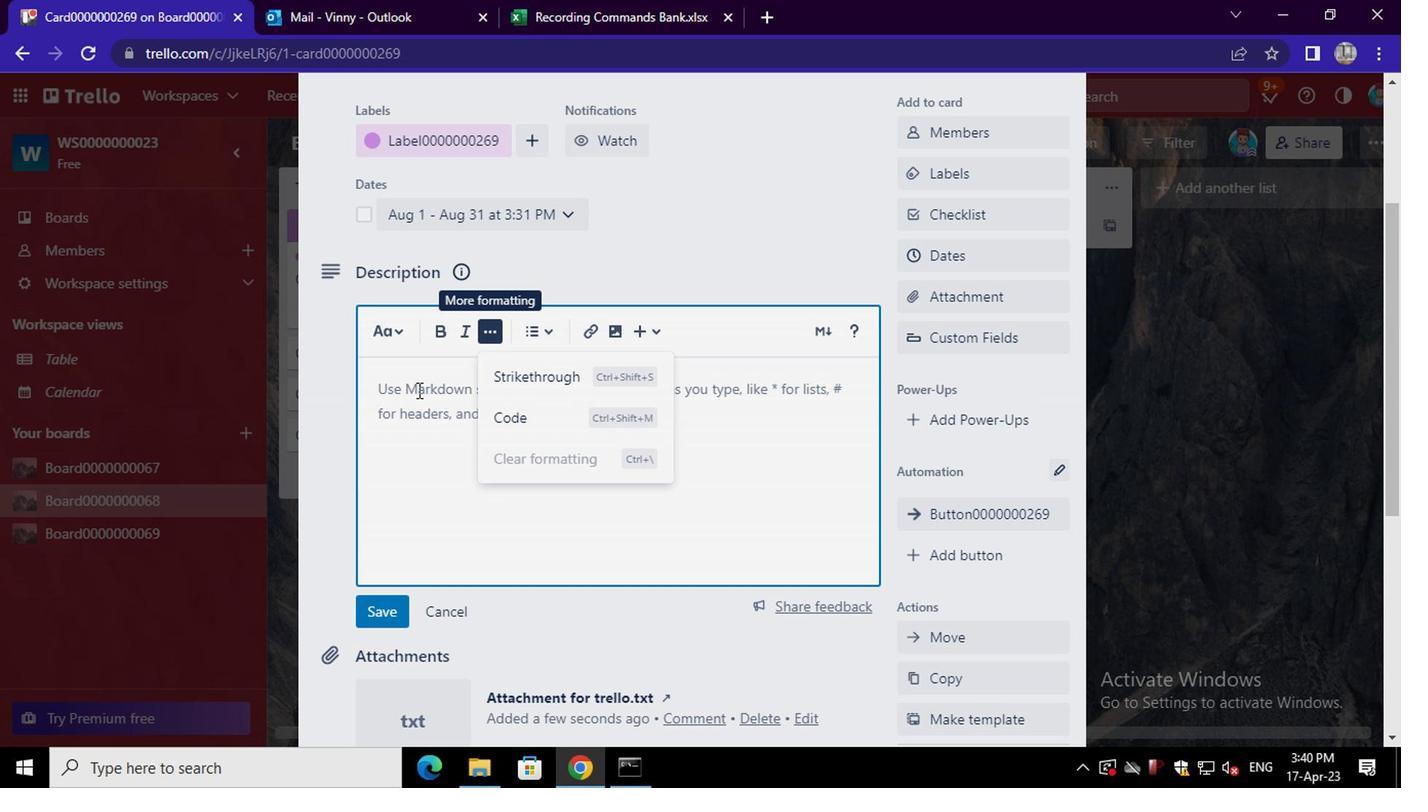 
Action: Mouse moved to (411, 395)
Screenshot: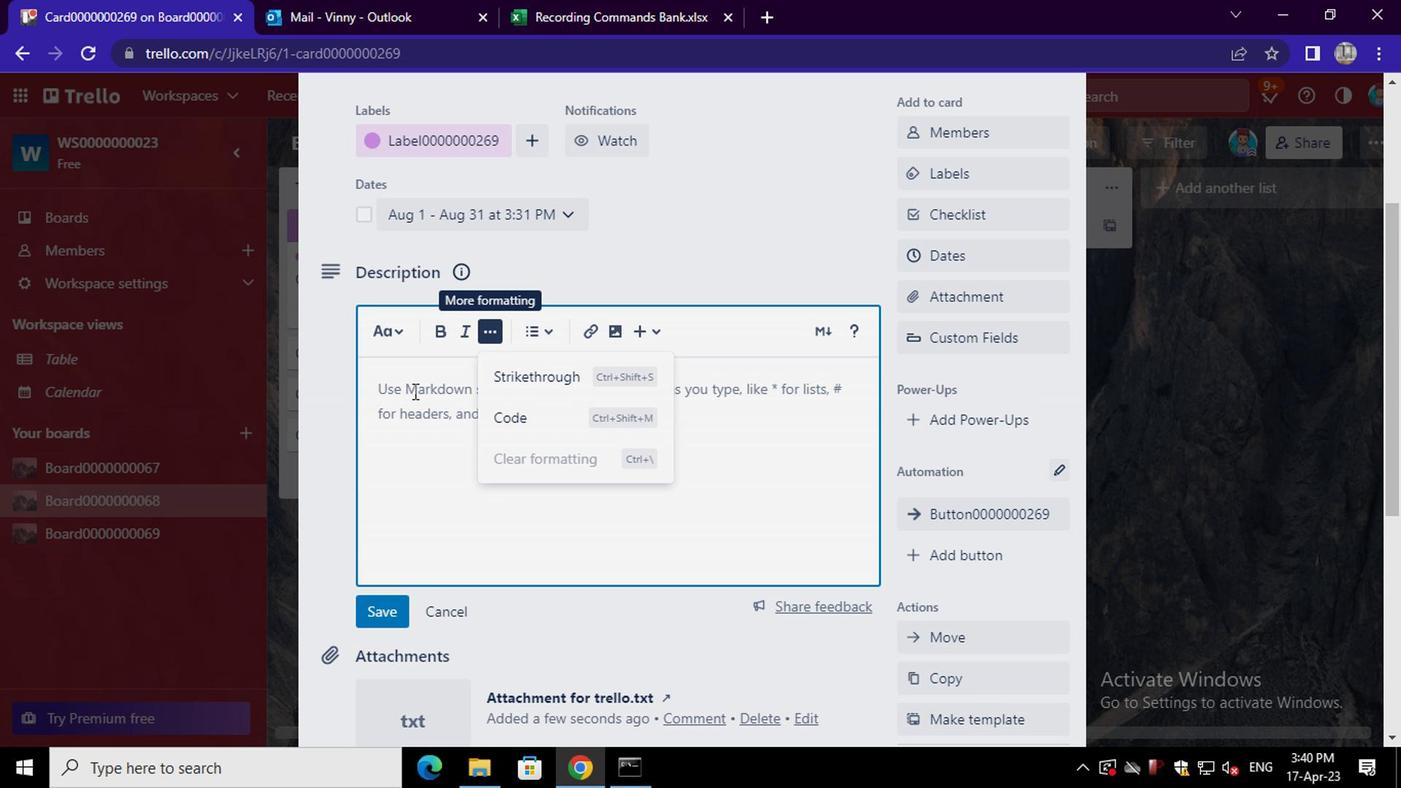 
Action: Key pressed <Key.shift>DS0000<Key.backspace>0000269
Screenshot: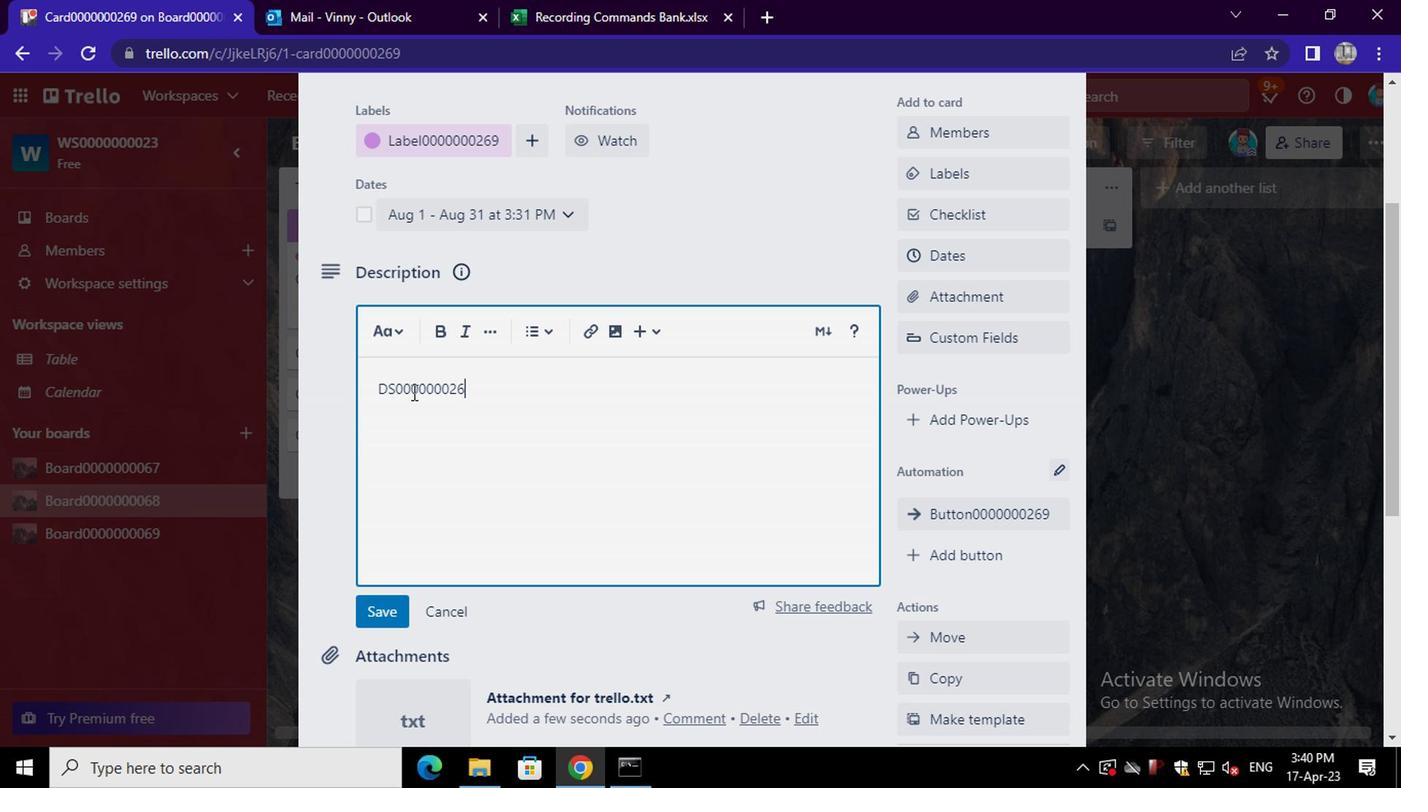 
Action: Mouse moved to (382, 598)
Screenshot: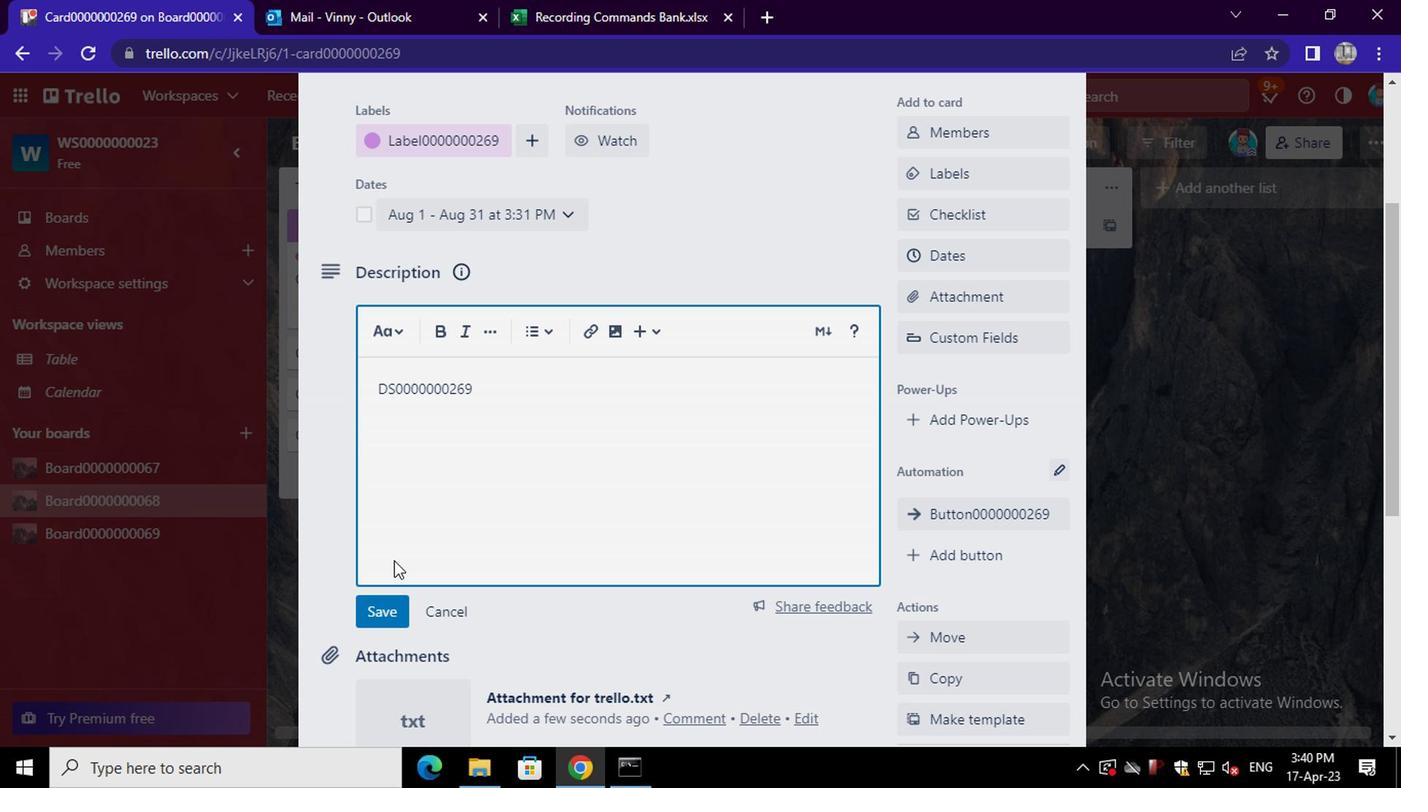
Action: Mouse pressed left at (382, 598)
Screenshot: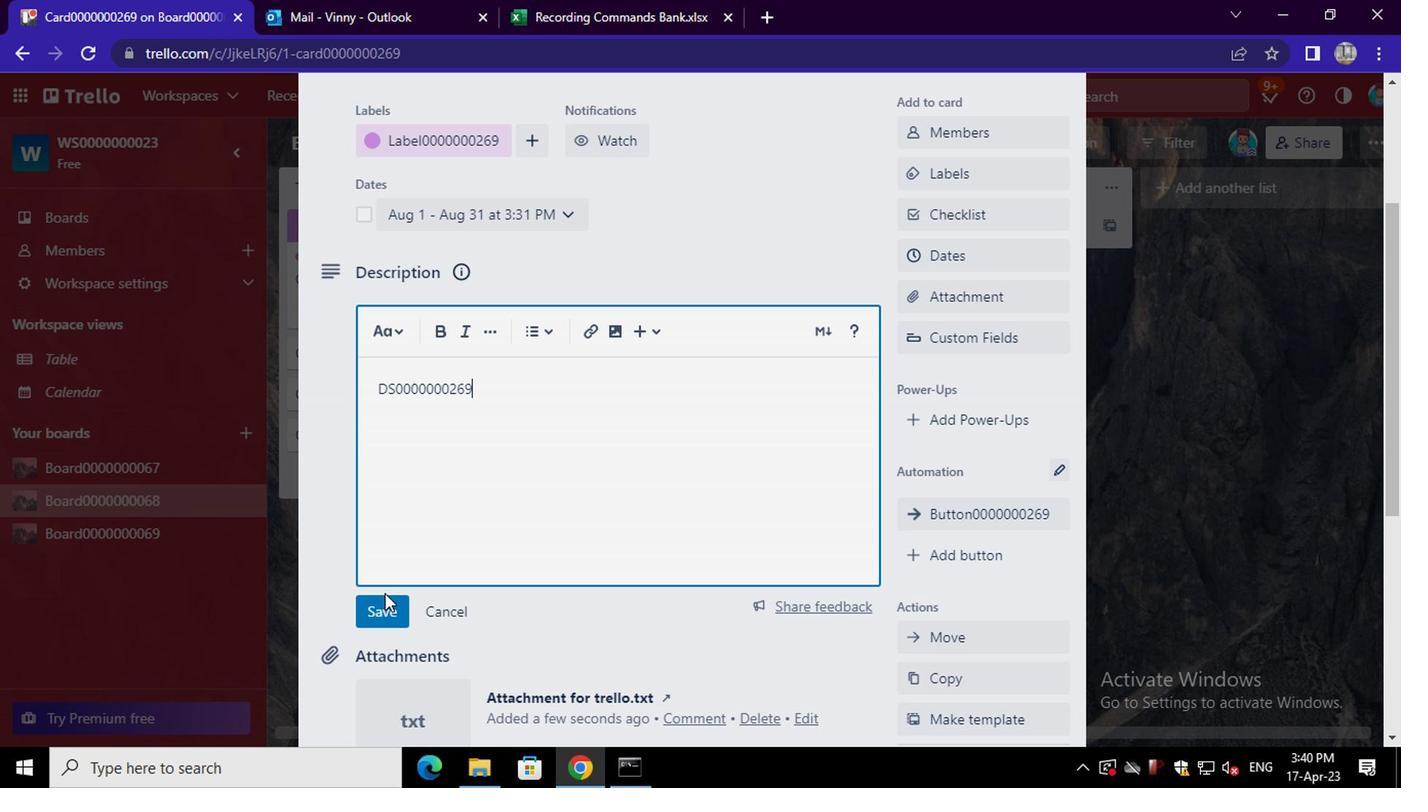 
Action: Mouse moved to (382, 602)
Screenshot: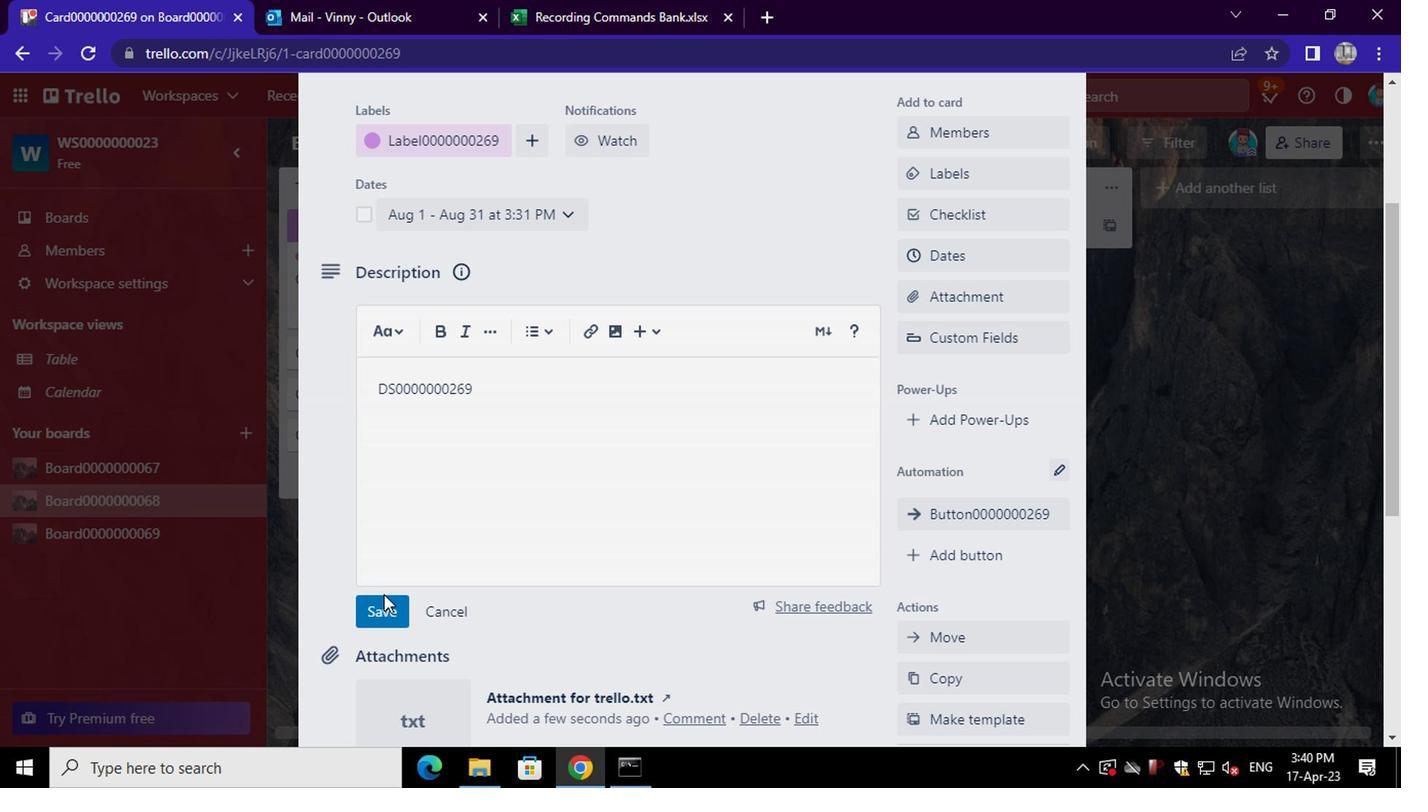 
Action: Mouse pressed left at (382, 602)
Screenshot: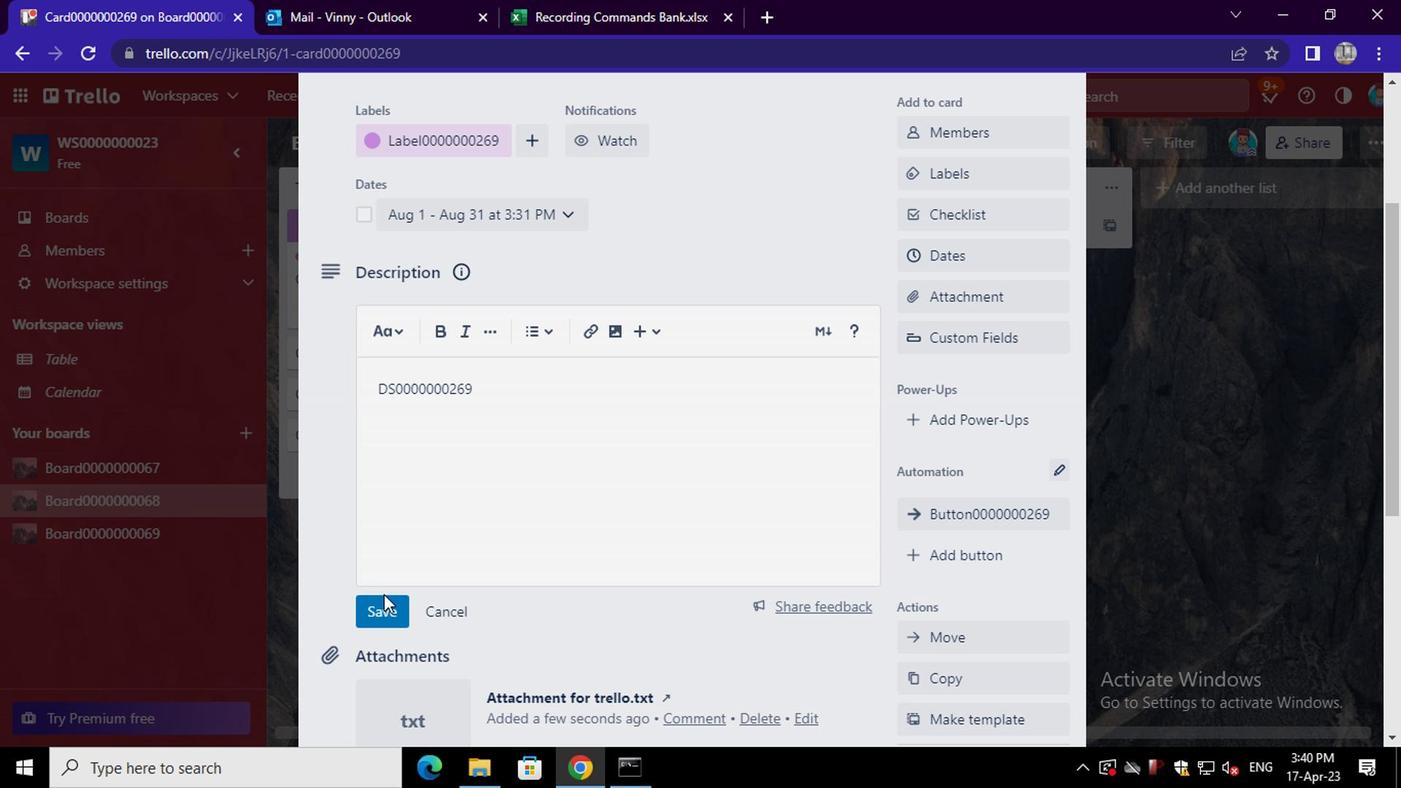 
Action: Mouse moved to (405, 590)
Screenshot: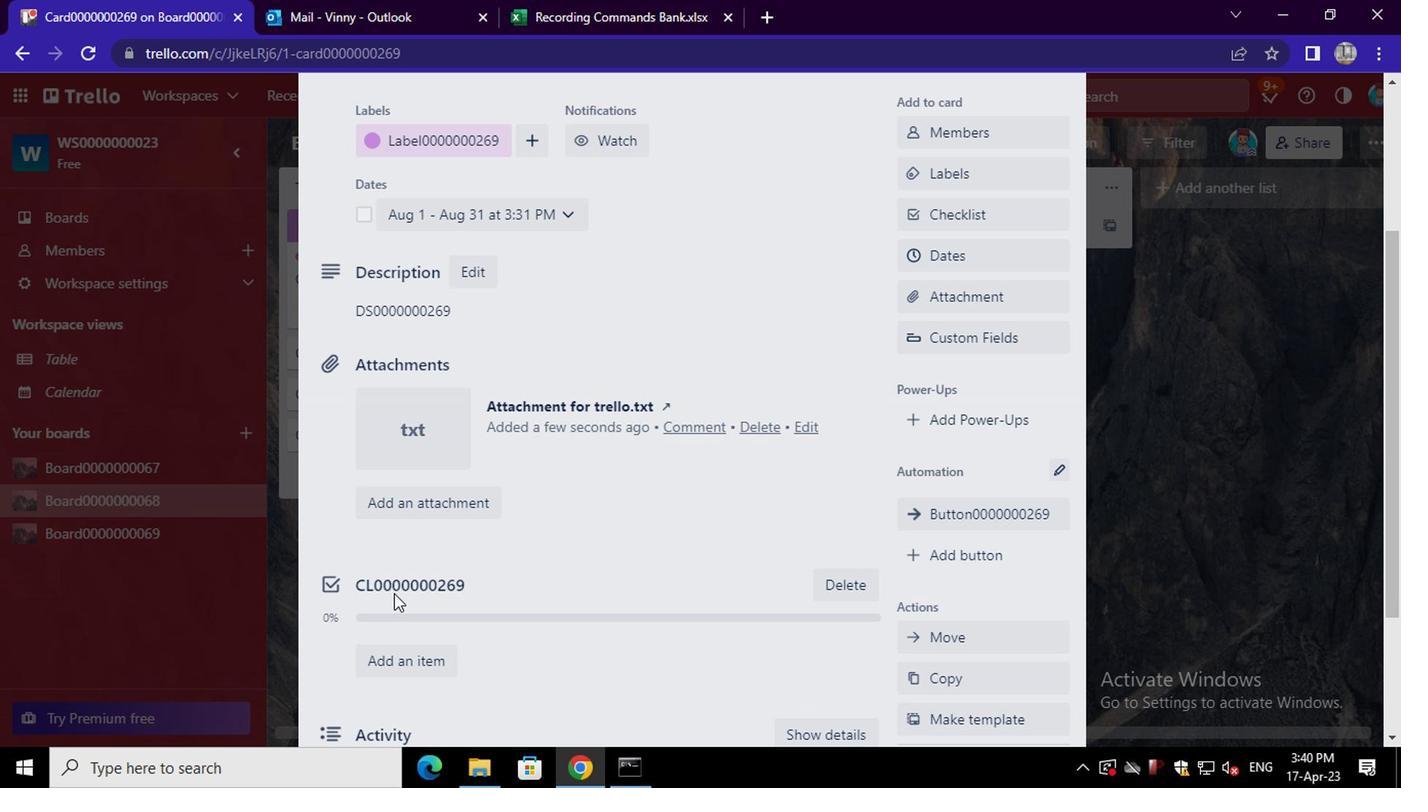 
Action: Mouse scrolled (405, 589) with delta (0, 0)
Screenshot: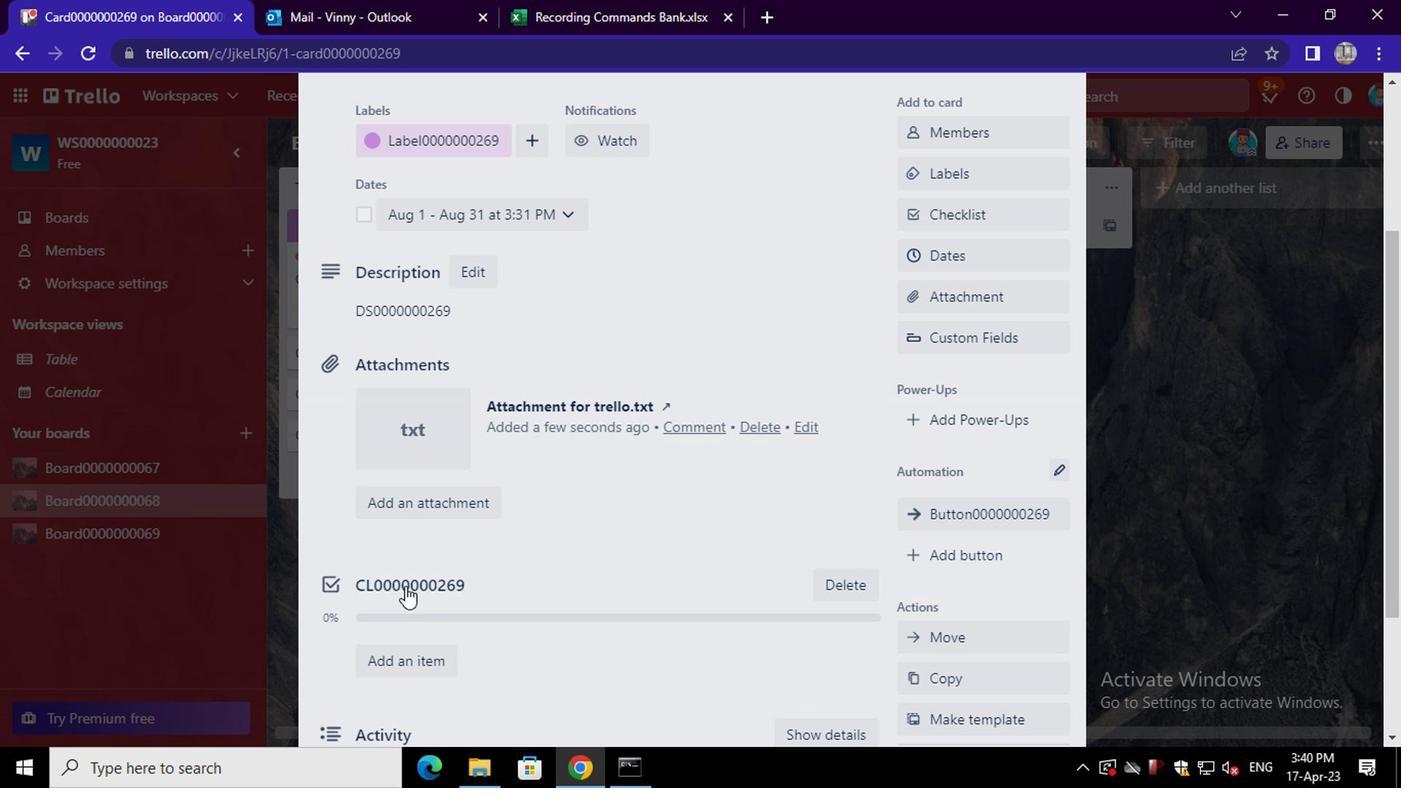 
Action: Mouse scrolled (405, 589) with delta (0, 0)
Screenshot: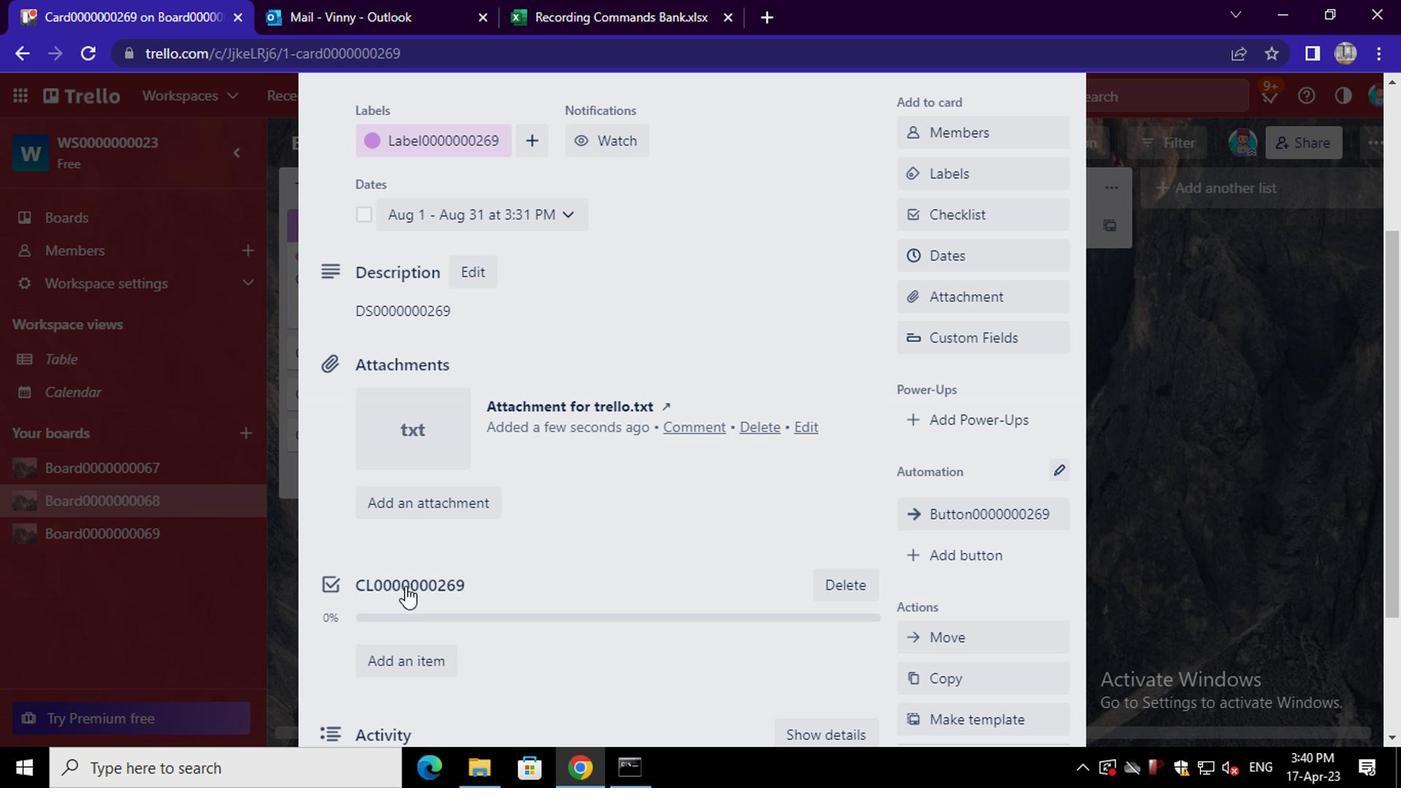 
Action: Mouse moved to (445, 595)
Screenshot: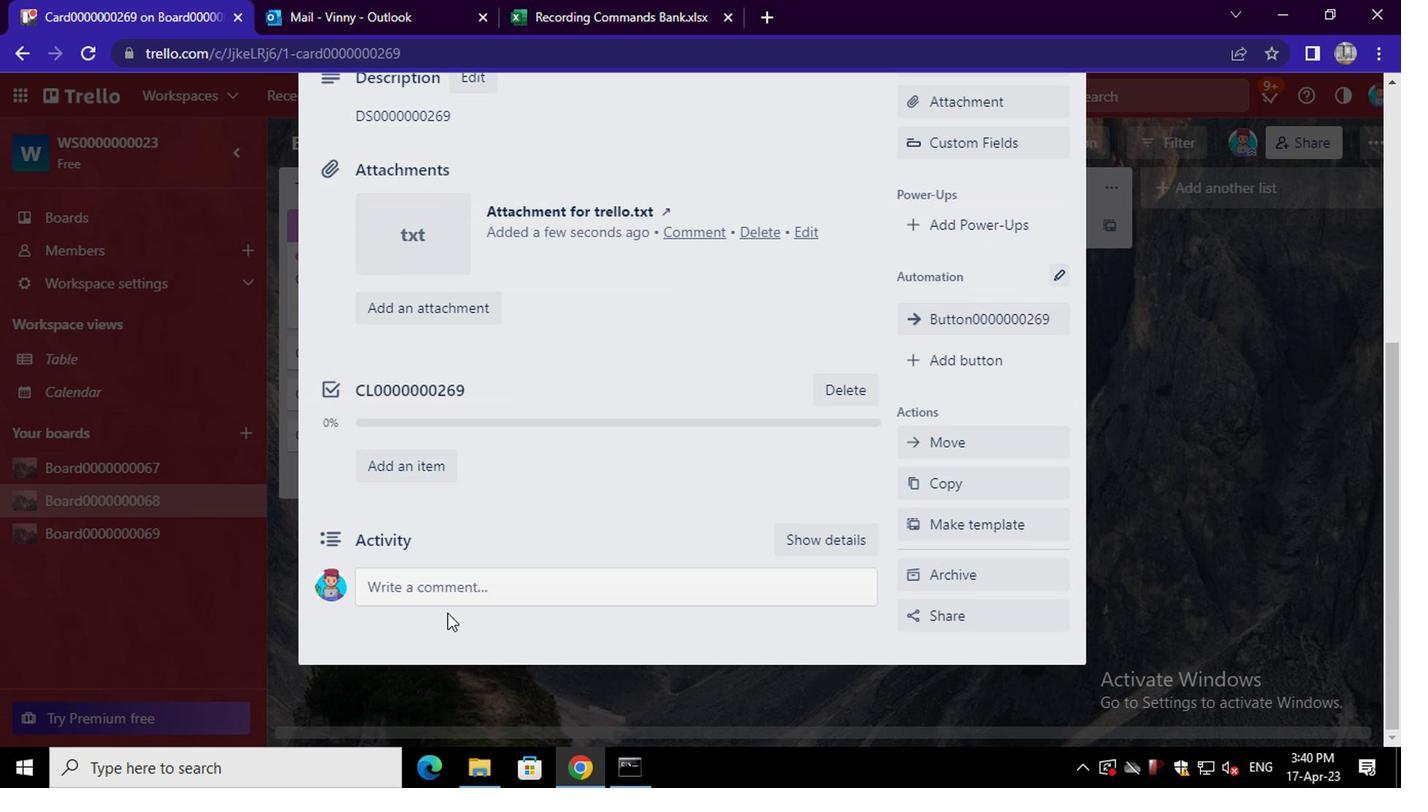 
Action: Mouse pressed left at (445, 595)
Screenshot: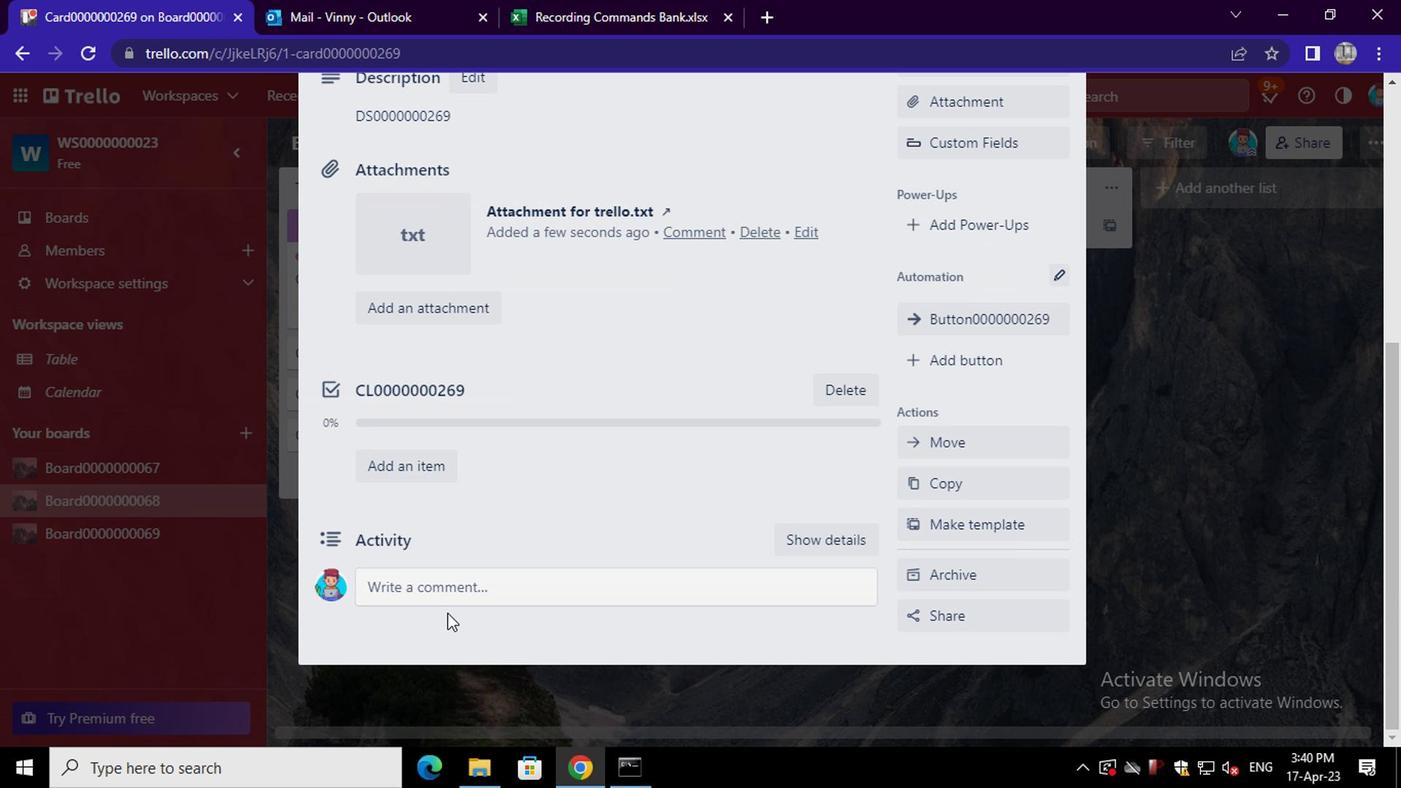 
Action: Mouse moved to (443, 593)
Screenshot: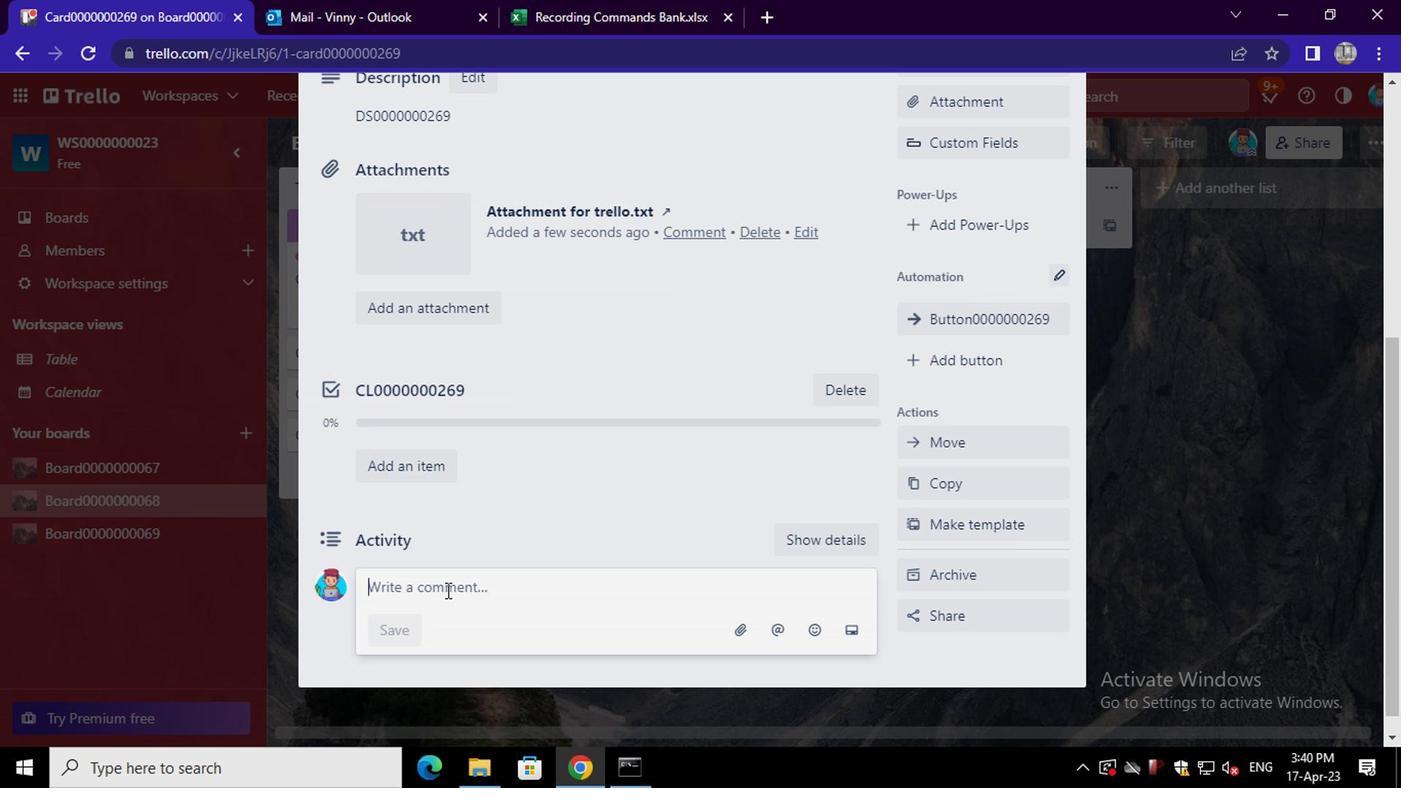 
Action: Mouse pressed left at (443, 593)
Screenshot: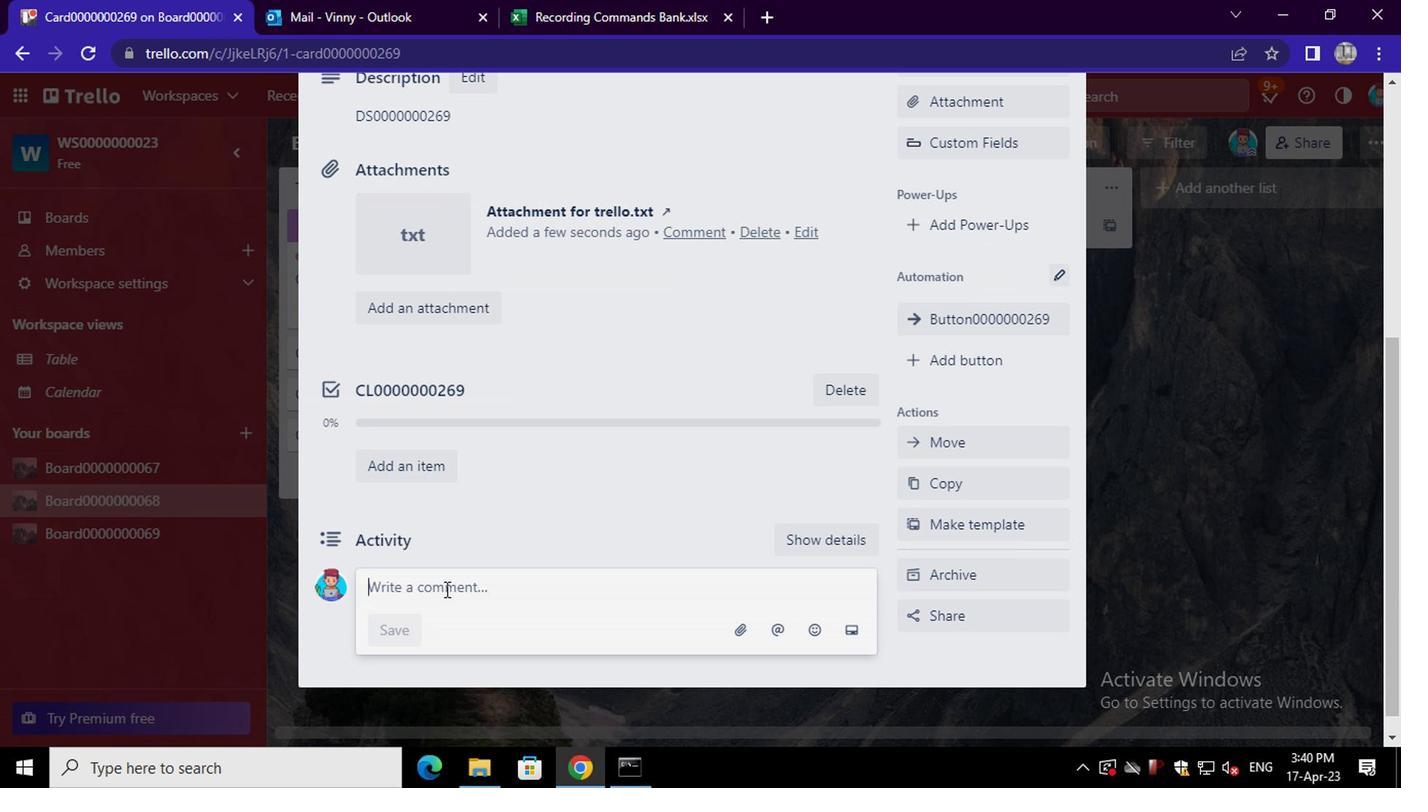 
Action: Key pressed <Key.shift>CM0000000269
Screenshot: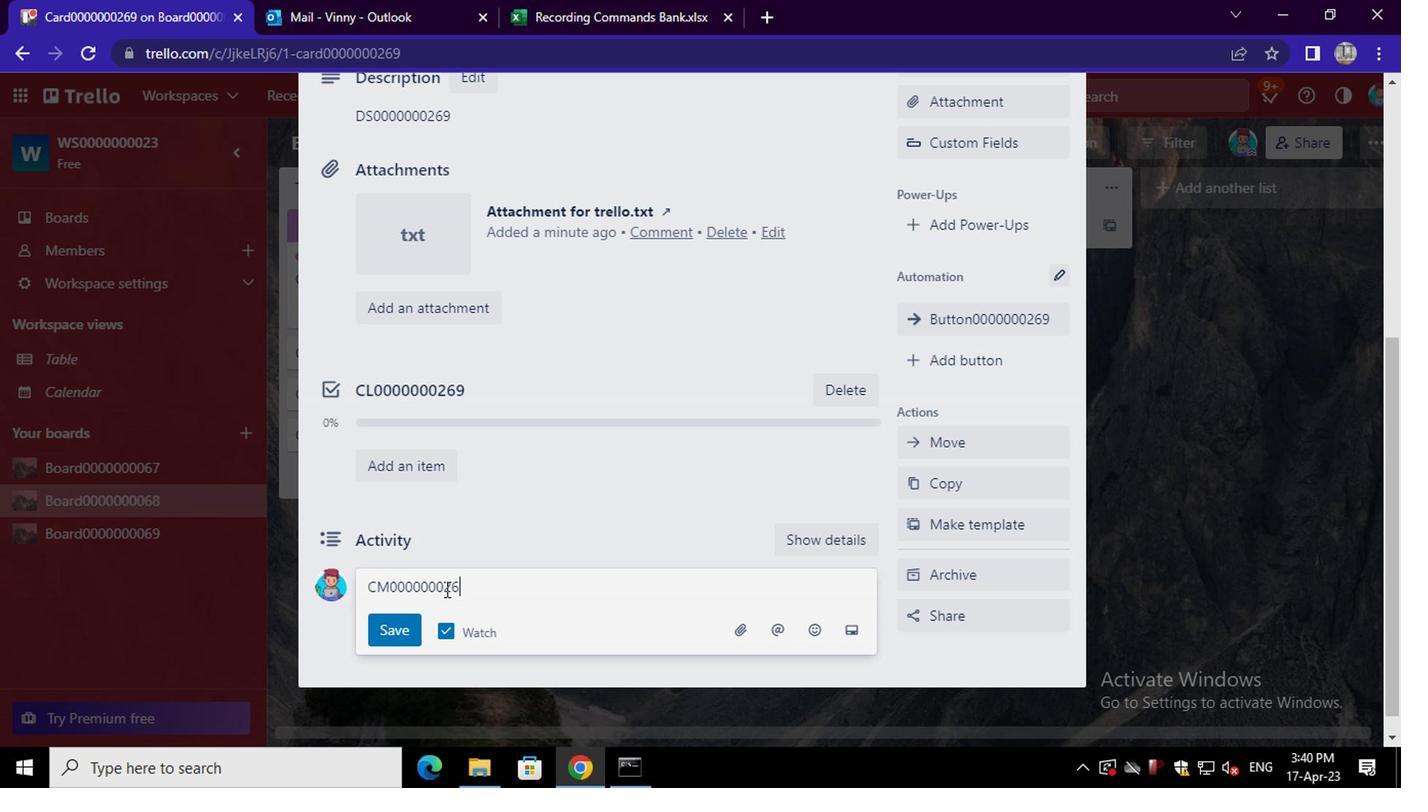 
Action: Mouse moved to (394, 625)
Screenshot: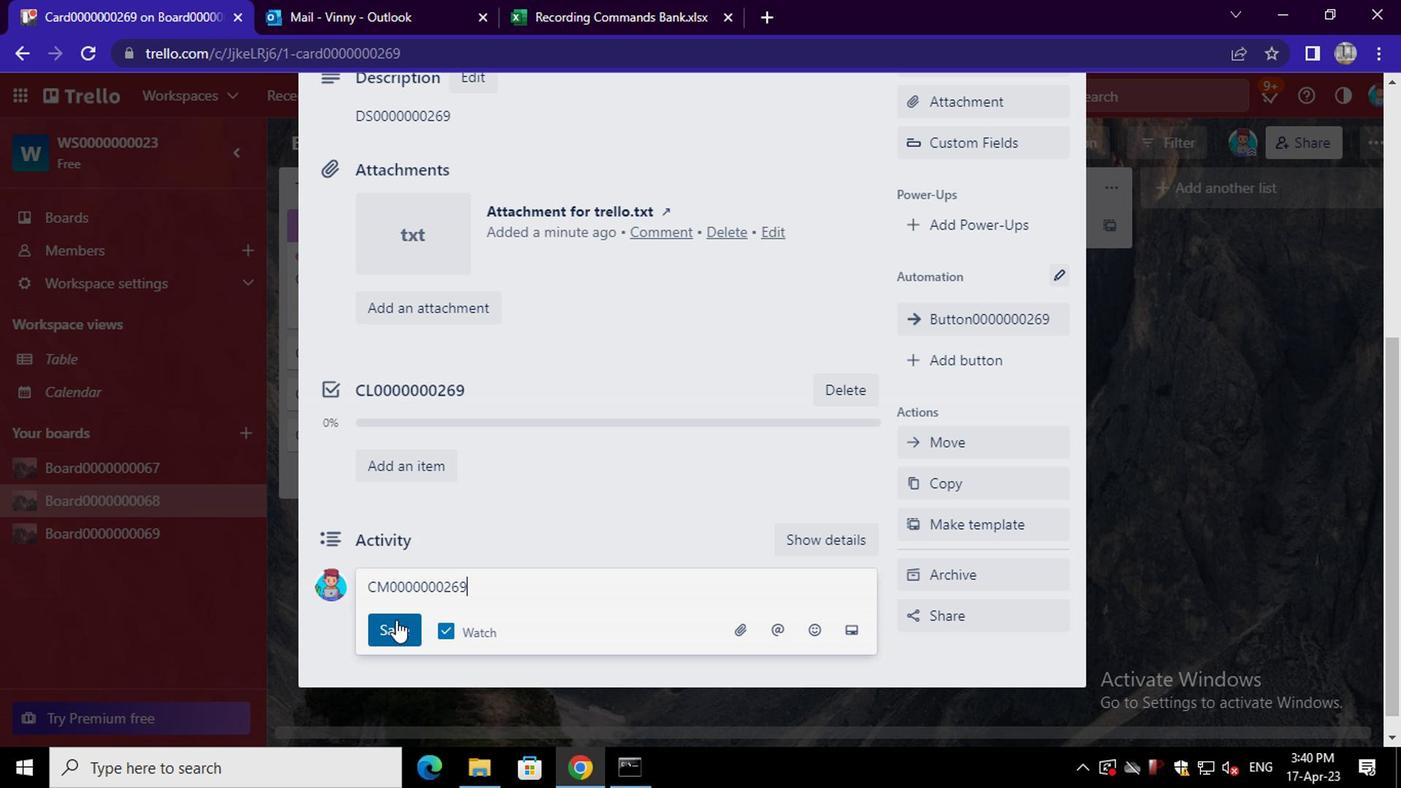 
Action: Mouse pressed left at (394, 625)
Screenshot: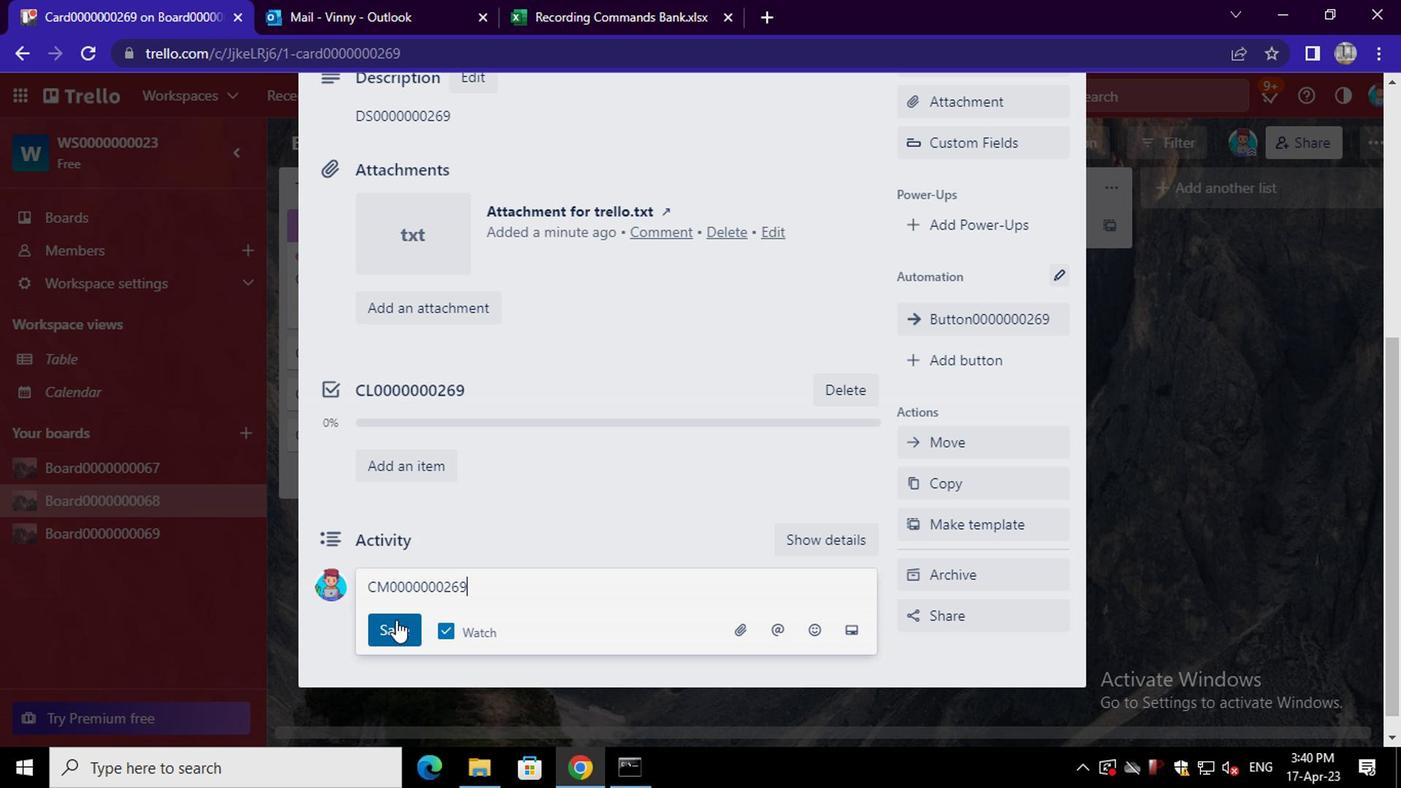 
